 Task: Research Airbnb properties in Tsévié, Togo from 26th December, 2023 to 10th December, 2023 for 6 adults, 2 children.6 bedrooms having 6 beds and 6 bathrooms. Property type can be house. Amenities needed are: wifi, TV, free parkinig on premises, gym, breakfast. Look for 5 properties as per requirement.
Action: Mouse pressed left at (104, 99)
Screenshot: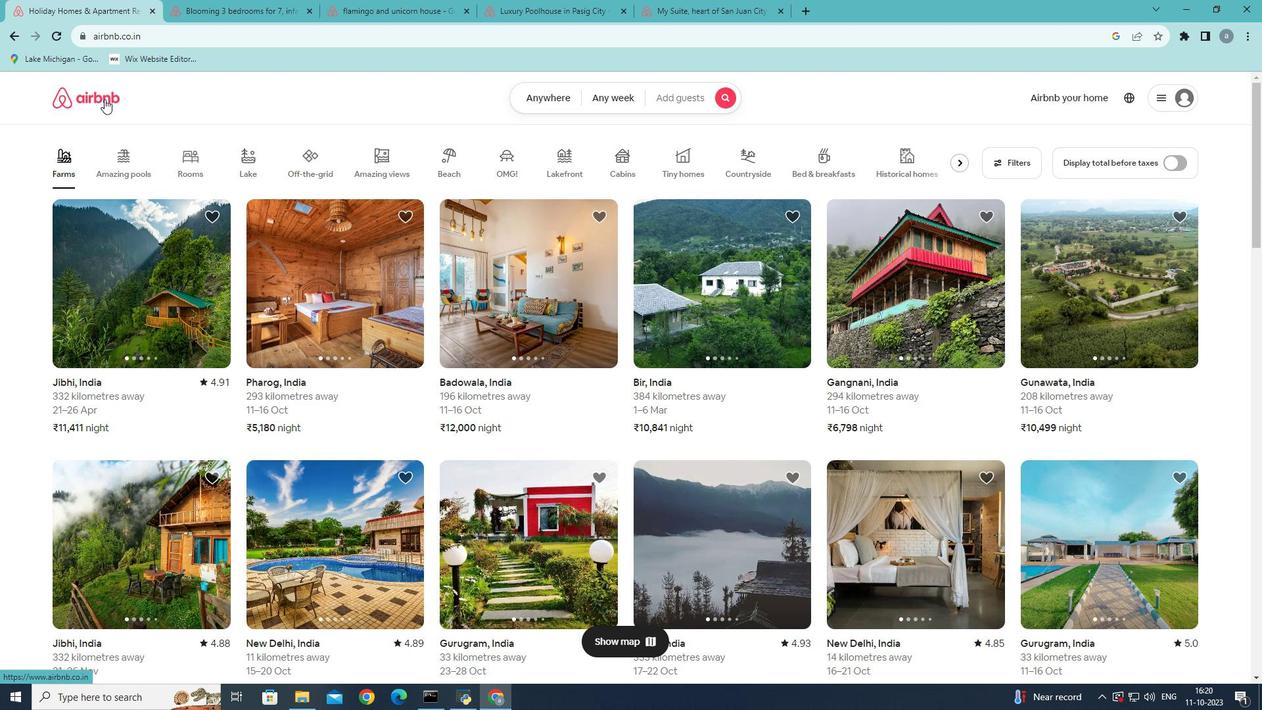 
Action: Mouse moved to (558, 105)
Screenshot: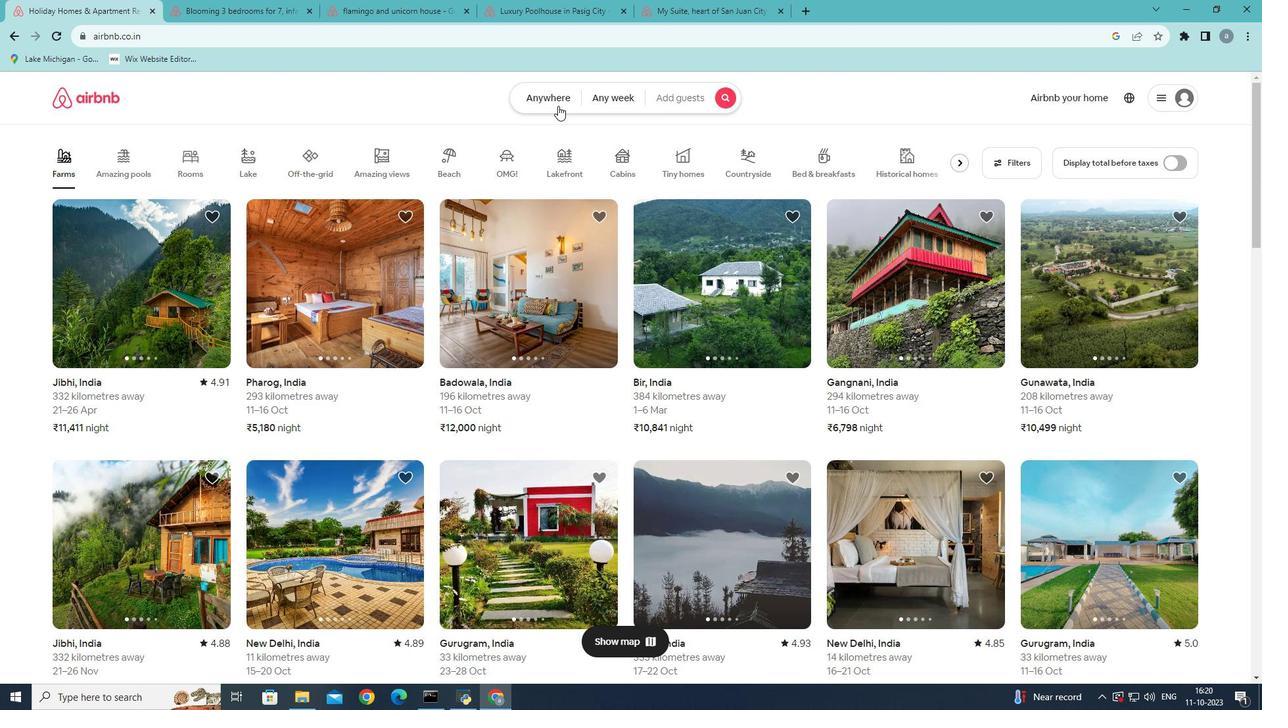 
Action: Mouse pressed left at (558, 105)
Screenshot: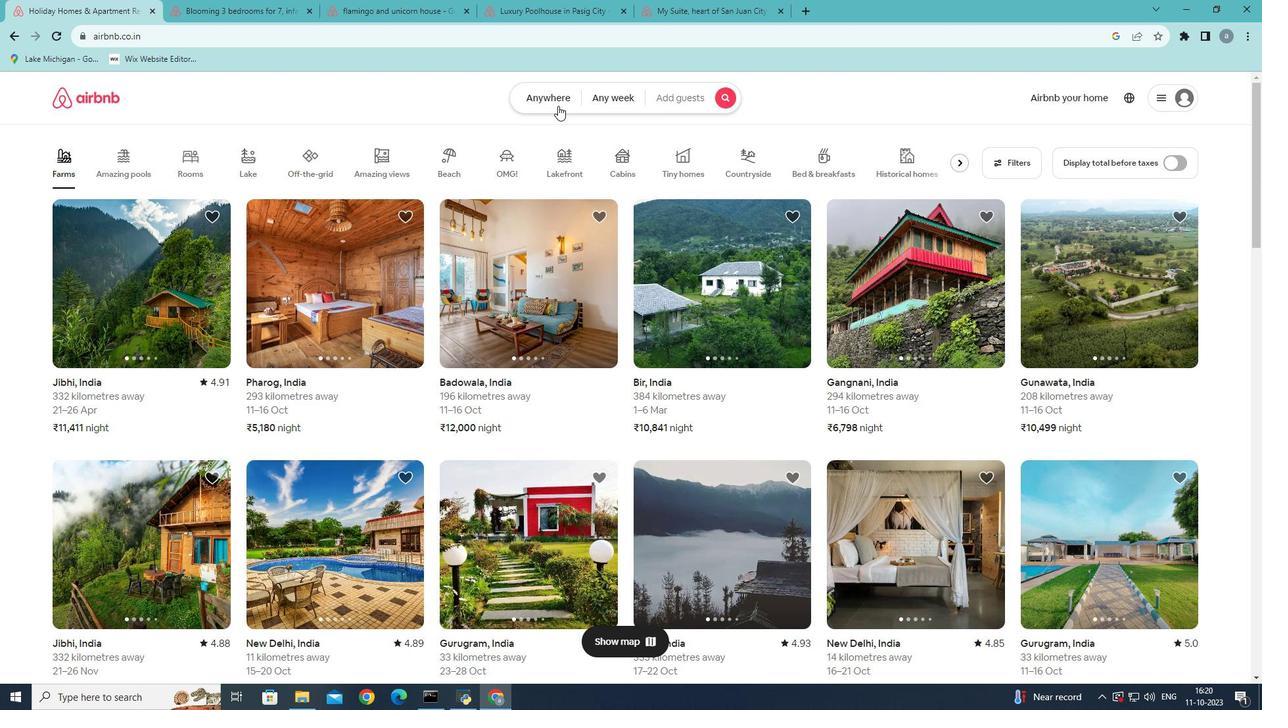 
Action: Mouse moved to (382, 155)
Screenshot: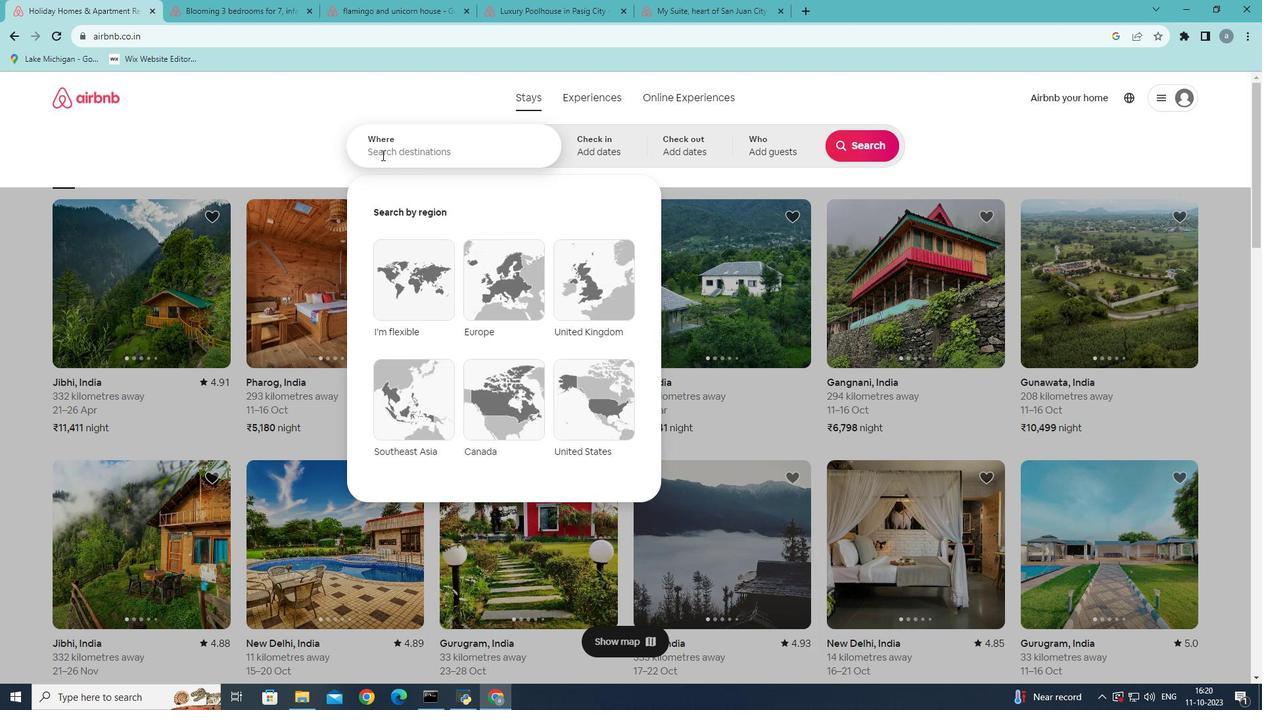 
Action: Mouse pressed left at (382, 155)
Screenshot: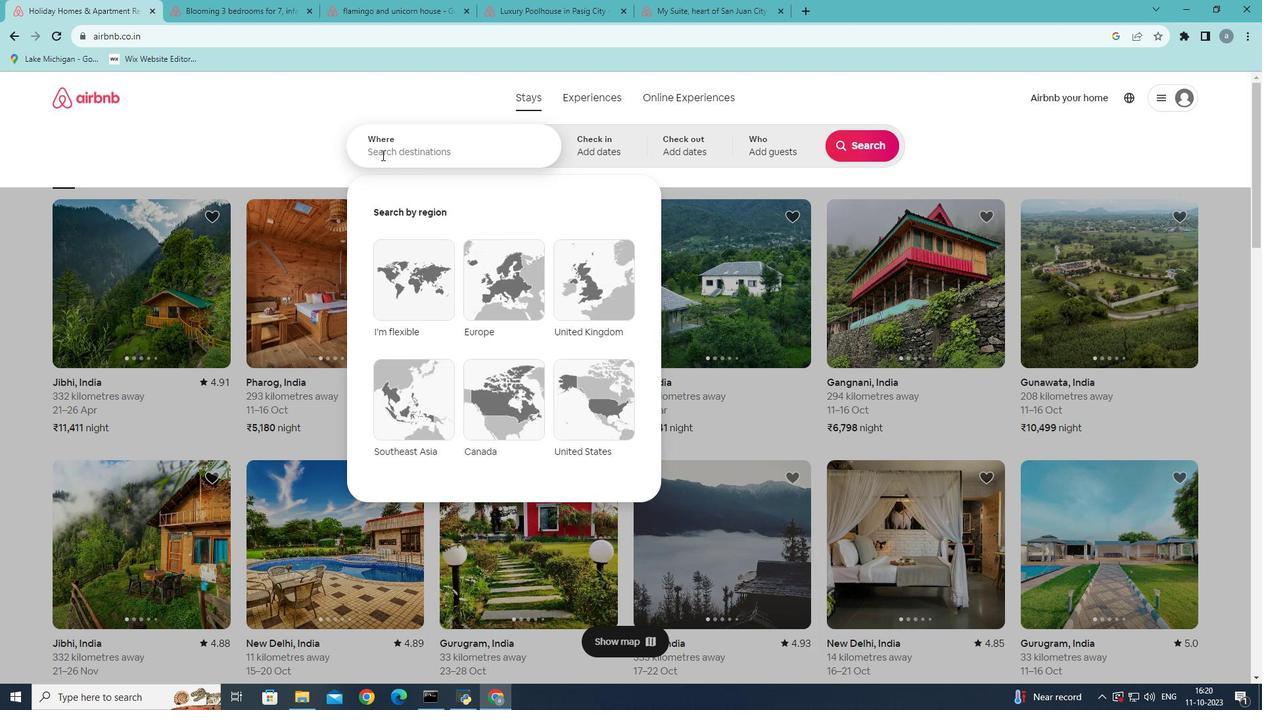 
Action: Mouse moved to (434, 152)
Screenshot: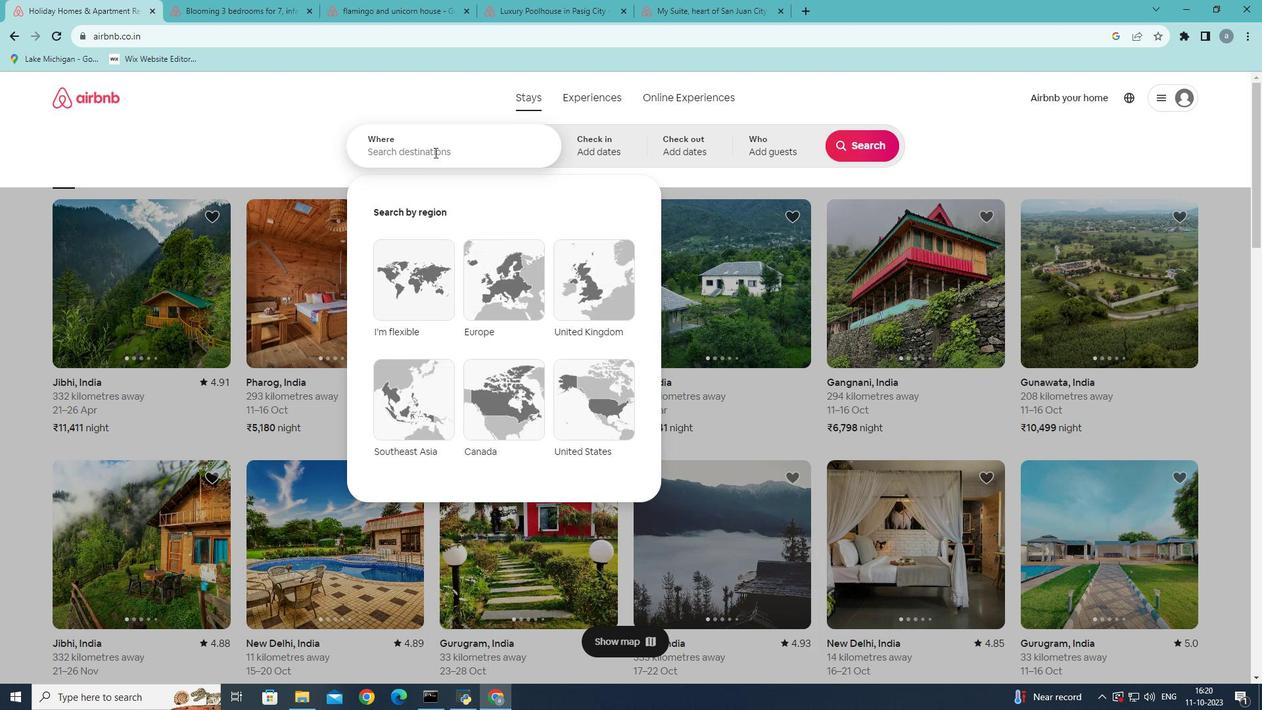 
Action: Key pressed <Key.shift><Key.shift><Key.shift><Key.shift><Key.shift><Key.shift>Tsevie
Screenshot: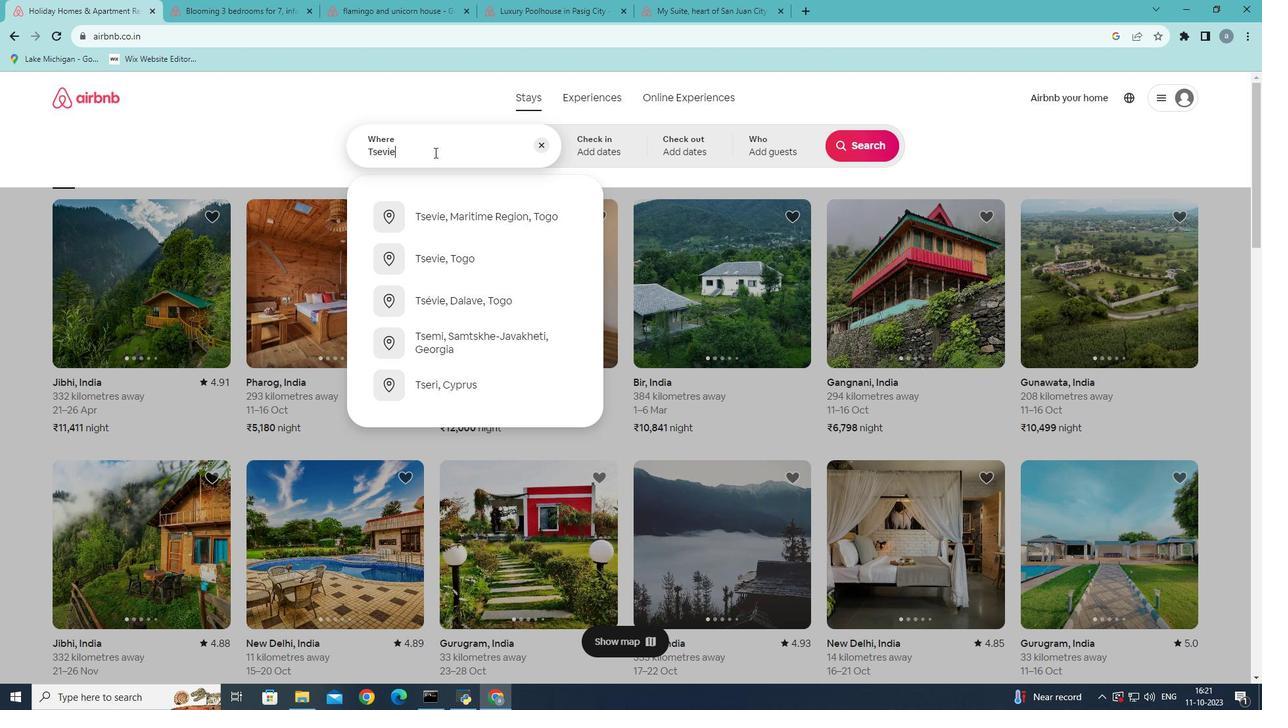 
Action: Mouse moved to (462, 271)
Screenshot: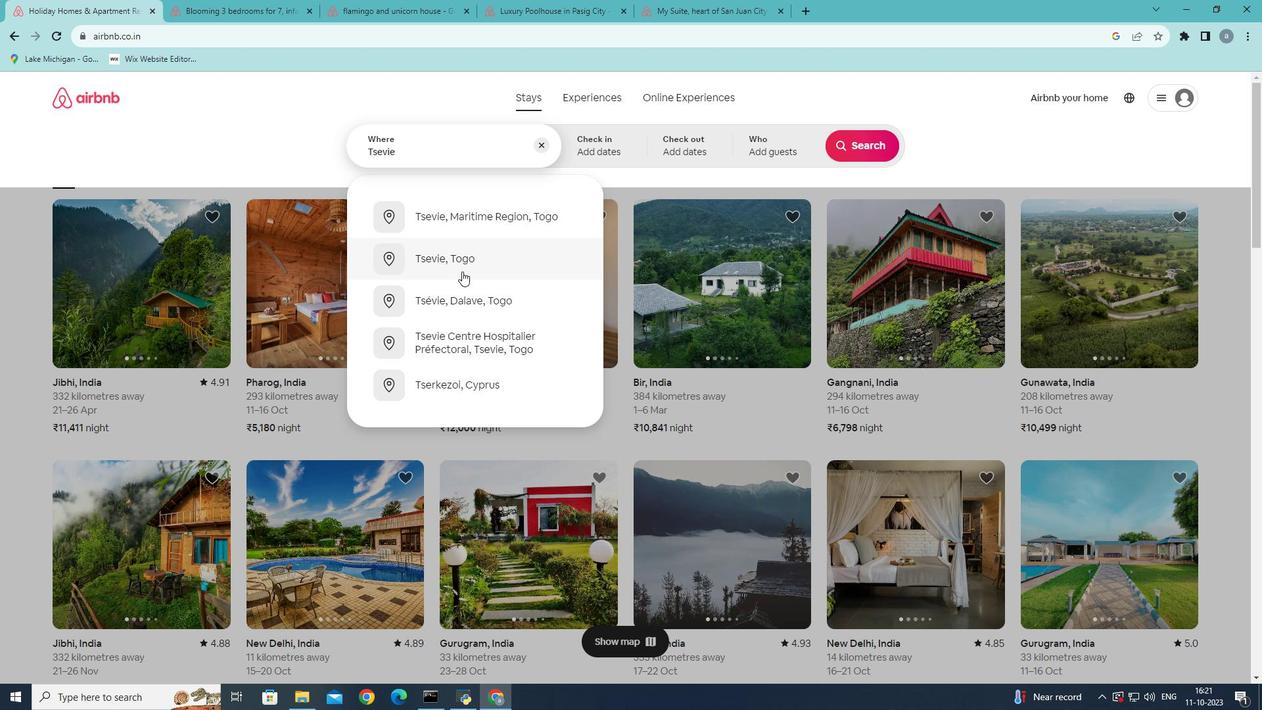 
Action: Mouse pressed left at (462, 271)
Screenshot: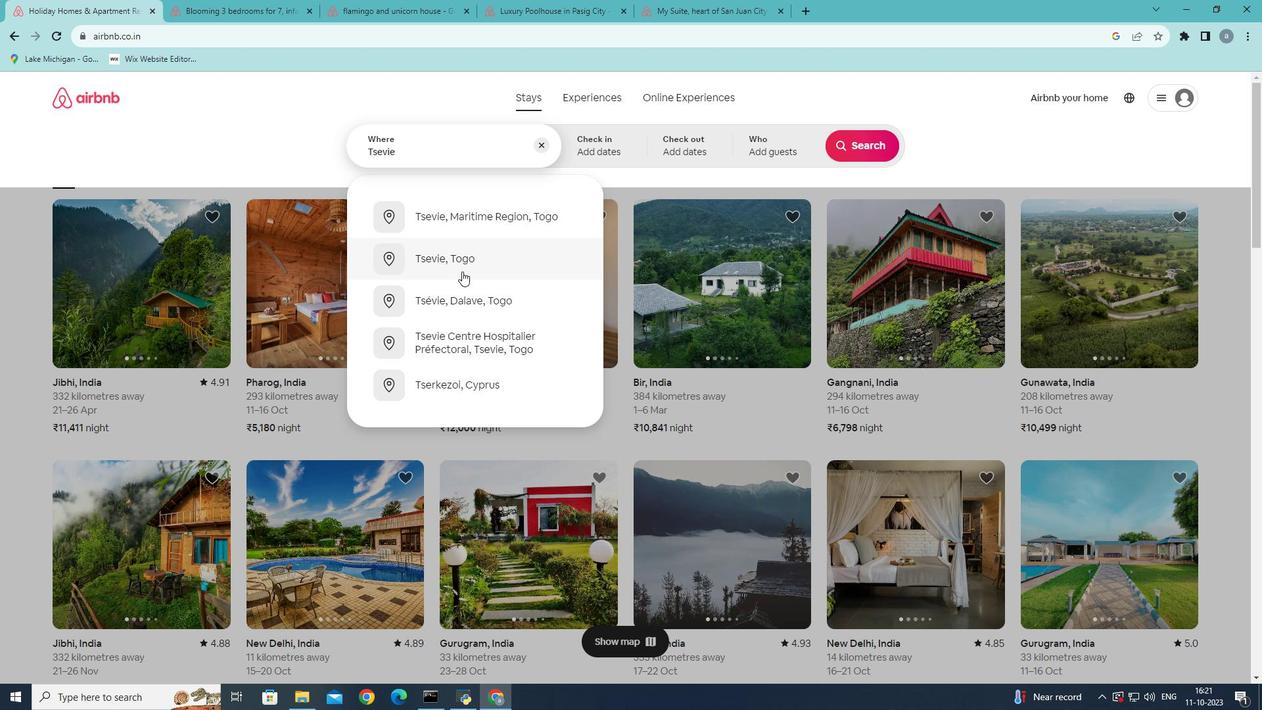 
Action: Mouse moved to (851, 251)
Screenshot: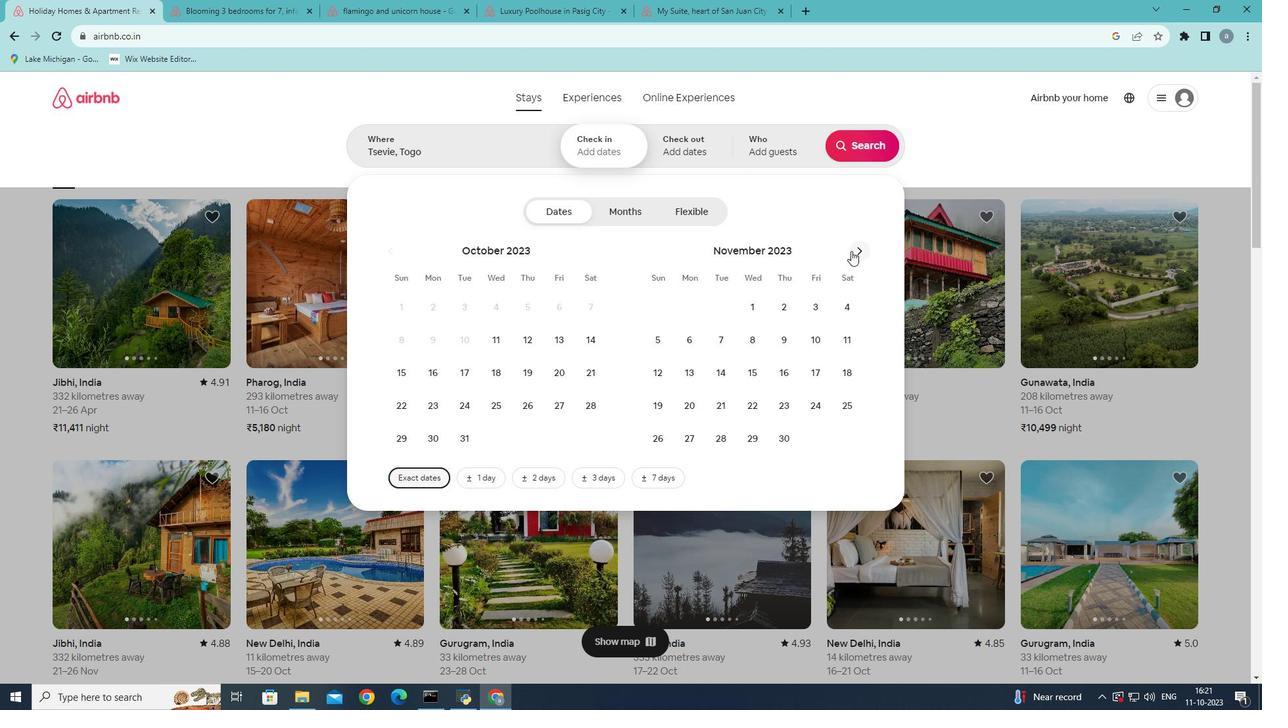 
Action: Mouse pressed left at (851, 251)
Screenshot: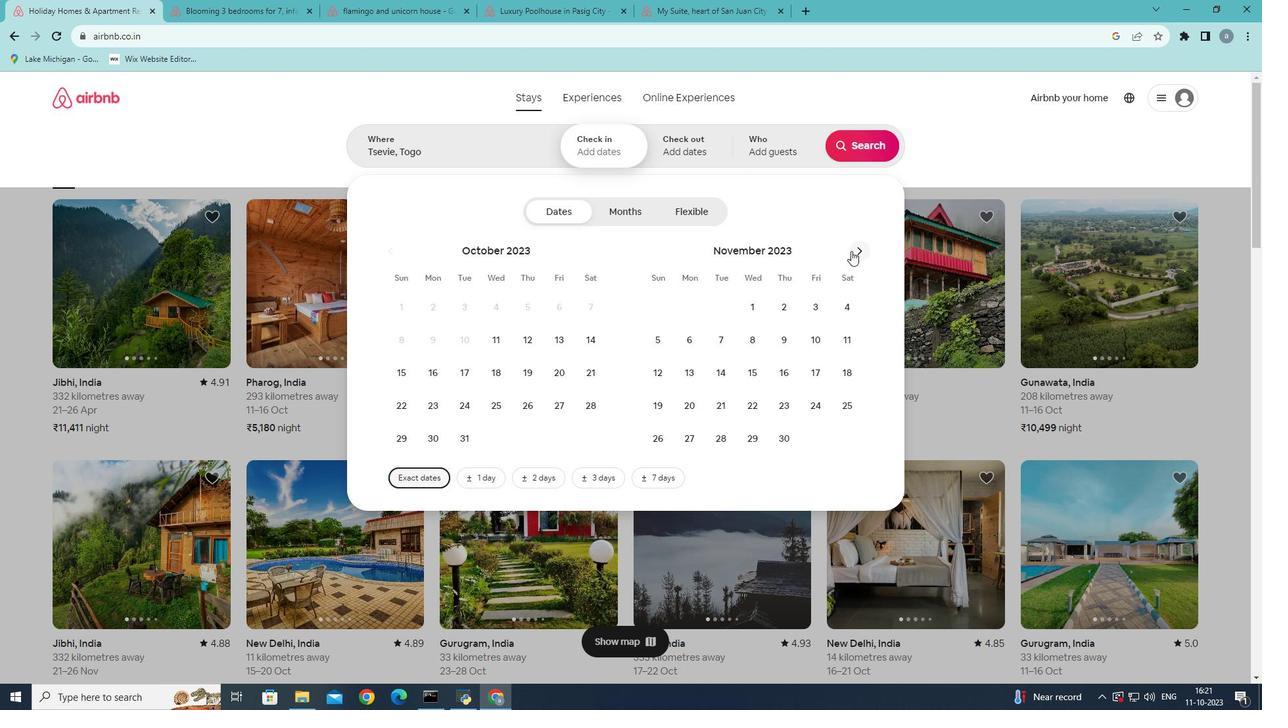 
Action: Mouse moved to (659, 373)
Screenshot: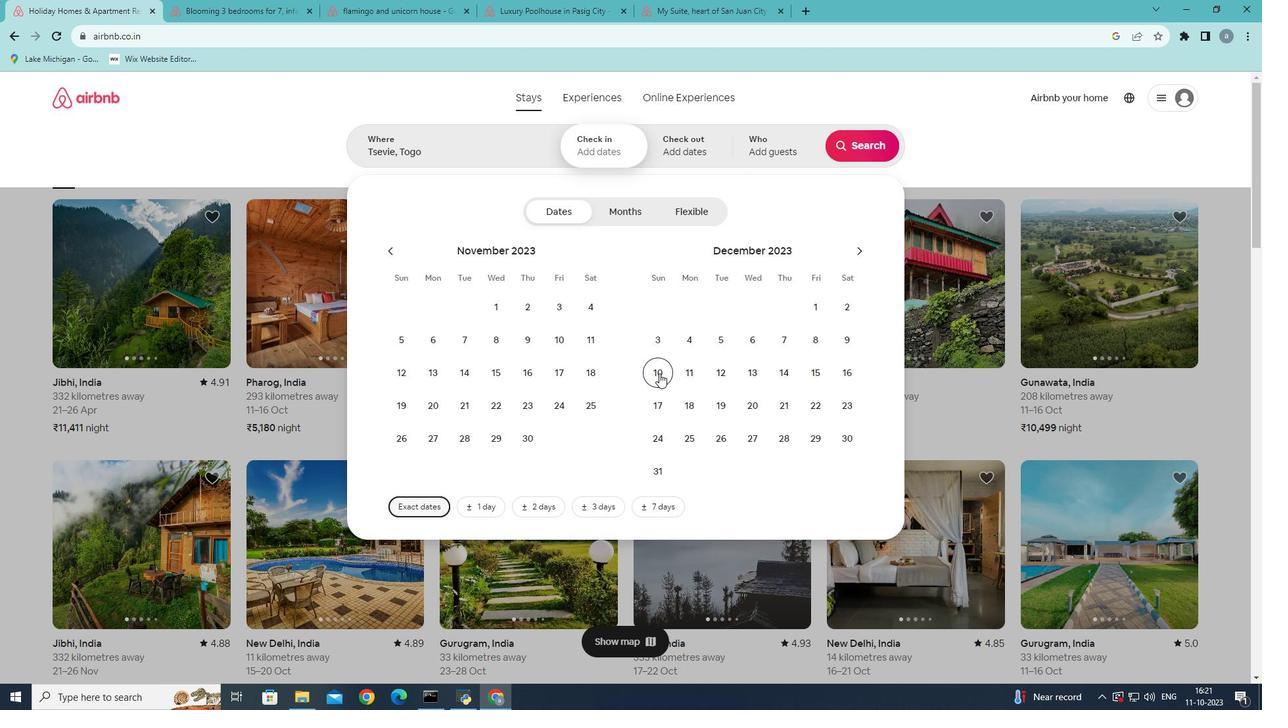 
Action: Mouse pressed left at (659, 373)
Screenshot: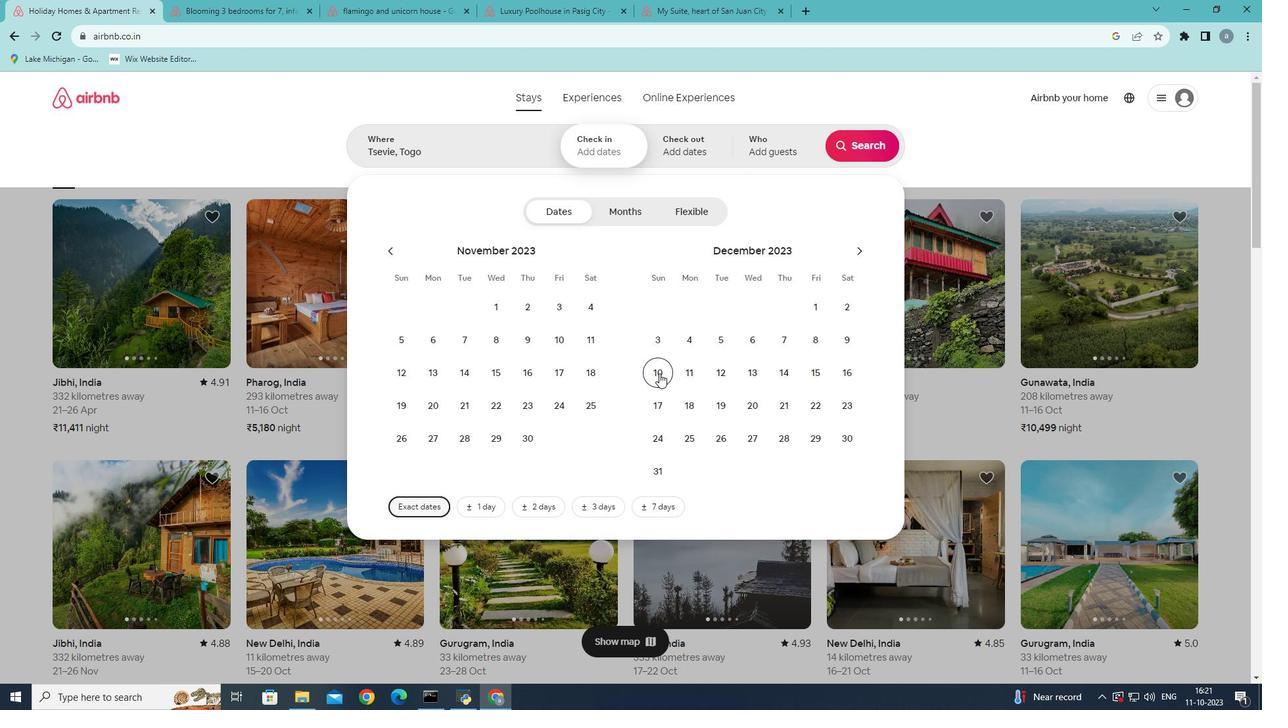 
Action: Mouse moved to (722, 442)
Screenshot: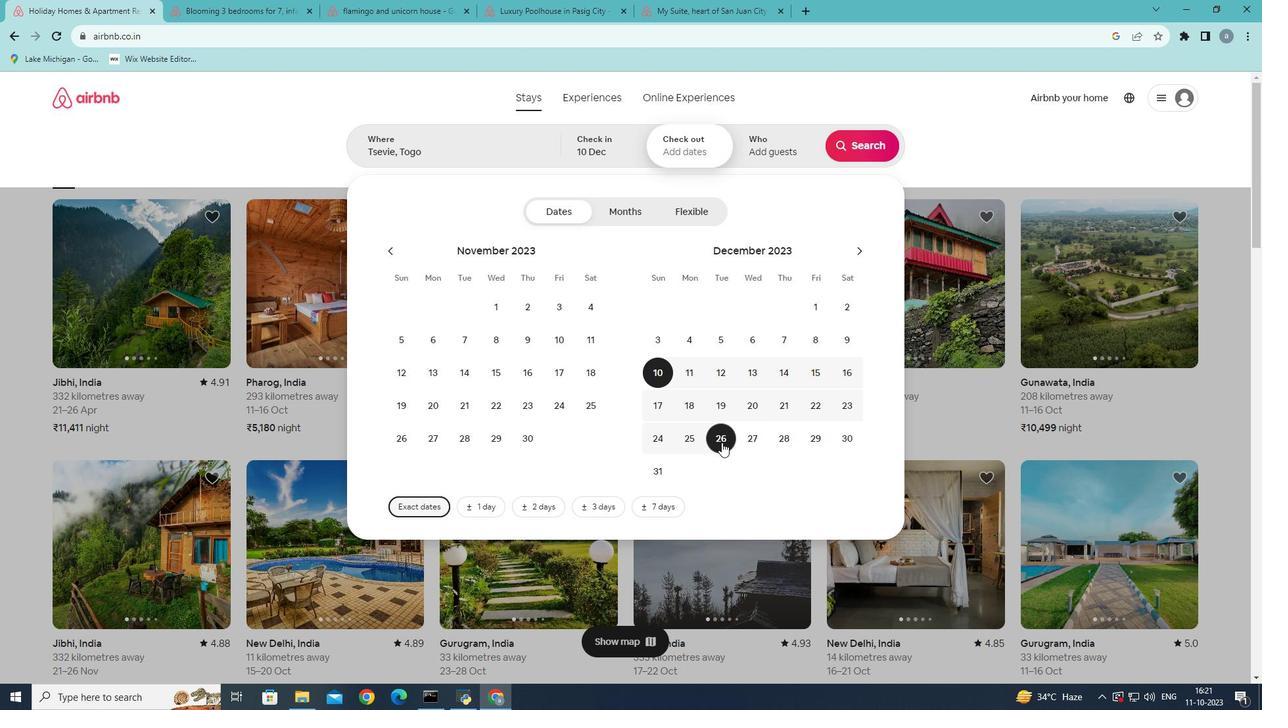 
Action: Mouse pressed left at (722, 442)
Screenshot: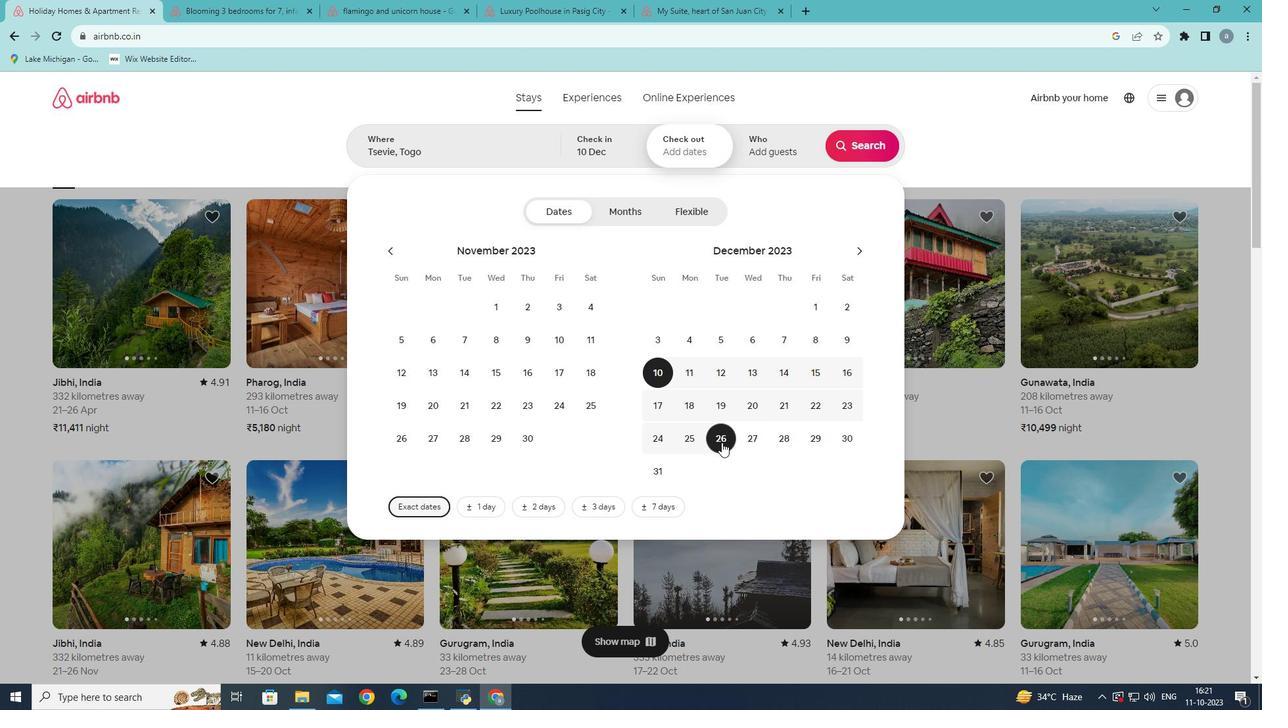 
Action: Mouse moved to (780, 155)
Screenshot: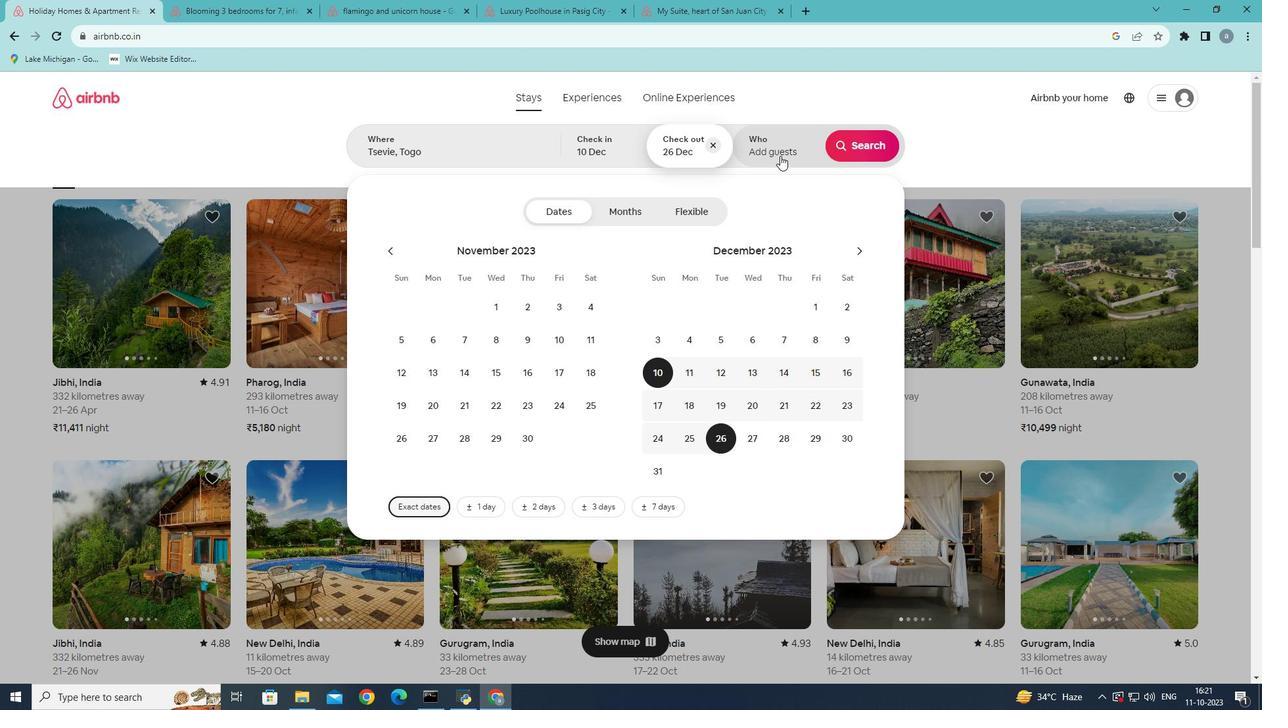 
Action: Mouse pressed left at (780, 155)
Screenshot: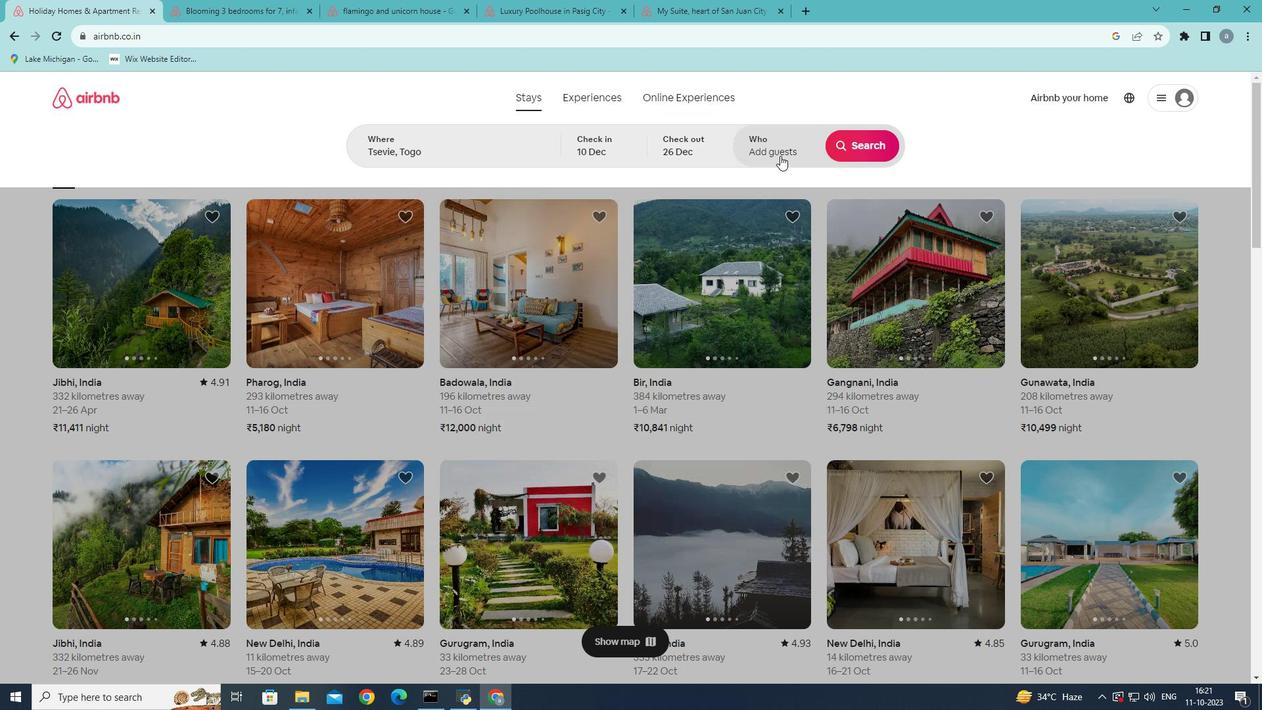 
Action: Mouse moved to (865, 208)
Screenshot: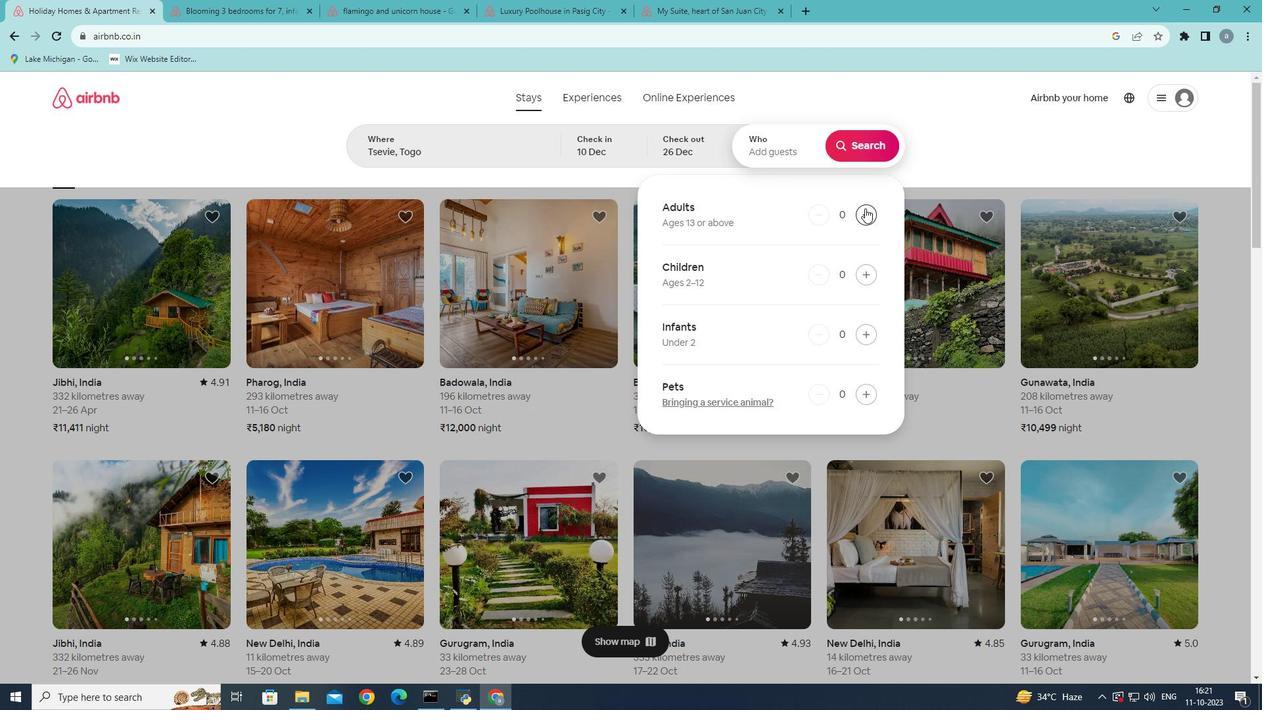 
Action: Mouse pressed left at (865, 208)
Screenshot: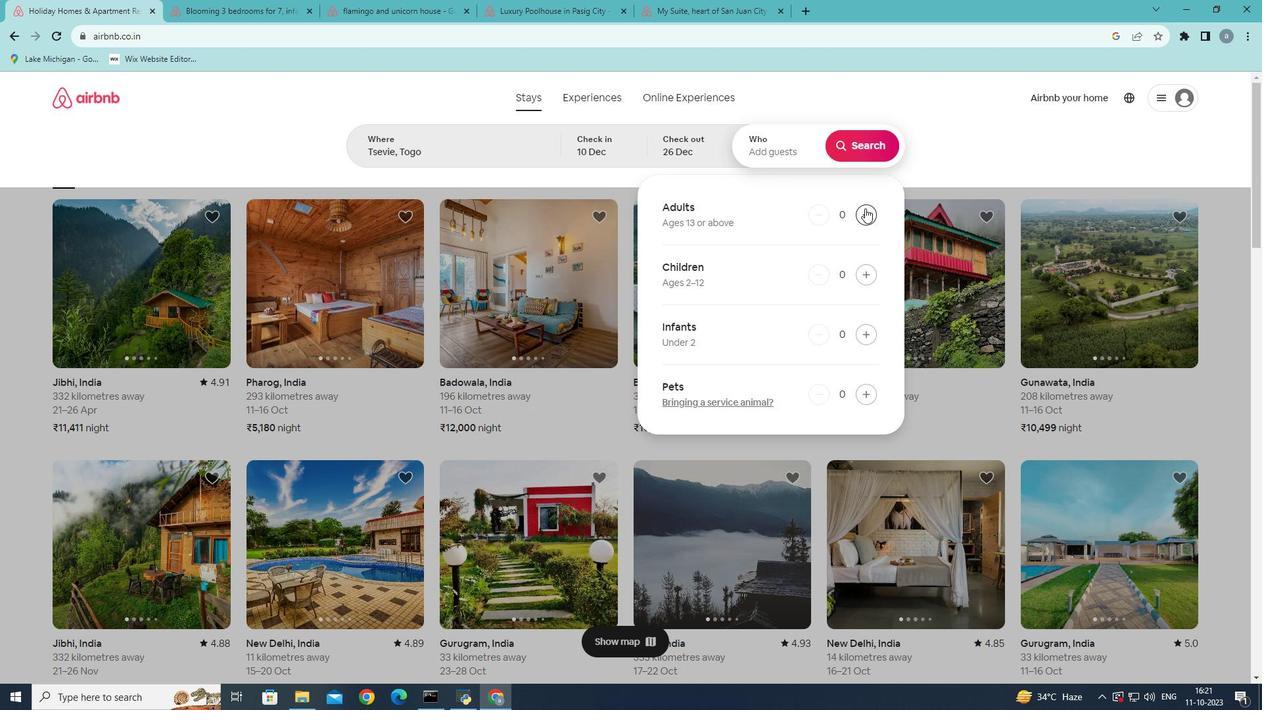 
Action: Mouse pressed left at (865, 208)
Screenshot: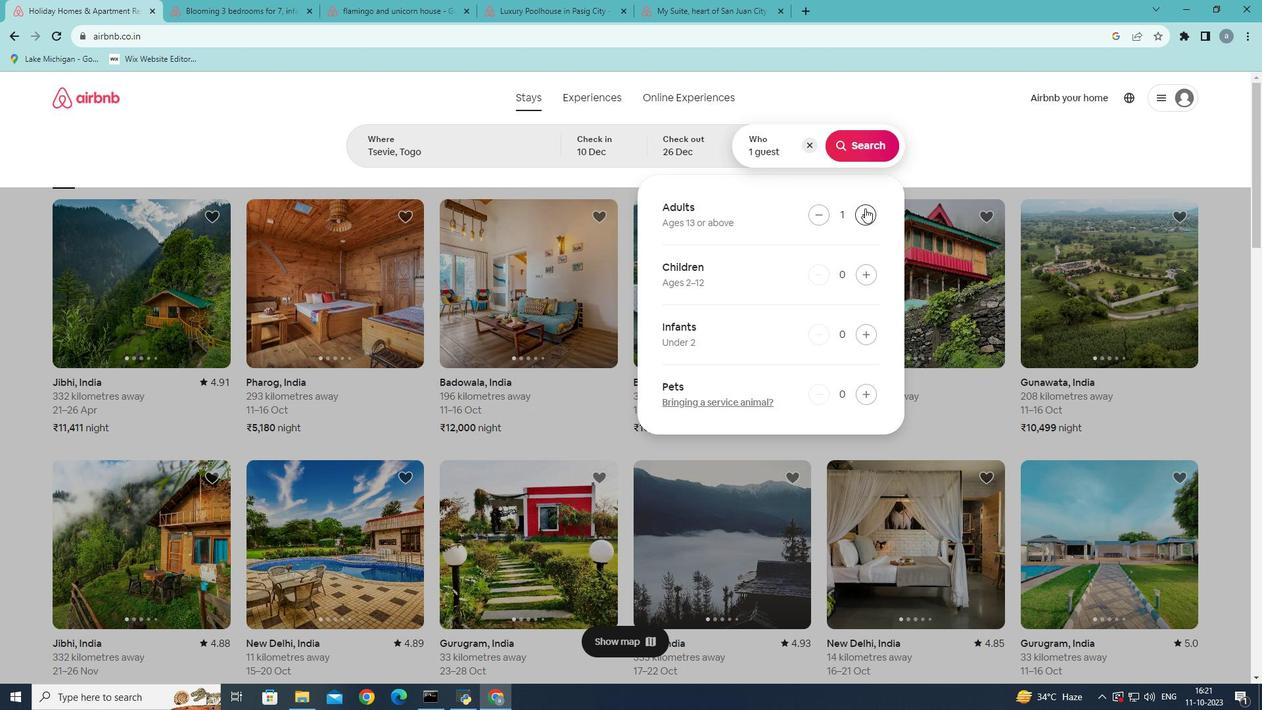 
Action: Mouse pressed left at (865, 208)
Screenshot: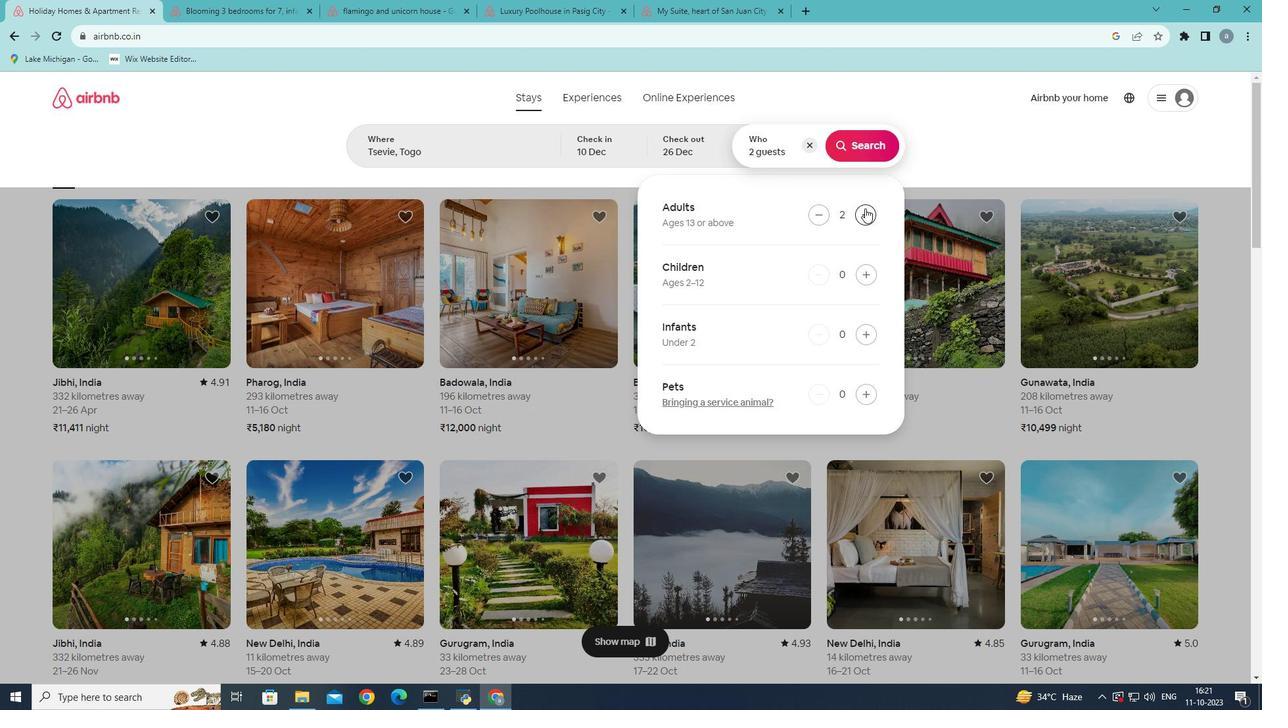 
Action: Mouse pressed left at (865, 208)
Screenshot: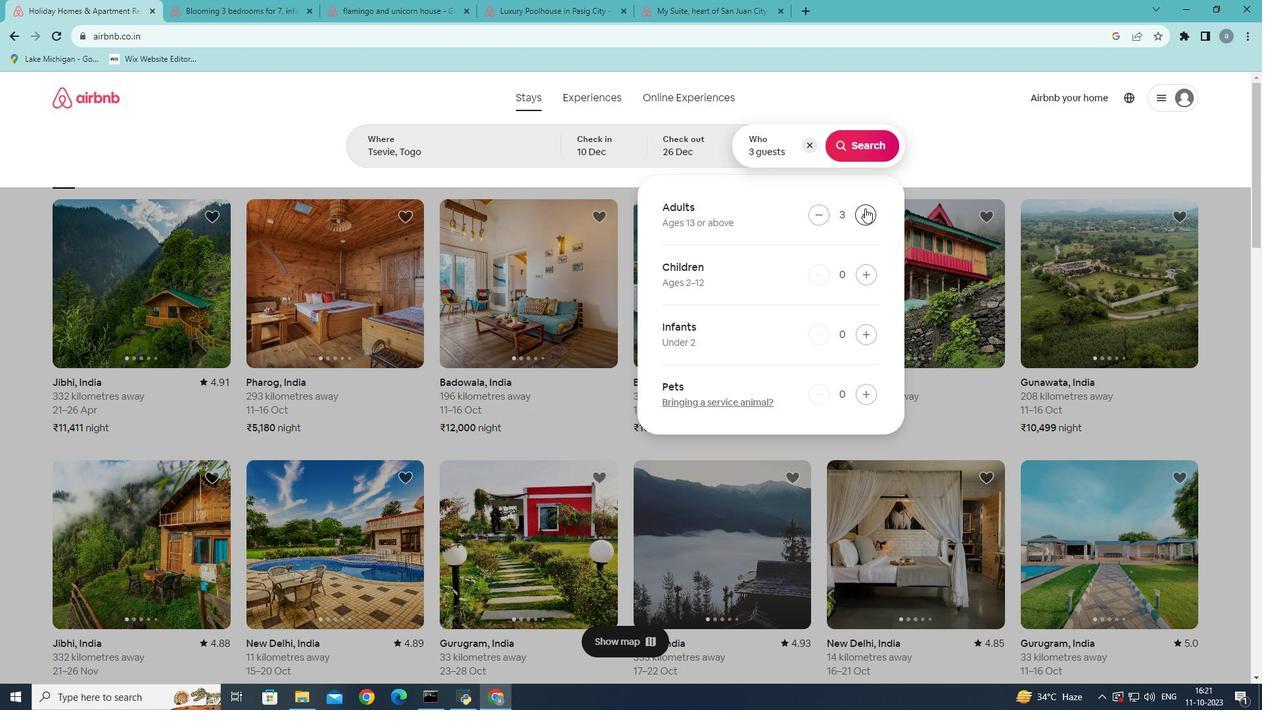 
Action: Mouse moved to (865, 210)
Screenshot: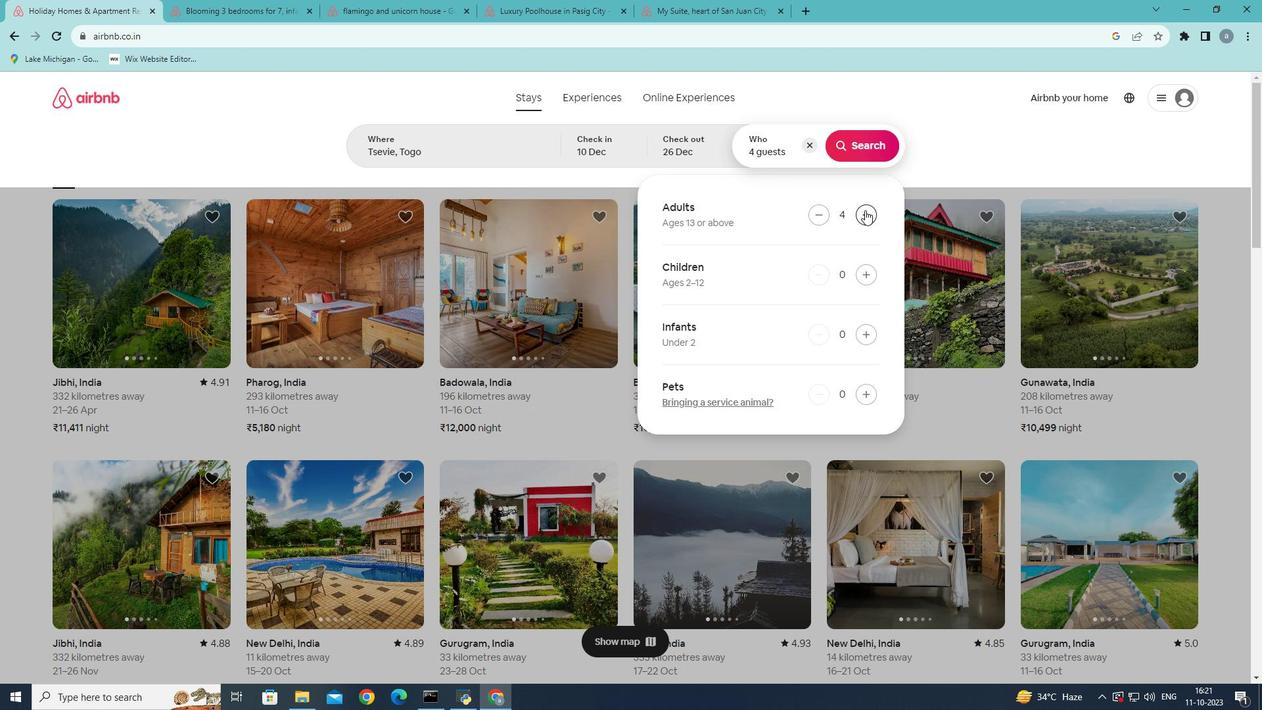 
Action: Mouse pressed left at (865, 210)
Screenshot: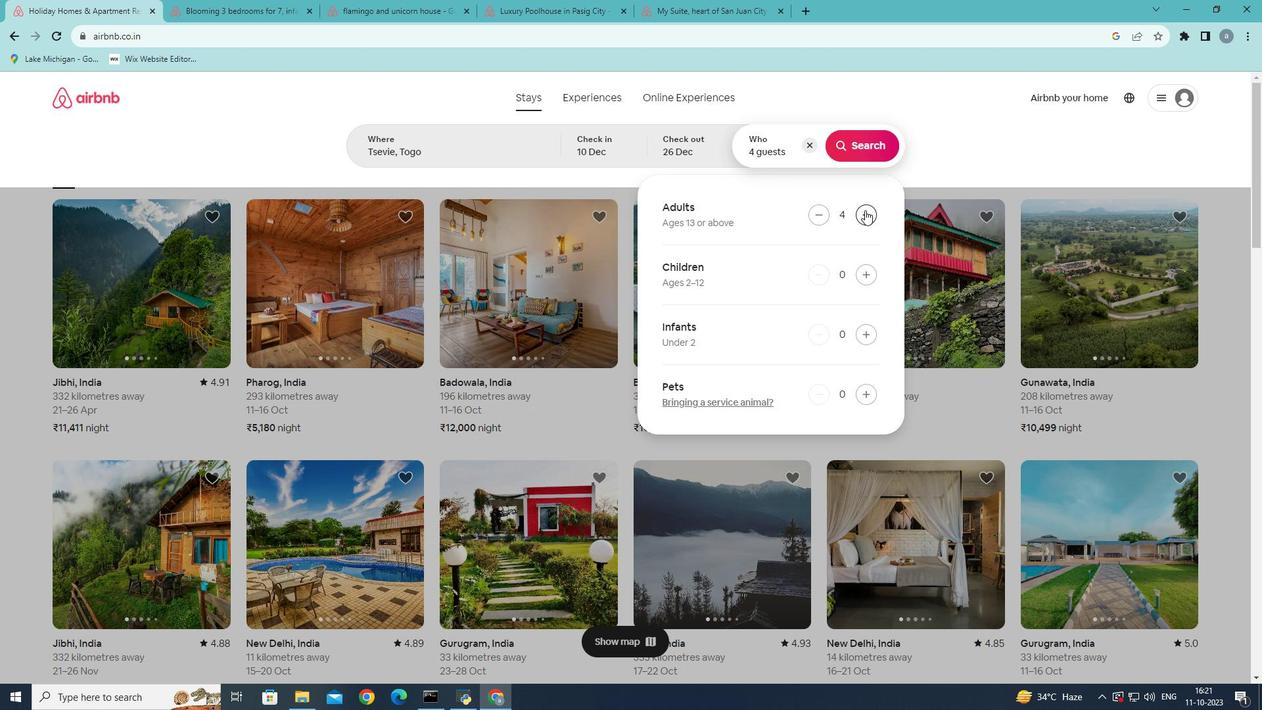 
Action: Mouse pressed left at (865, 210)
Screenshot: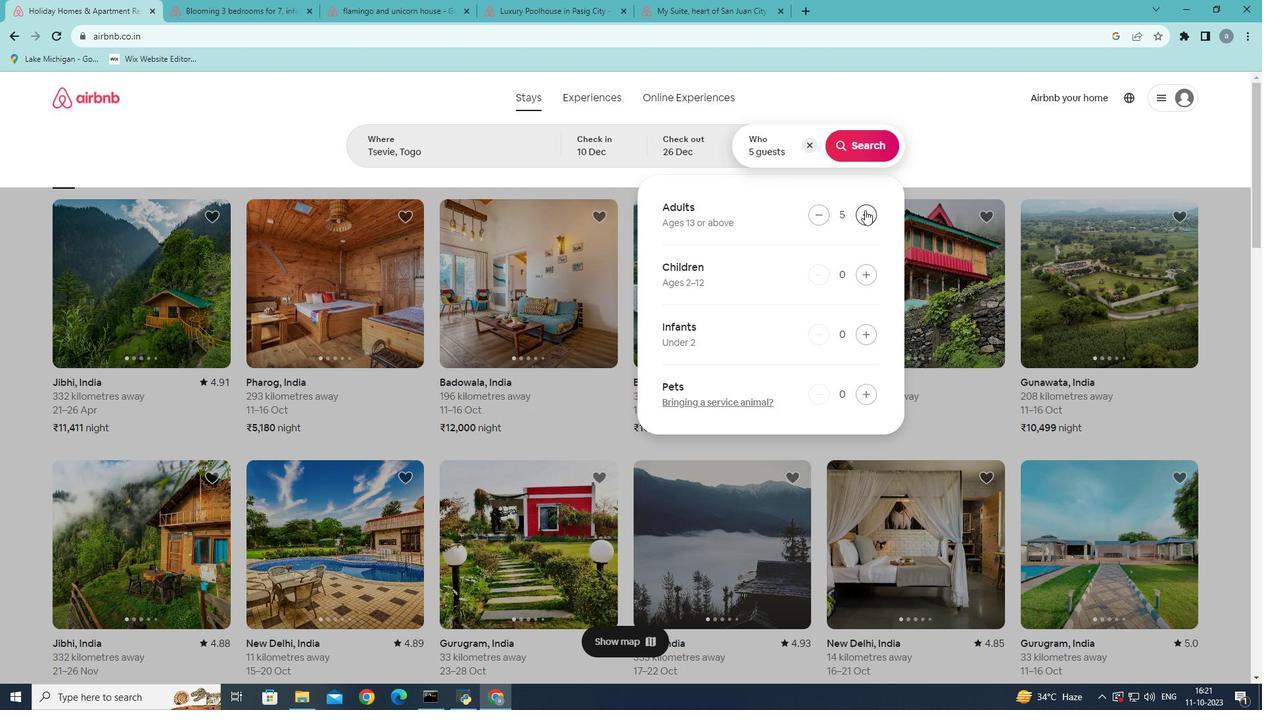 
Action: Mouse moved to (862, 276)
Screenshot: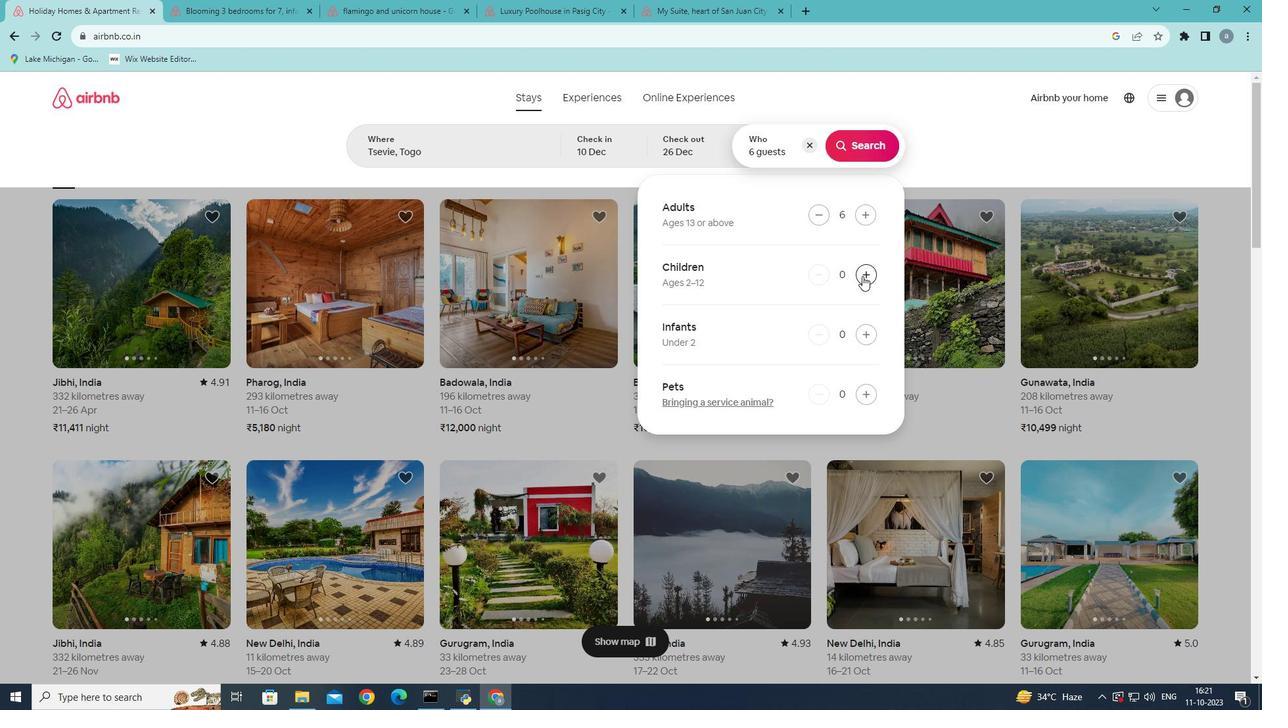 
Action: Mouse pressed left at (862, 276)
Screenshot: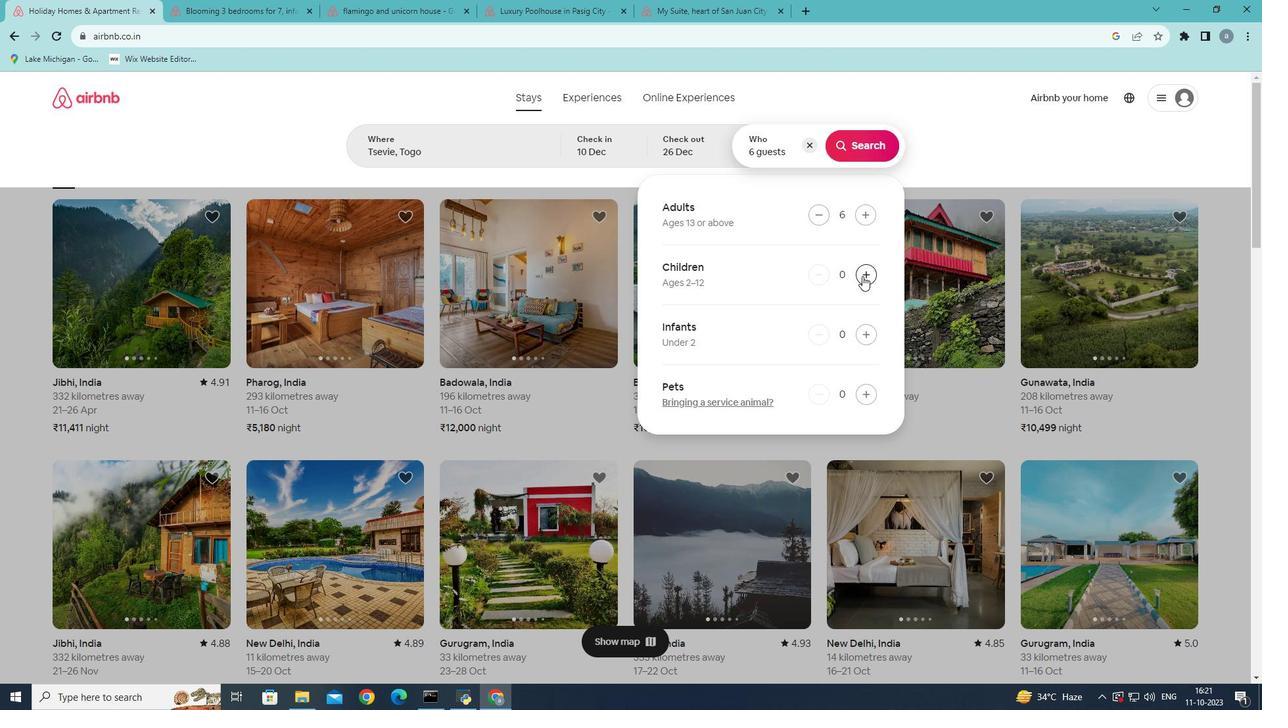 
Action: Mouse pressed left at (862, 276)
Screenshot: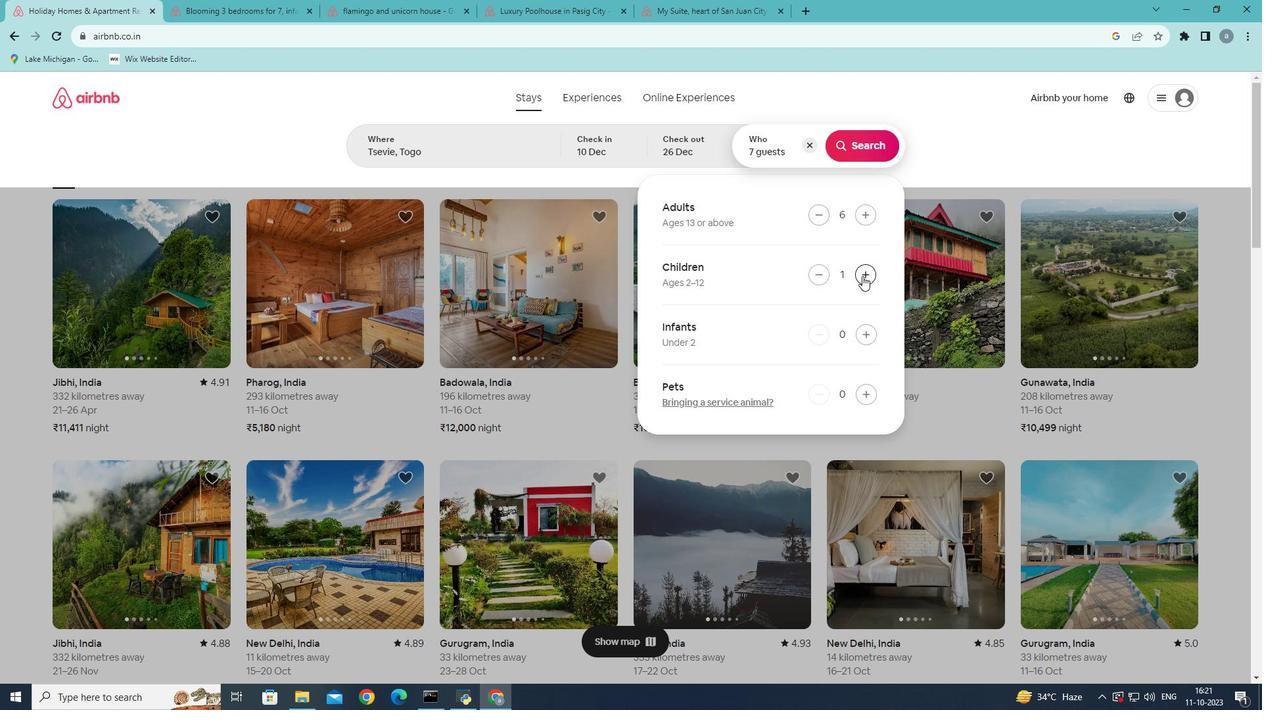 
Action: Mouse moved to (875, 149)
Screenshot: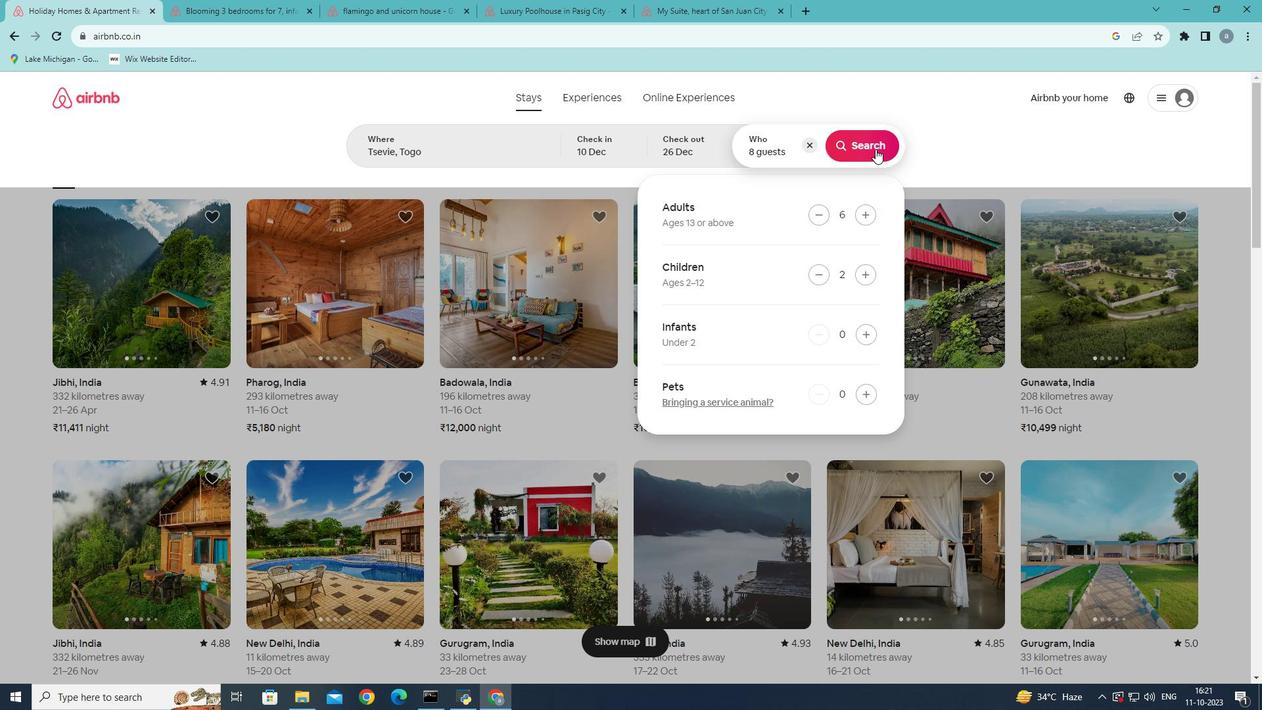 
Action: Mouse pressed left at (875, 149)
Screenshot: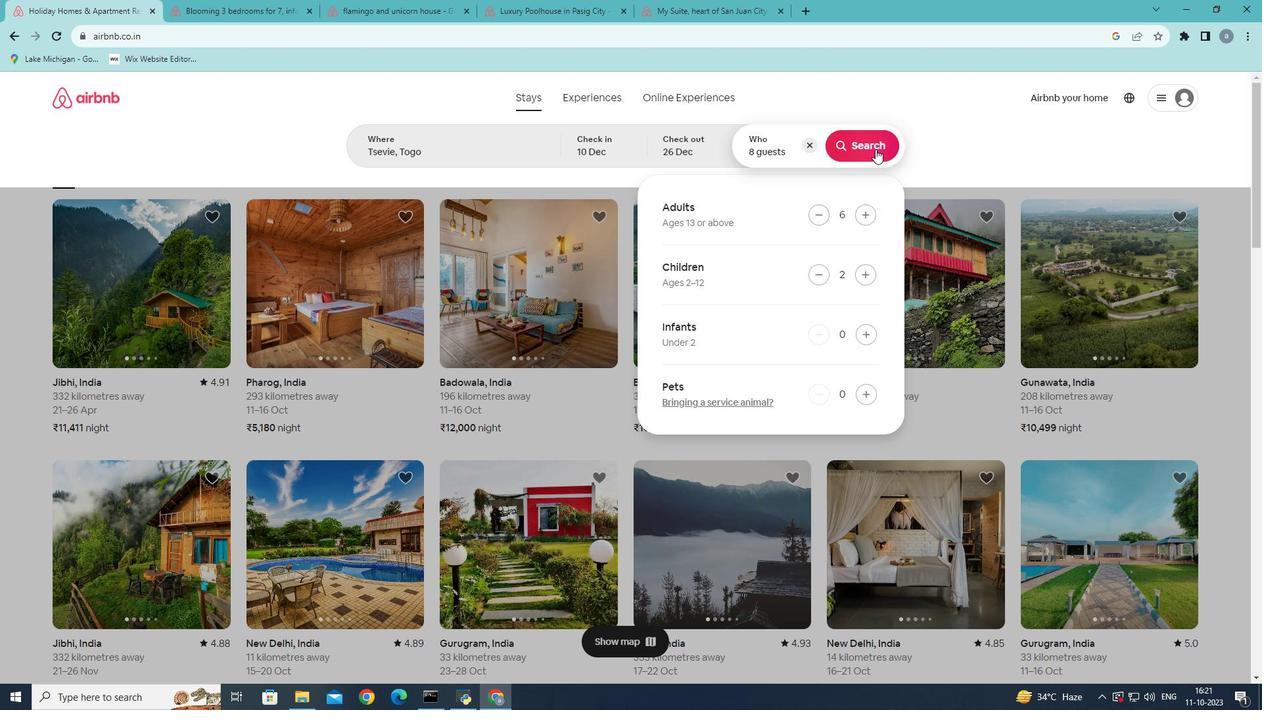 
Action: Mouse moved to (1067, 148)
Screenshot: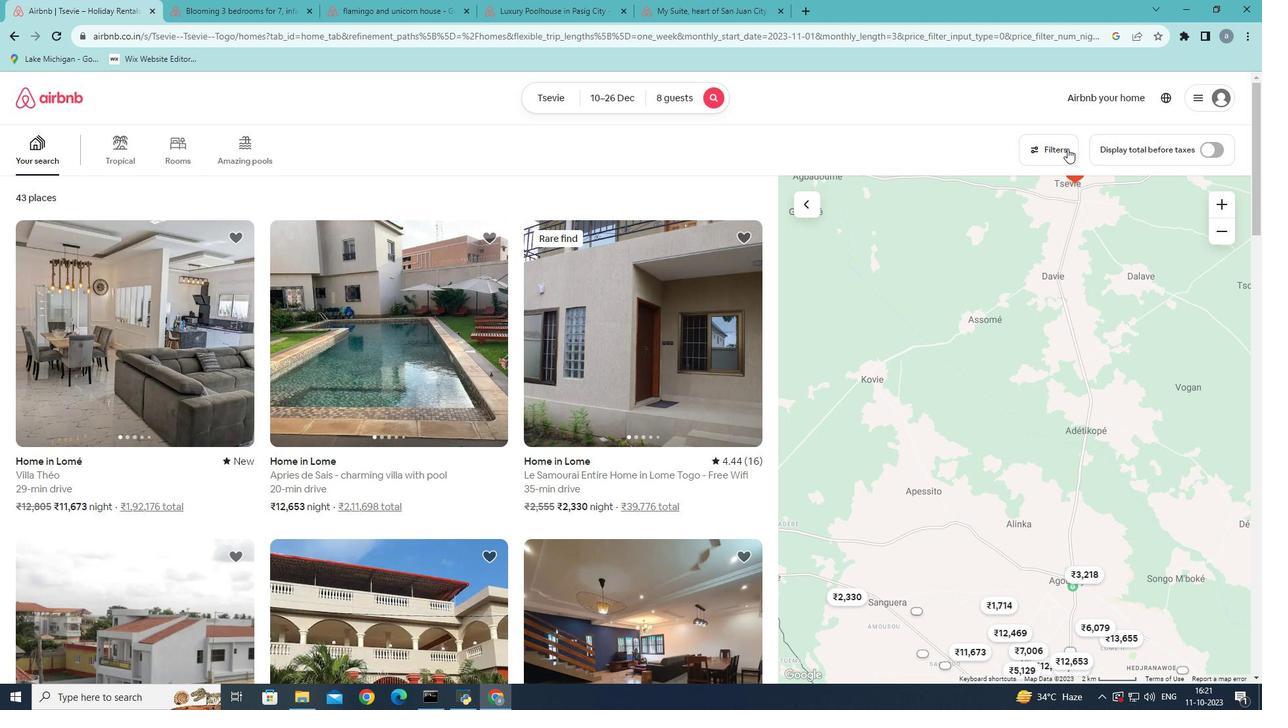 
Action: Mouse pressed left at (1067, 148)
Screenshot: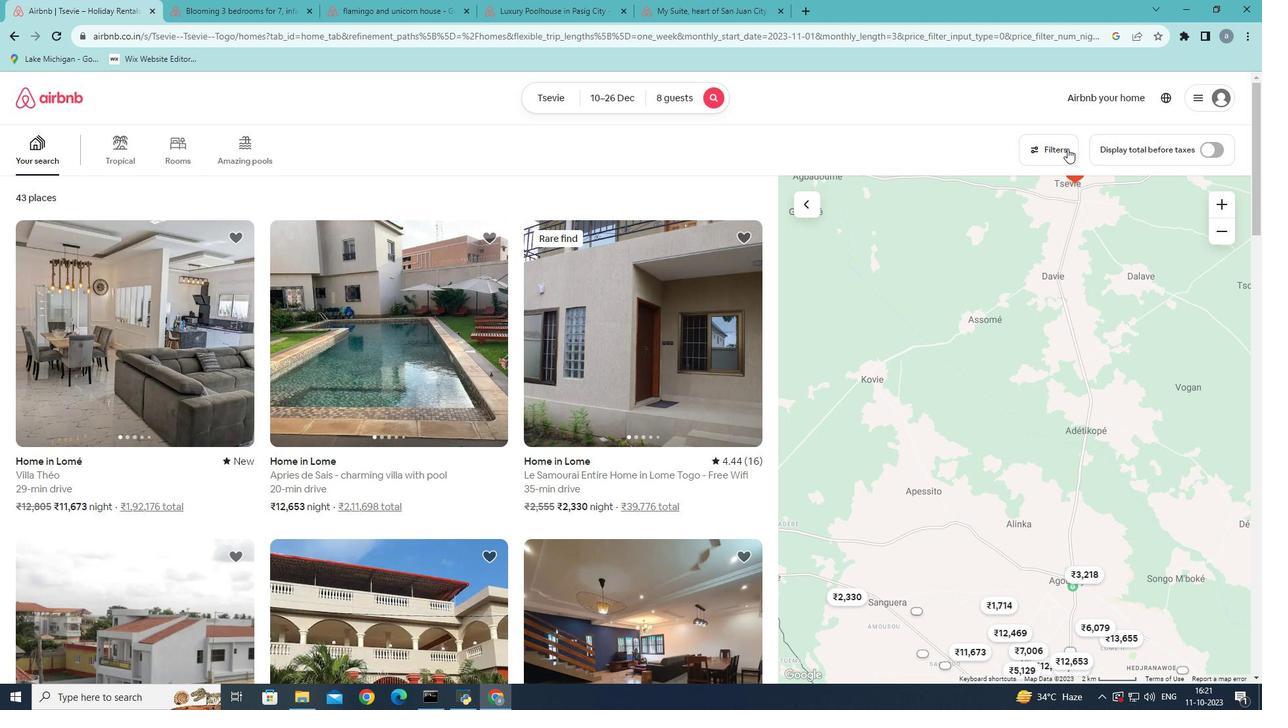 
Action: Mouse moved to (670, 405)
Screenshot: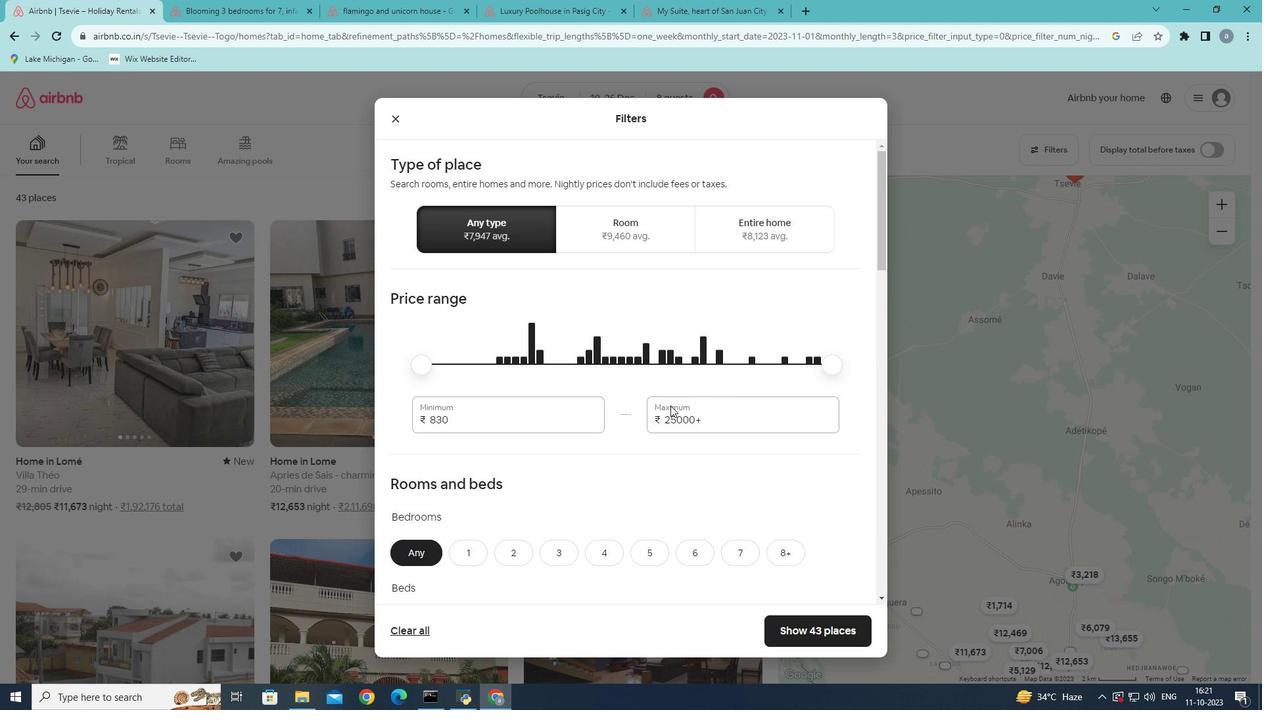 
Action: Mouse scrolled (670, 405) with delta (0, 0)
Screenshot: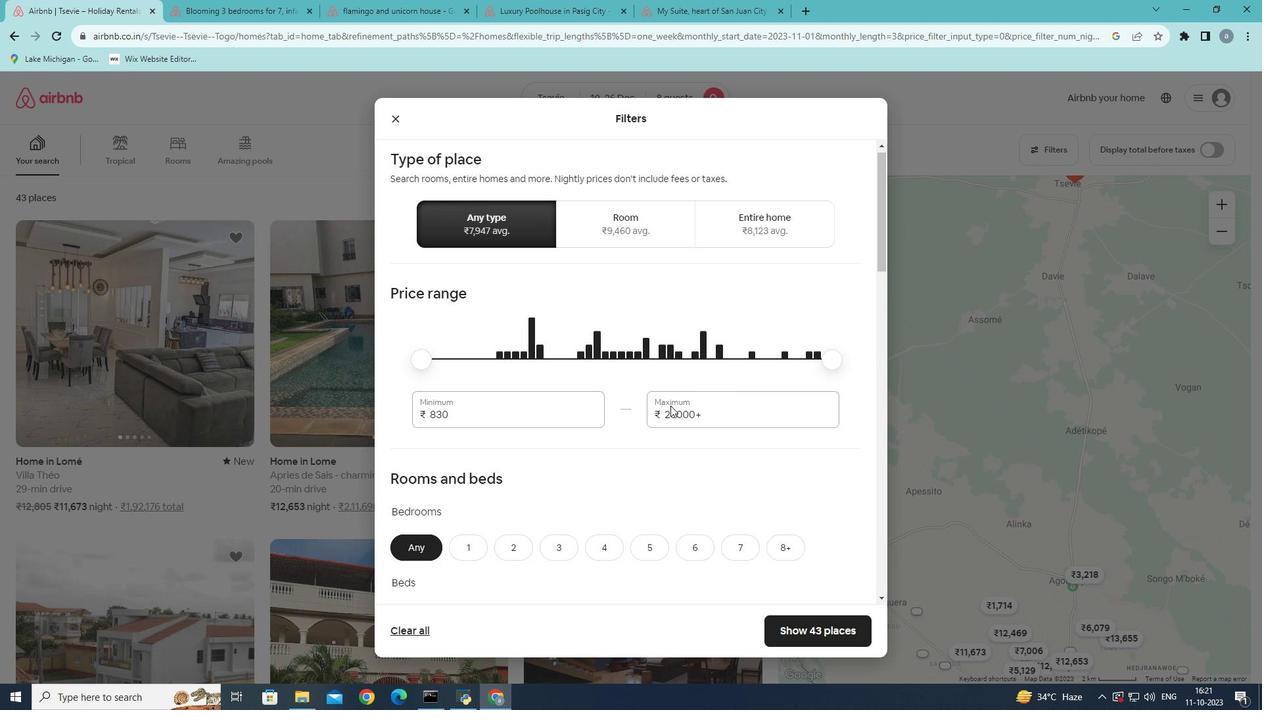 
Action: Mouse scrolled (670, 405) with delta (0, 0)
Screenshot: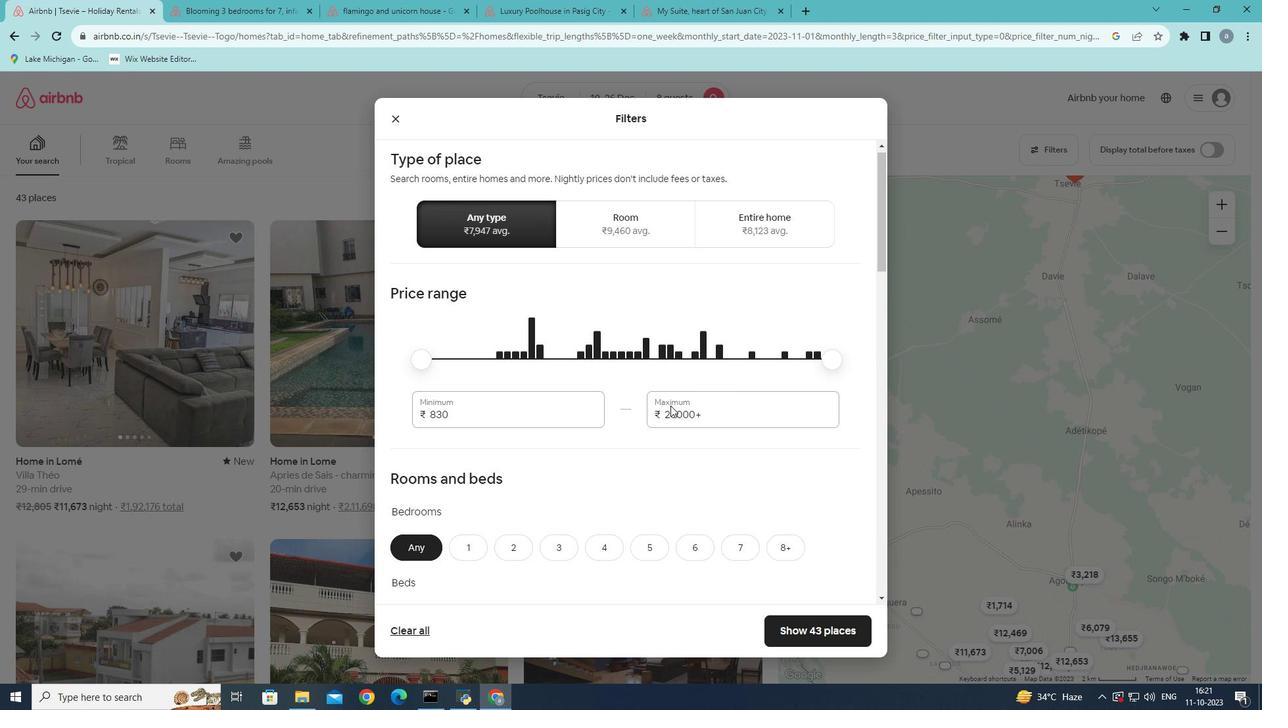 
Action: Mouse scrolled (670, 405) with delta (0, 0)
Screenshot: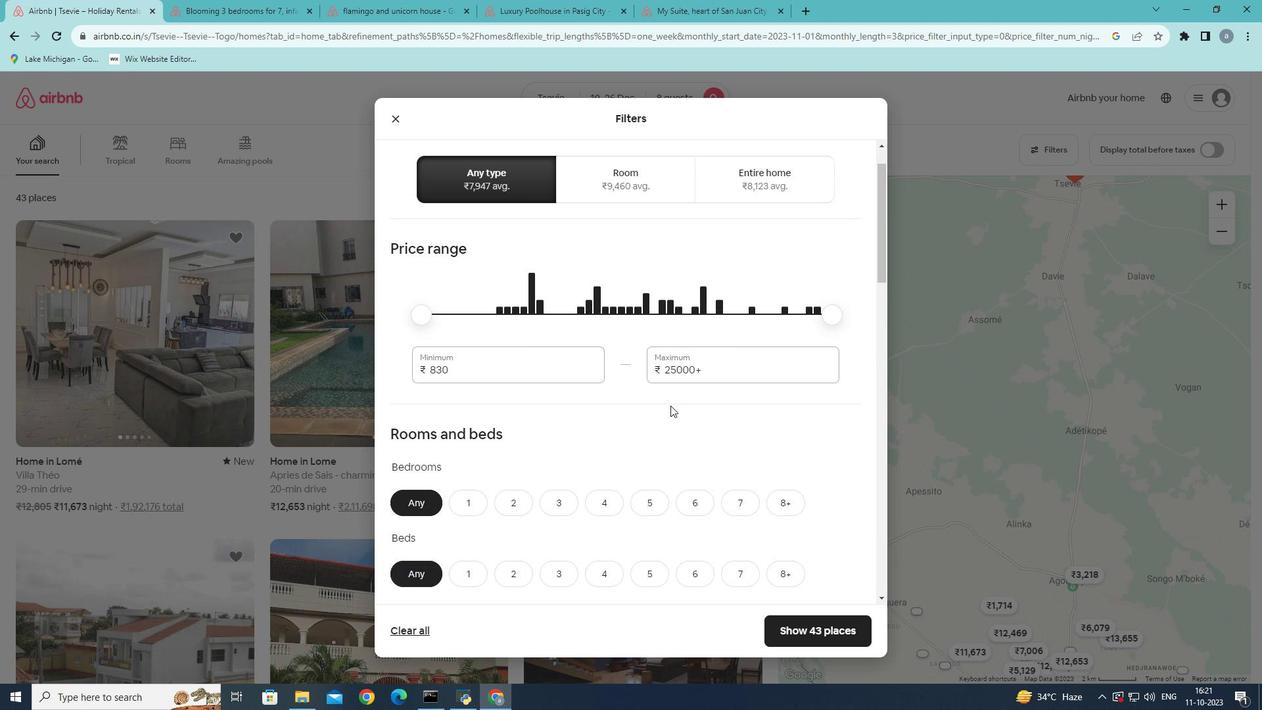 
Action: Mouse moved to (670, 405)
Screenshot: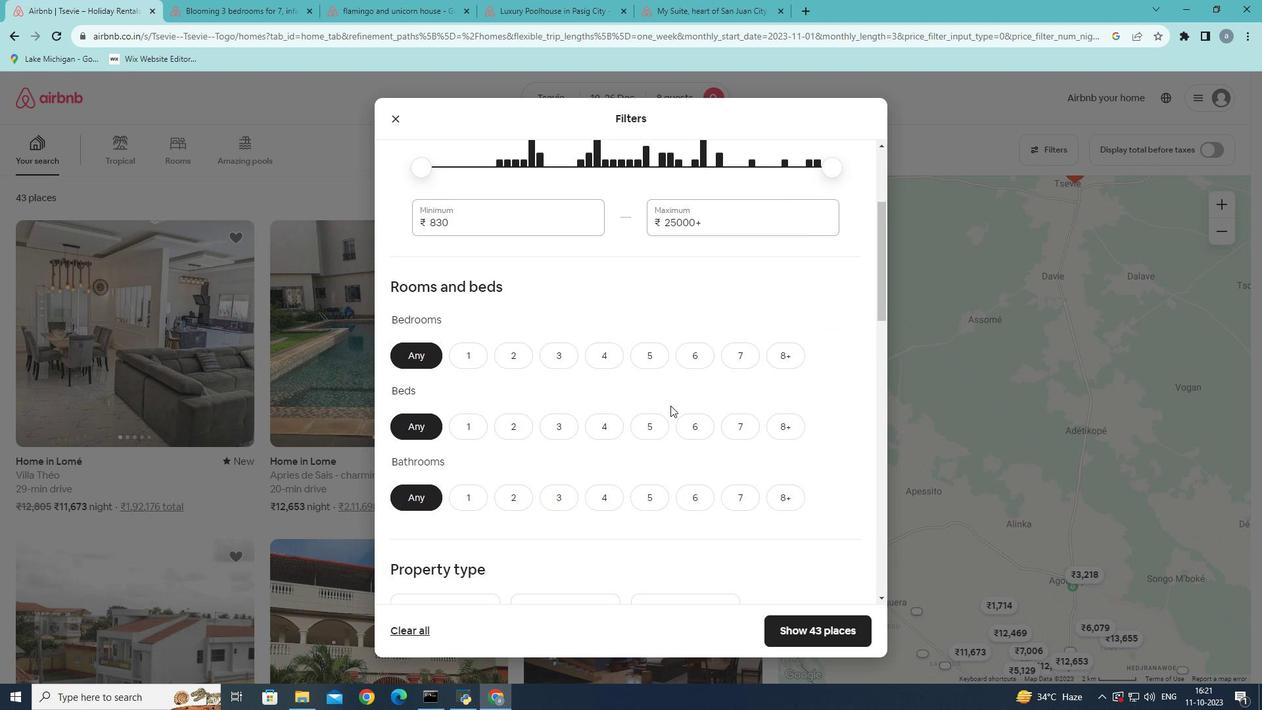
Action: Mouse scrolled (670, 405) with delta (0, 0)
Screenshot: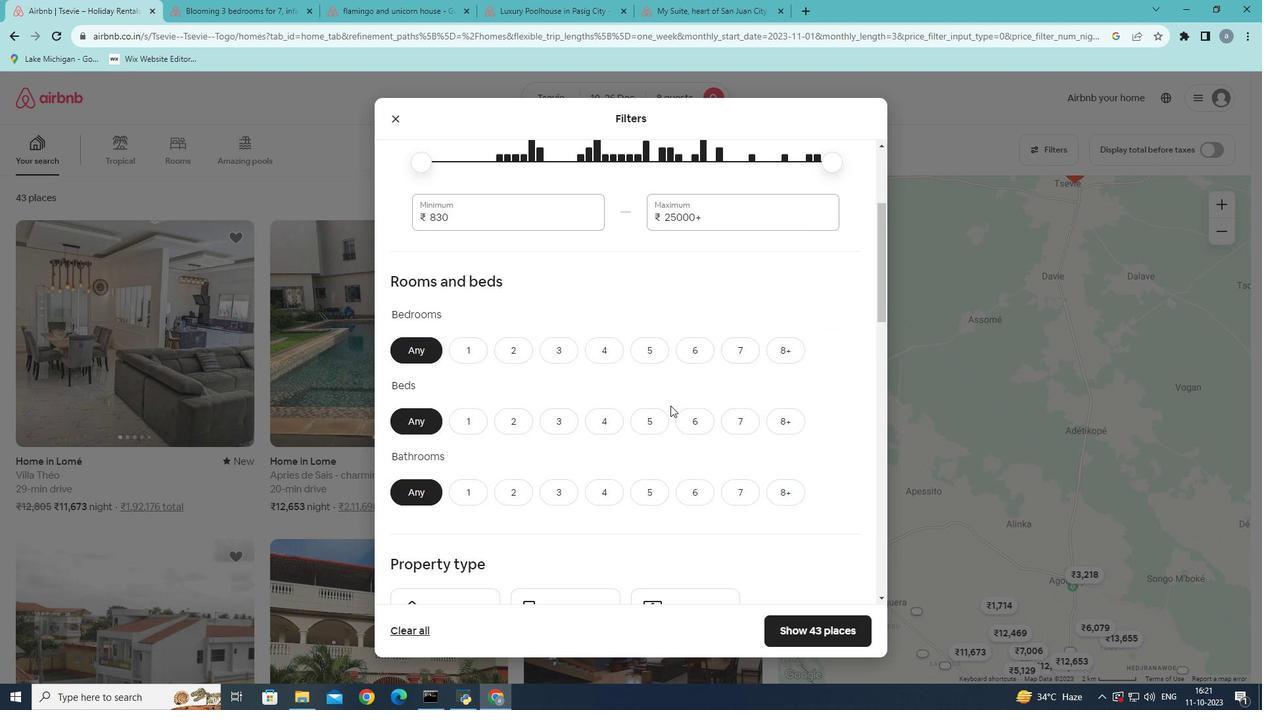 
Action: Mouse moved to (699, 292)
Screenshot: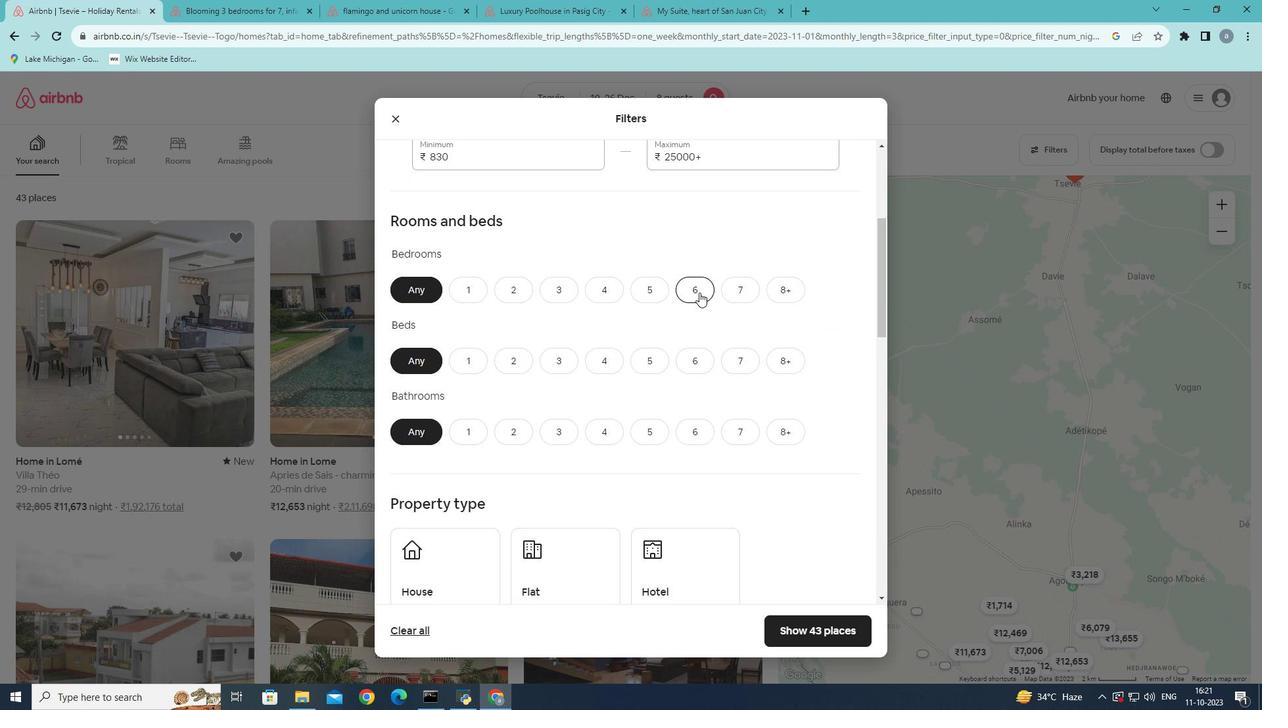
Action: Mouse pressed left at (699, 292)
Screenshot: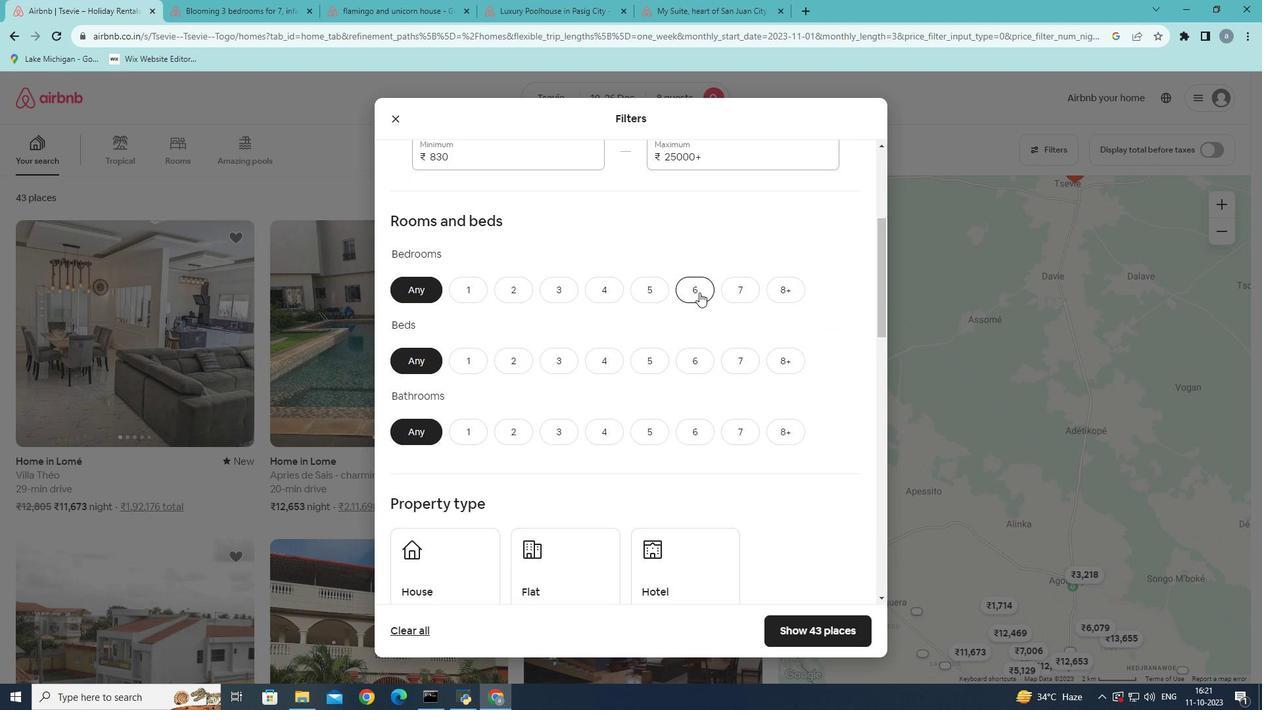
Action: Mouse moved to (699, 358)
Screenshot: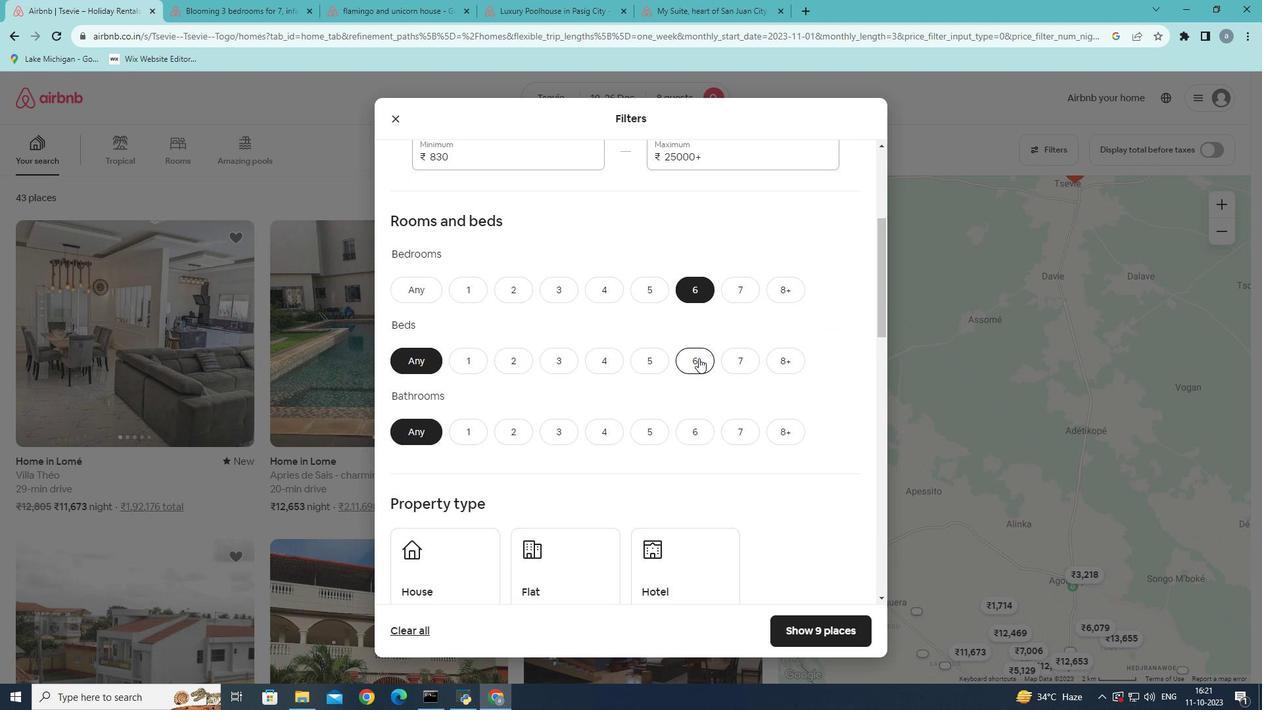
Action: Mouse pressed left at (699, 358)
Screenshot: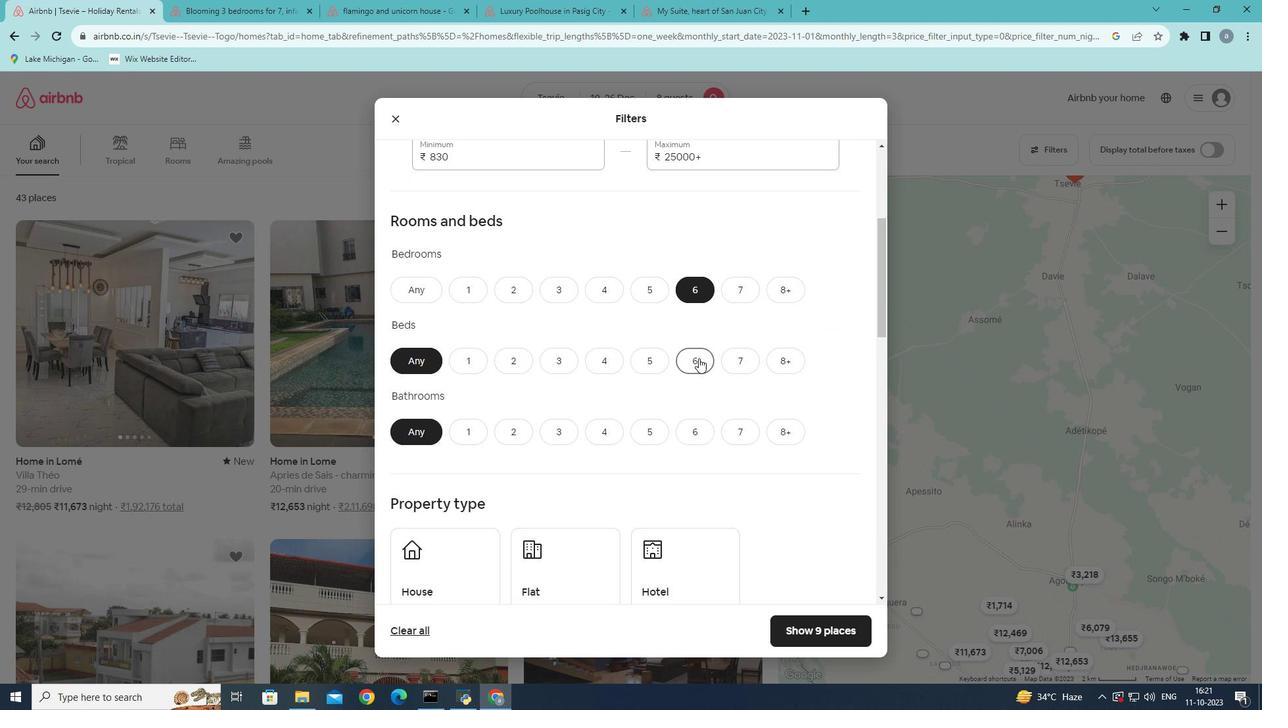 
Action: Mouse moved to (694, 425)
Screenshot: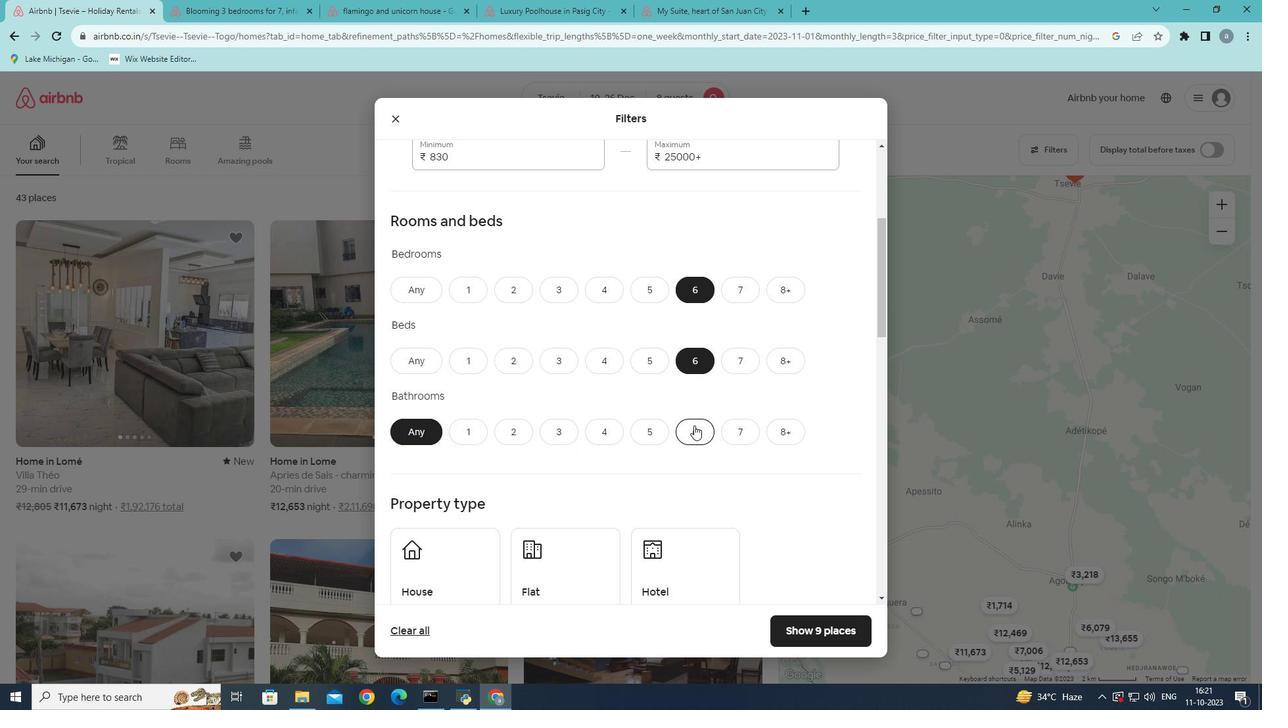 
Action: Mouse pressed left at (694, 425)
Screenshot: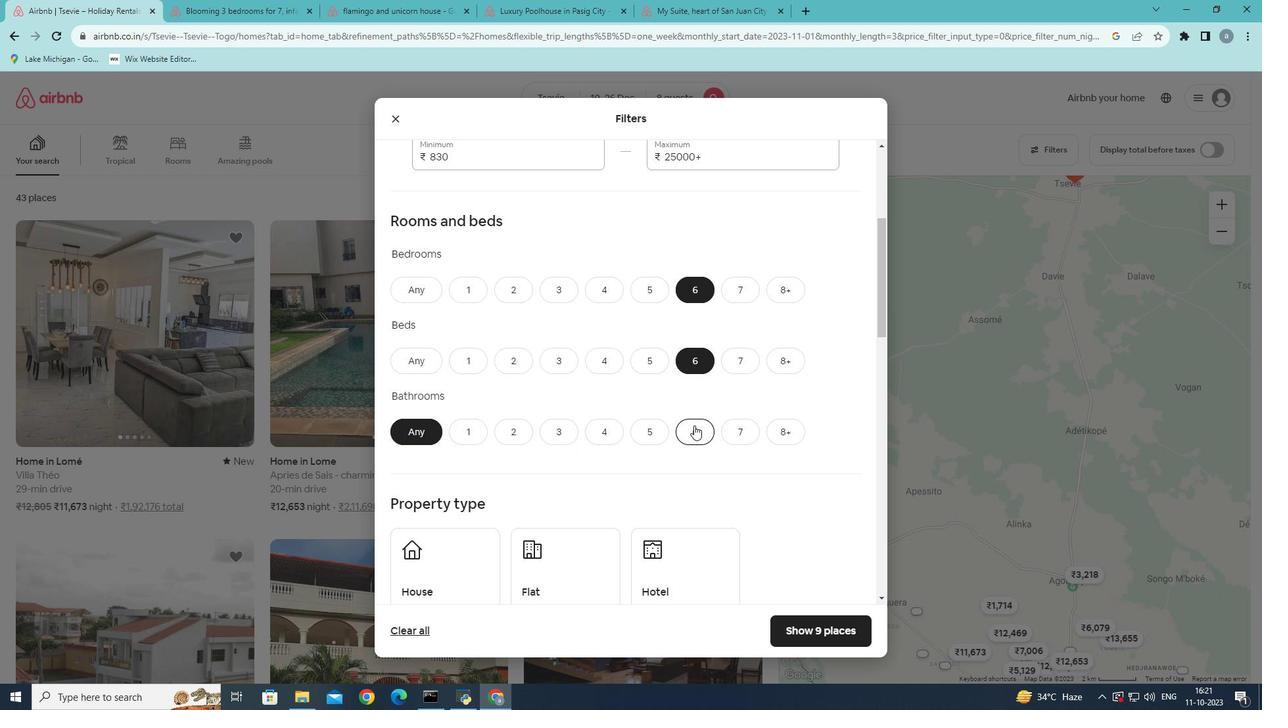 
Action: Mouse moved to (621, 434)
Screenshot: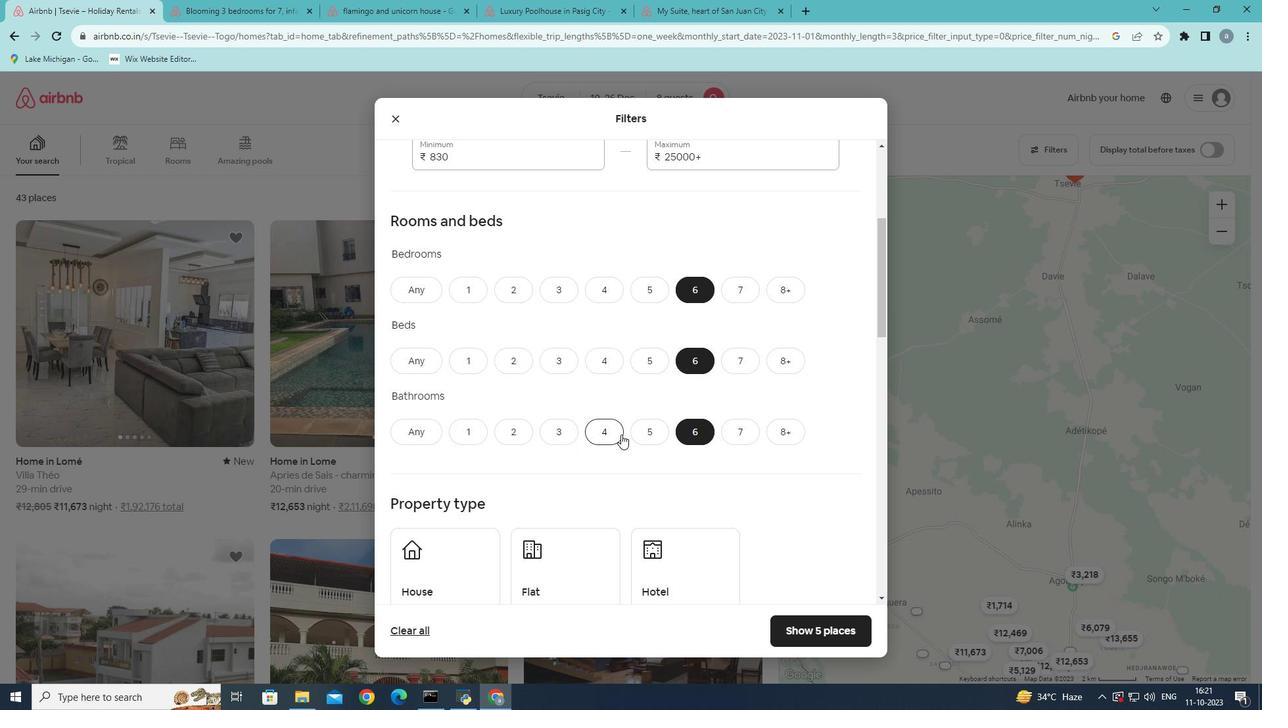 
Action: Mouse scrolled (621, 434) with delta (0, 0)
Screenshot: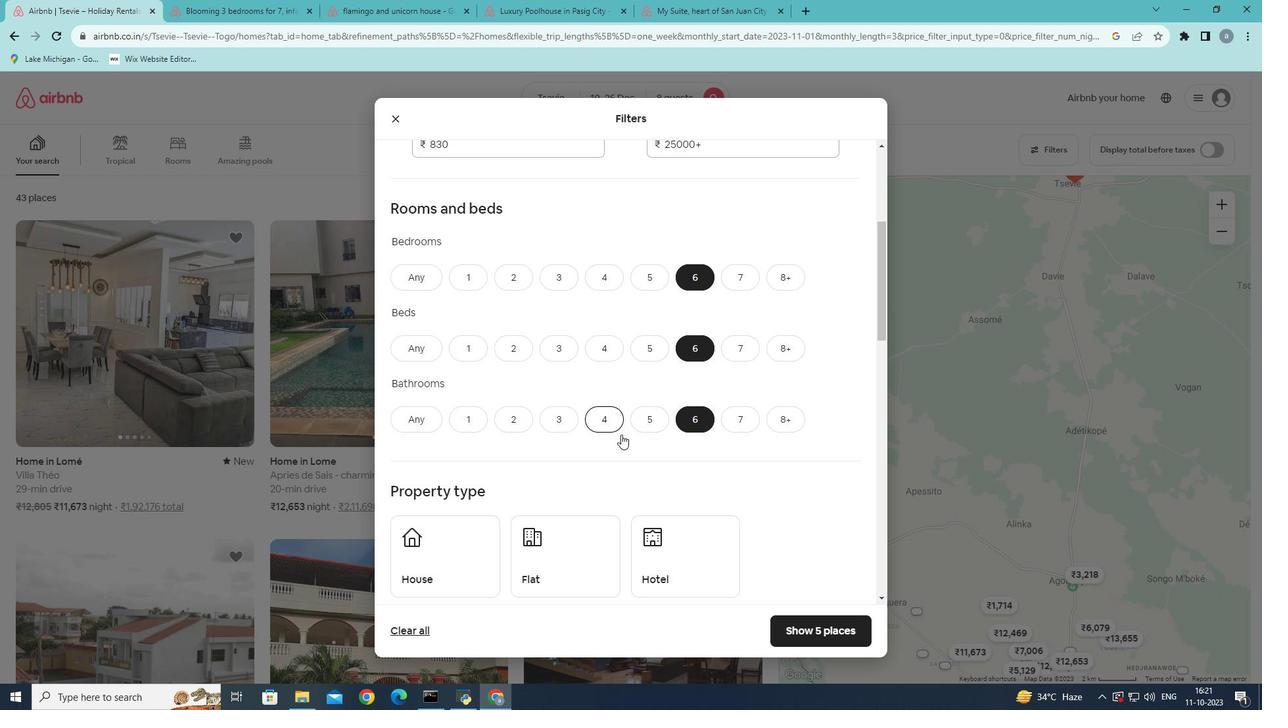 
Action: Mouse scrolled (621, 434) with delta (0, 0)
Screenshot: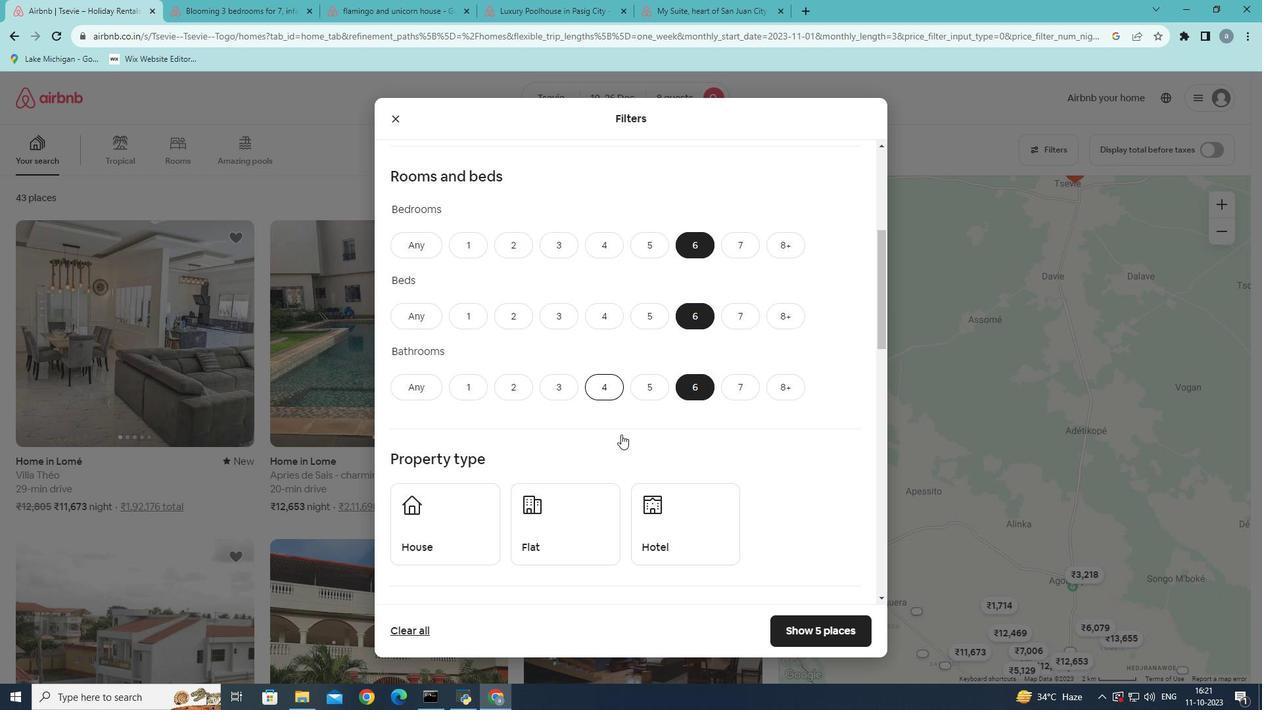 
Action: Mouse scrolled (621, 434) with delta (0, 0)
Screenshot: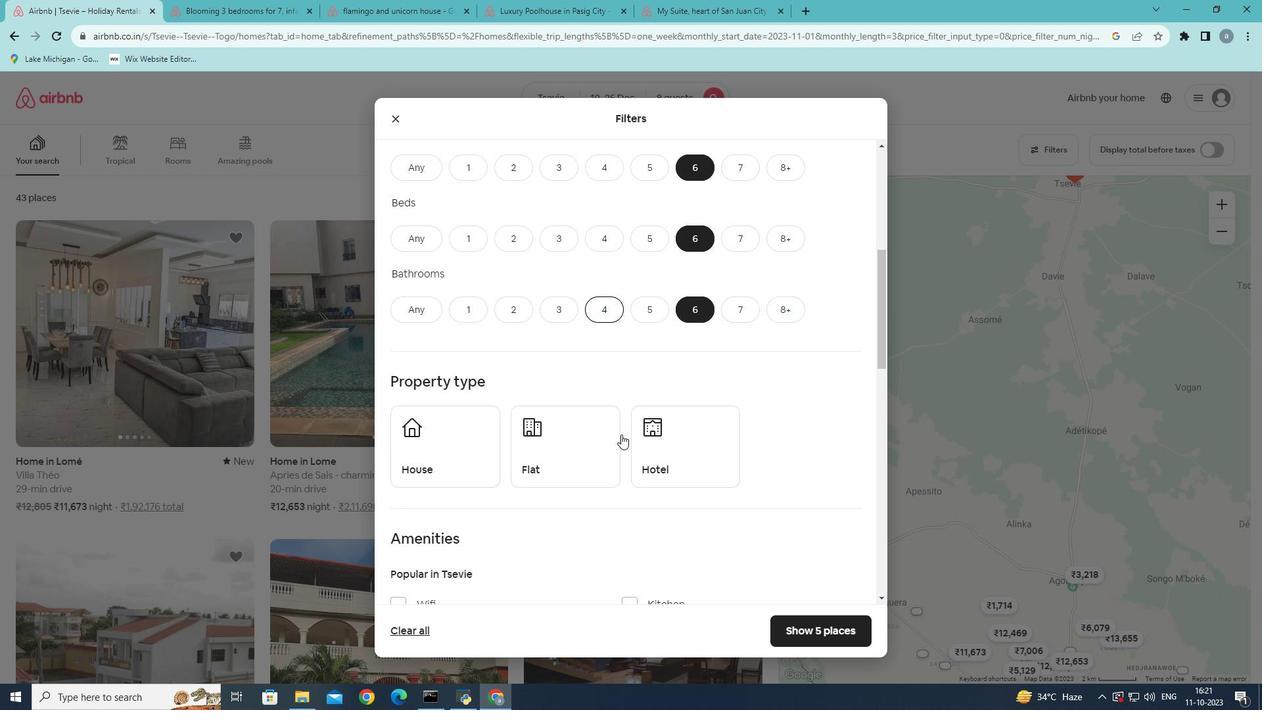 
Action: Mouse moved to (454, 405)
Screenshot: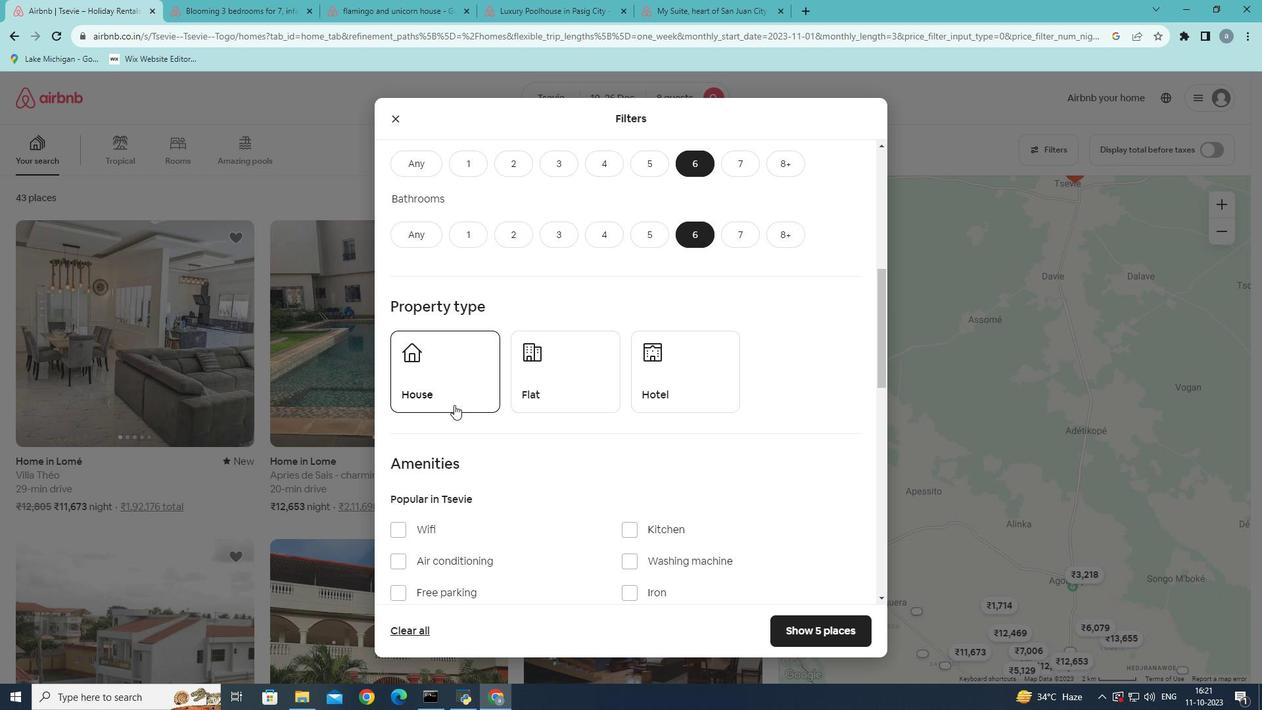 
Action: Mouse pressed left at (454, 405)
Screenshot: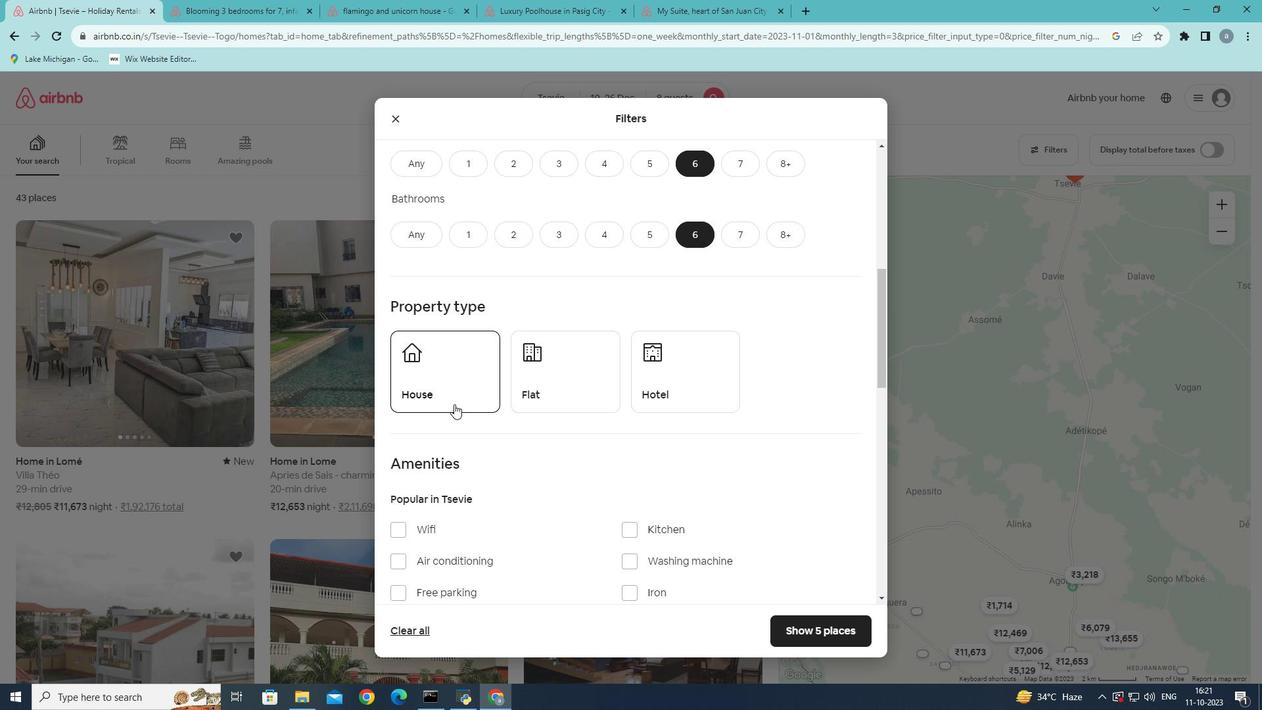 
Action: Mouse moved to (522, 449)
Screenshot: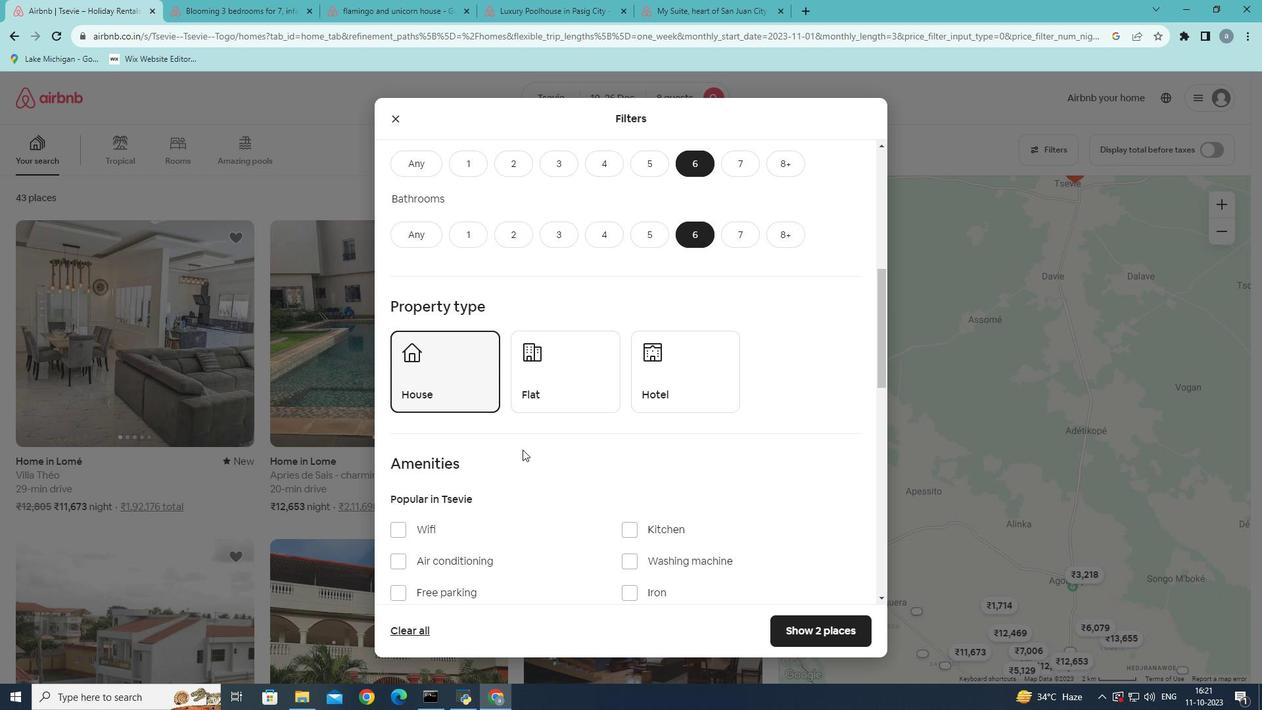 
Action: Mouse scrolled (522, 449) with delta (0, 0)
Screenshot: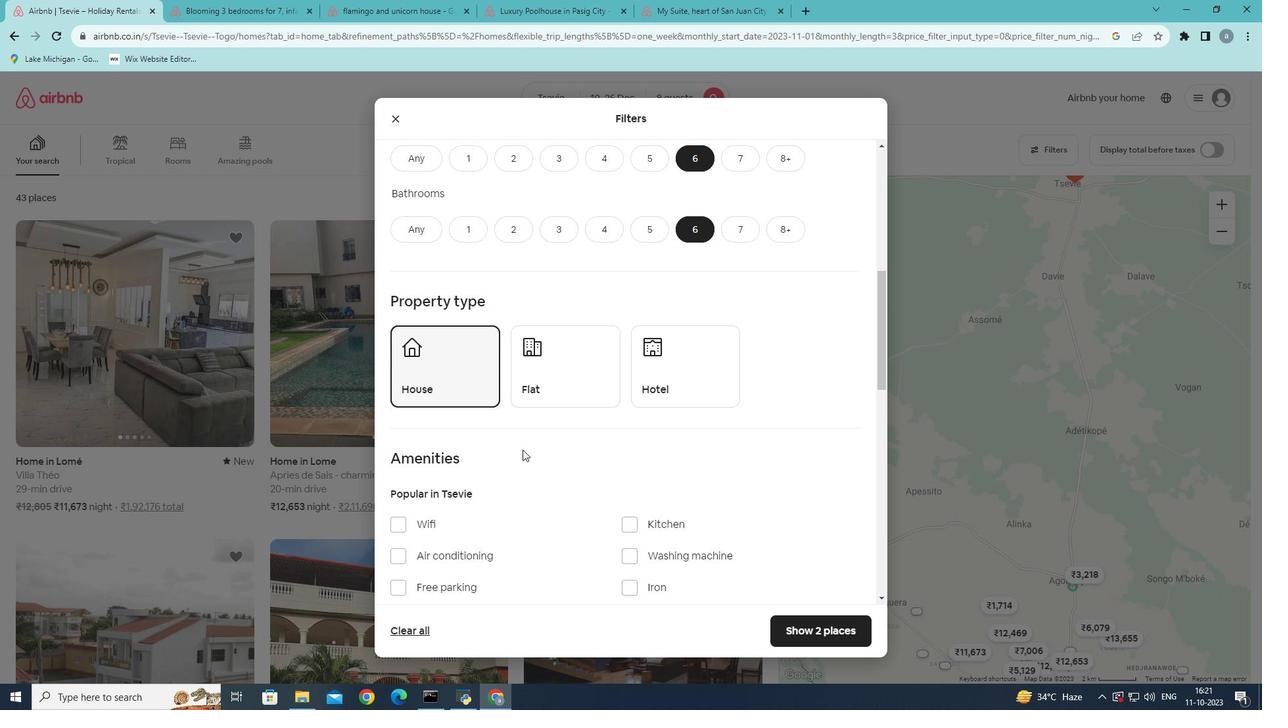 
Action: Mouse scrolled (522, 449) with delta (0, 0)
Screenshot: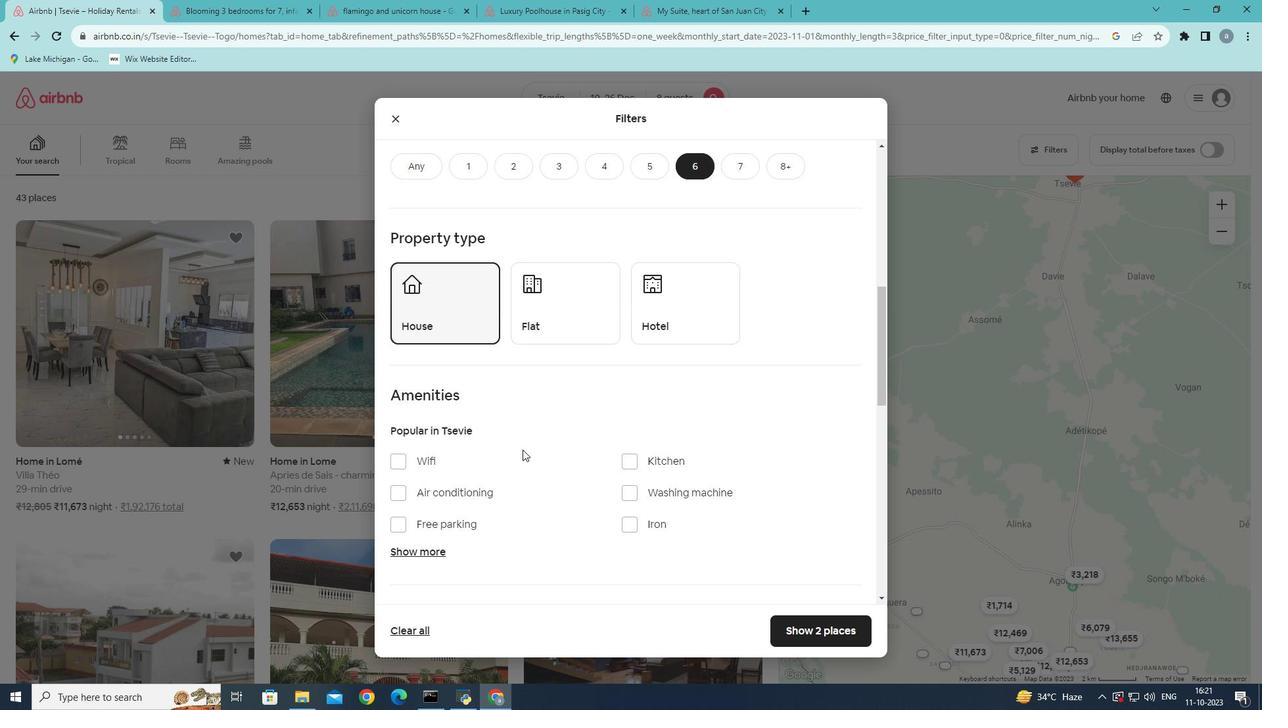 
Action: Mouse moved to (524, 448)
Screenshot: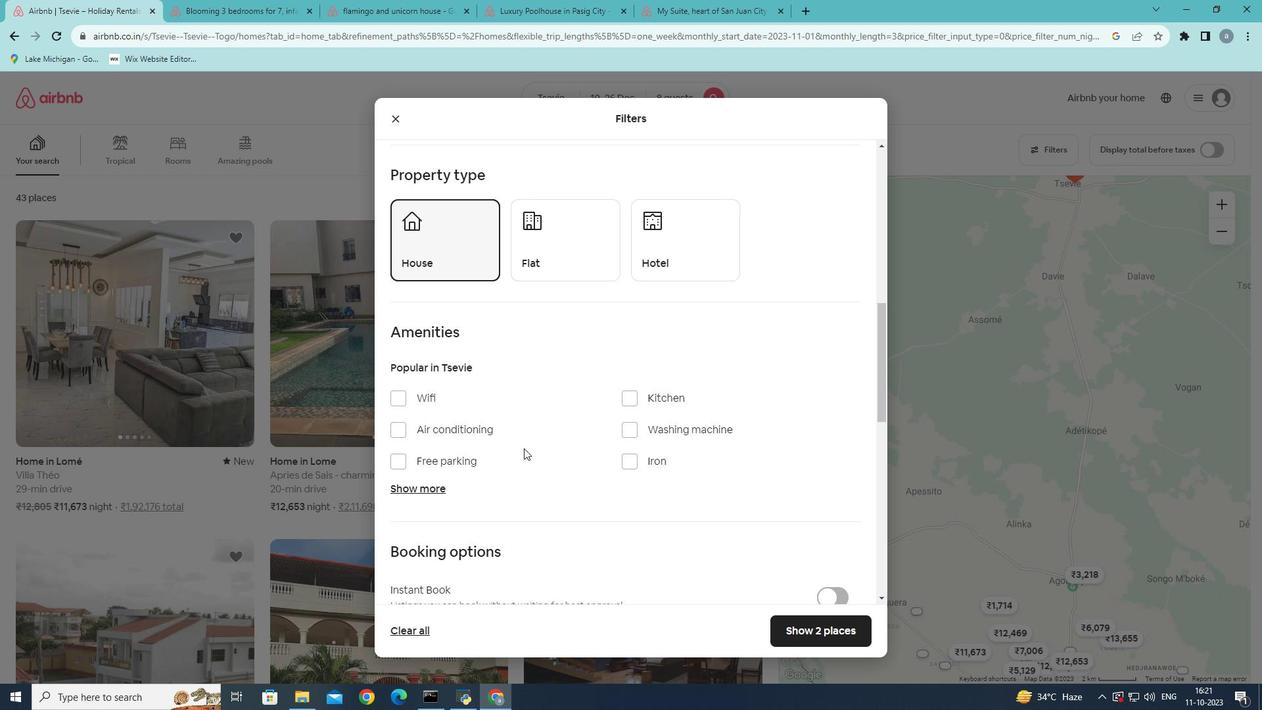 
Action: Mouse scrolled (524, 447) with delta (0, 0)
Screenshot: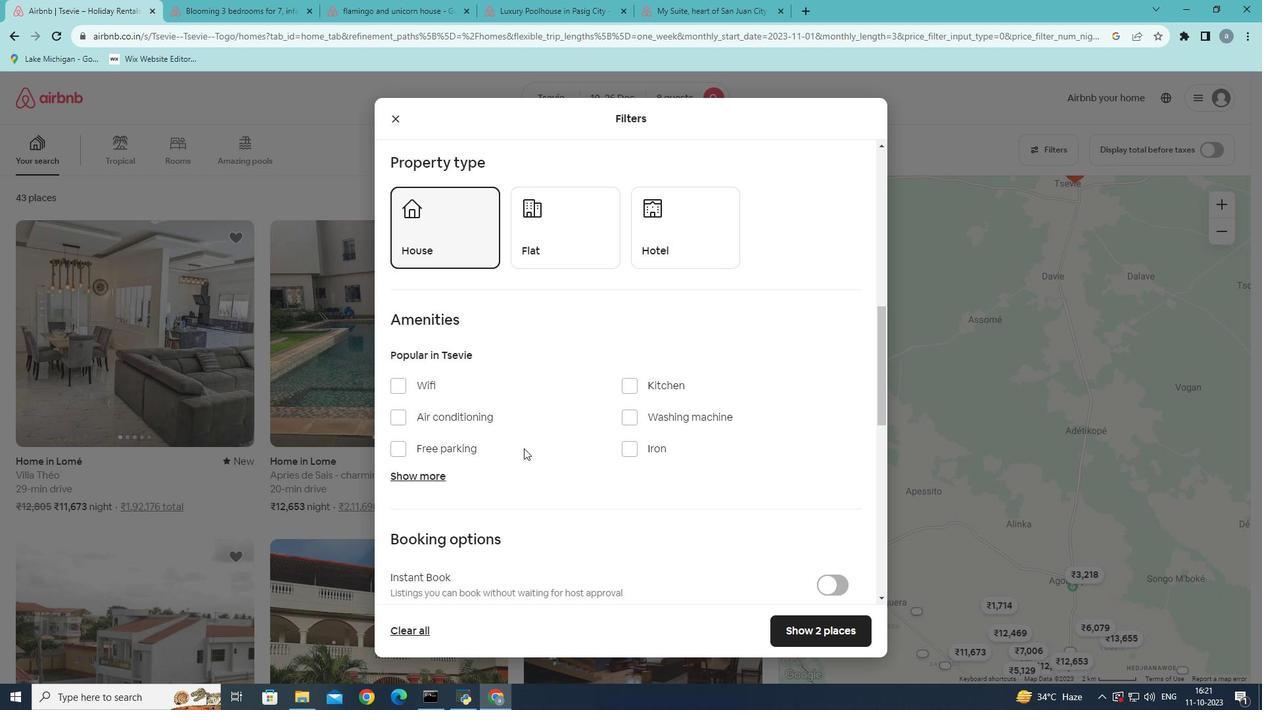 
Action: Mouse moved to (400, 334)
Screenshot: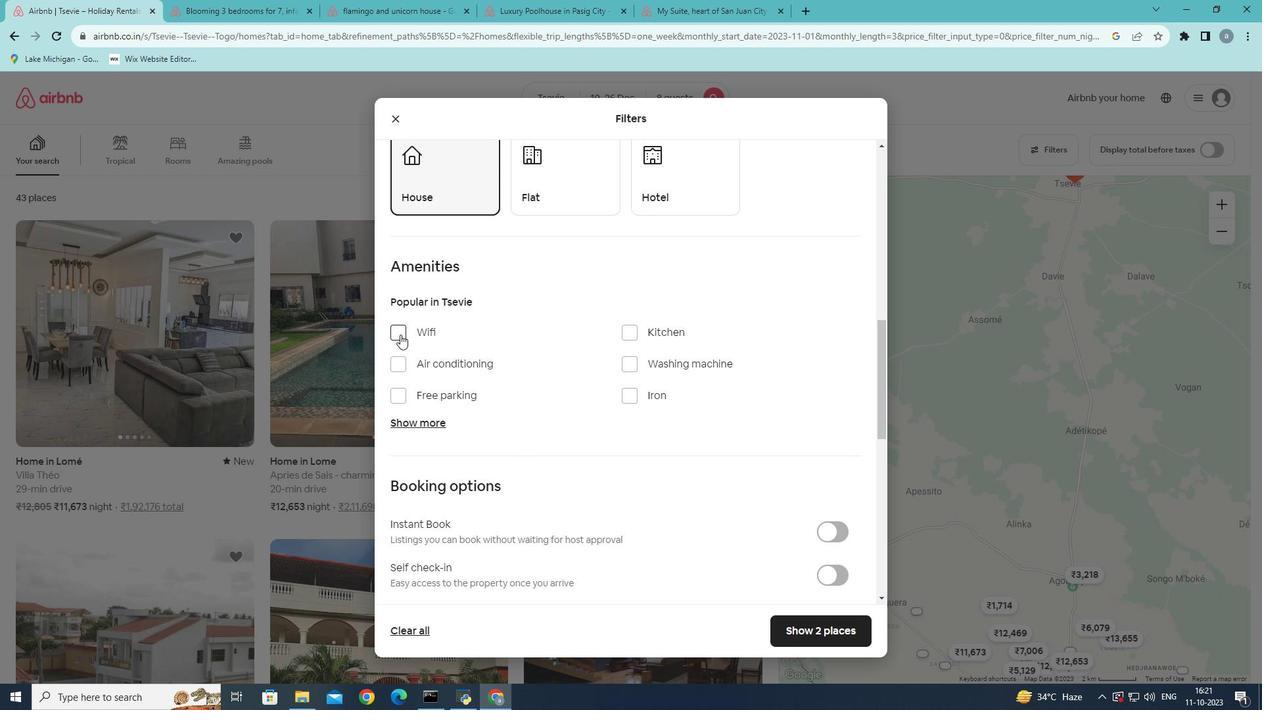 
Action: Mouse pressed left at (400, 334)
Screenshot: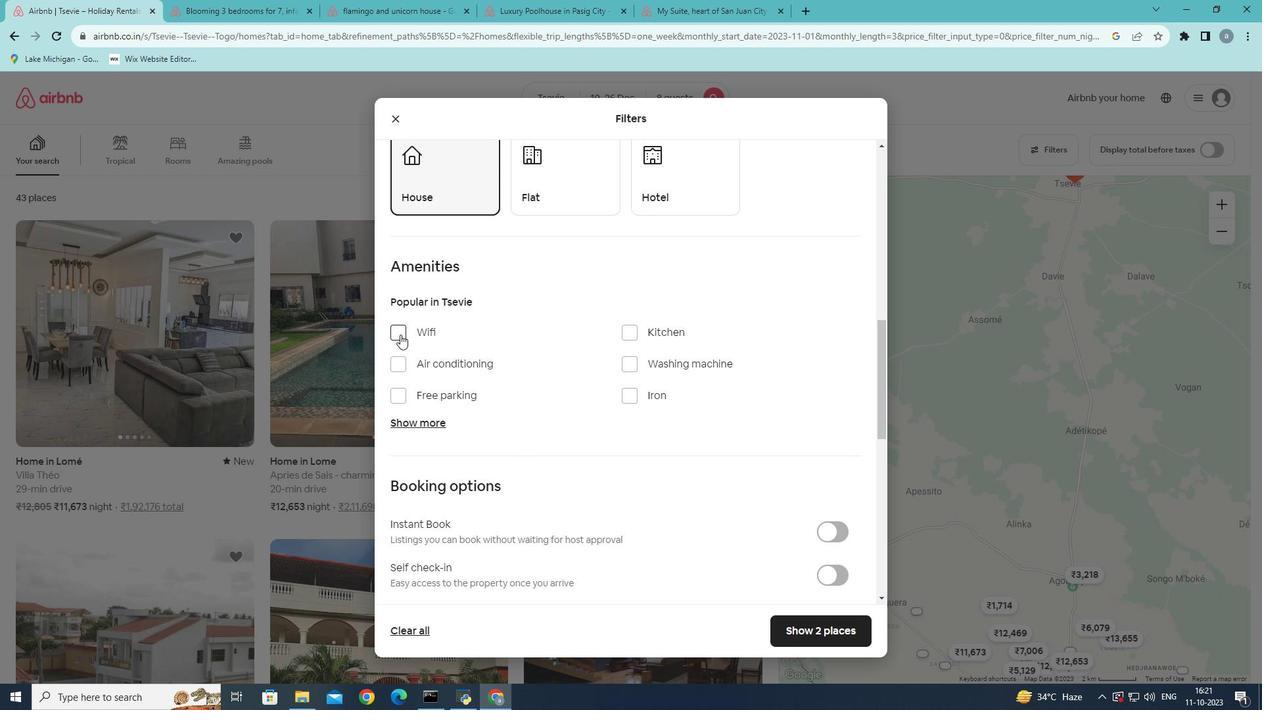 
Action: Mouse moved to (404, 391)
Screenshot: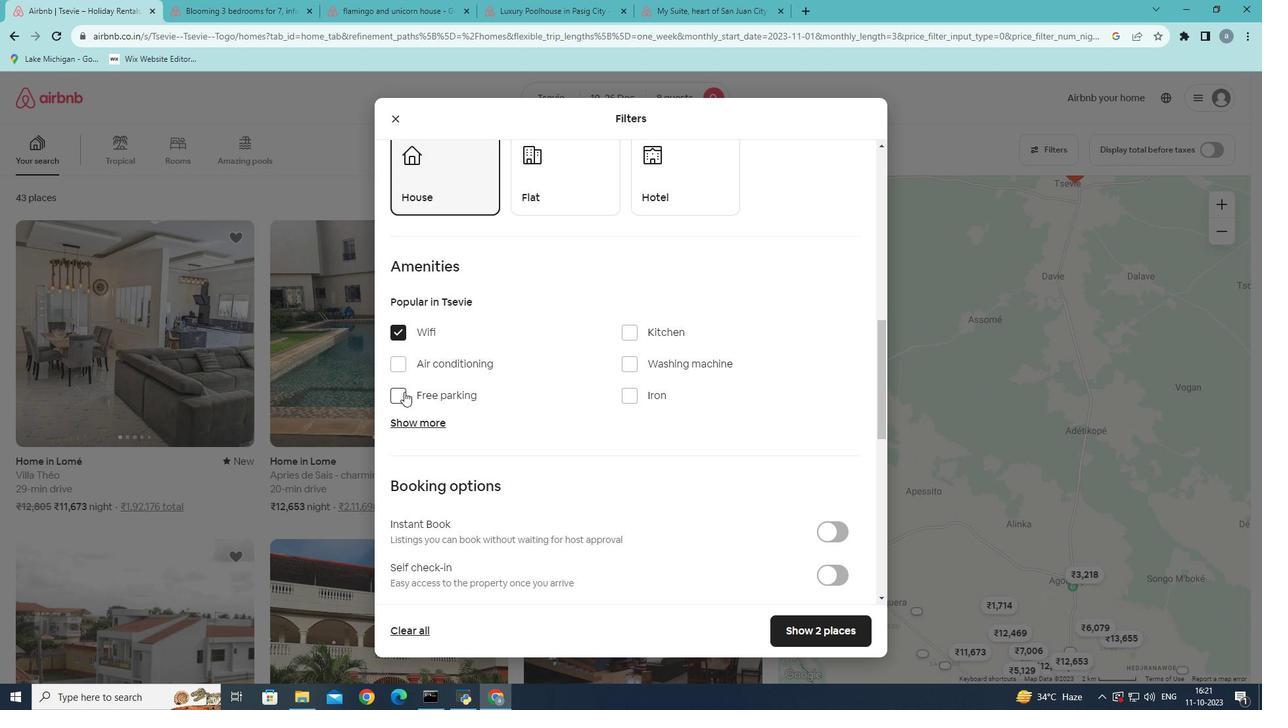 
Action: Mouse pressed left at (404, 391)
Screenshot: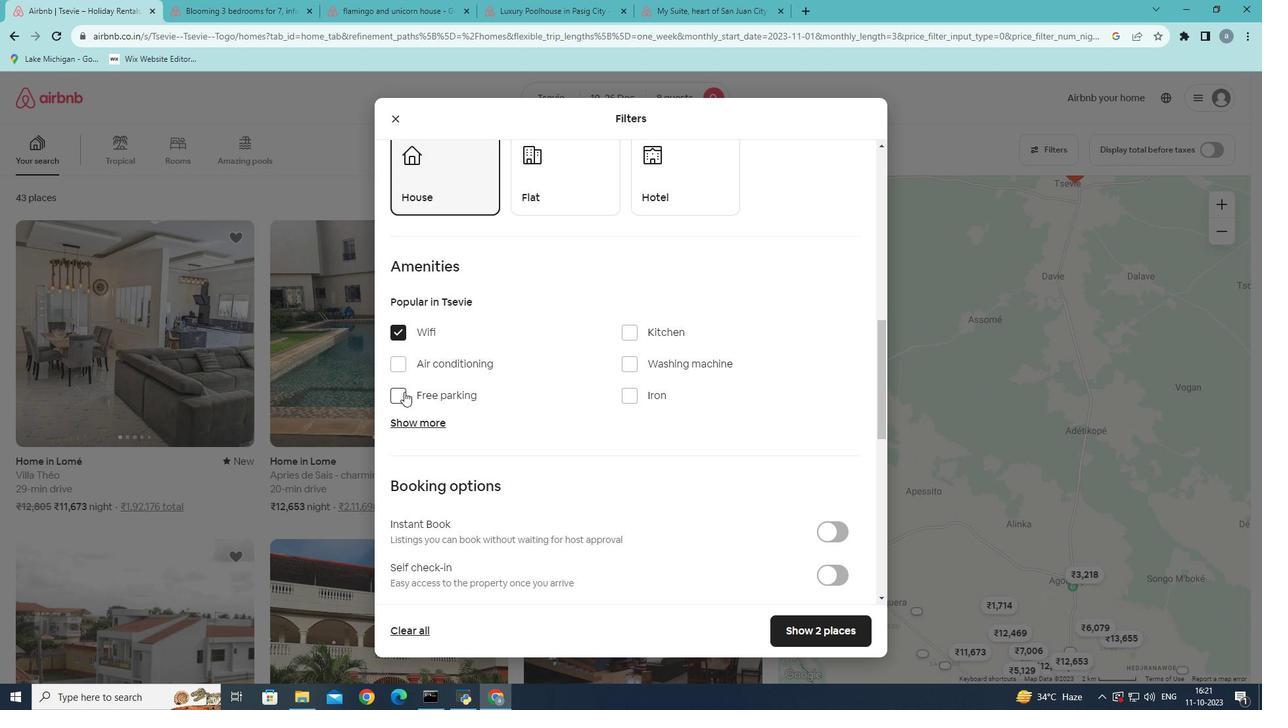 
Action: Mouse moved to (436, 423)
Screenshot: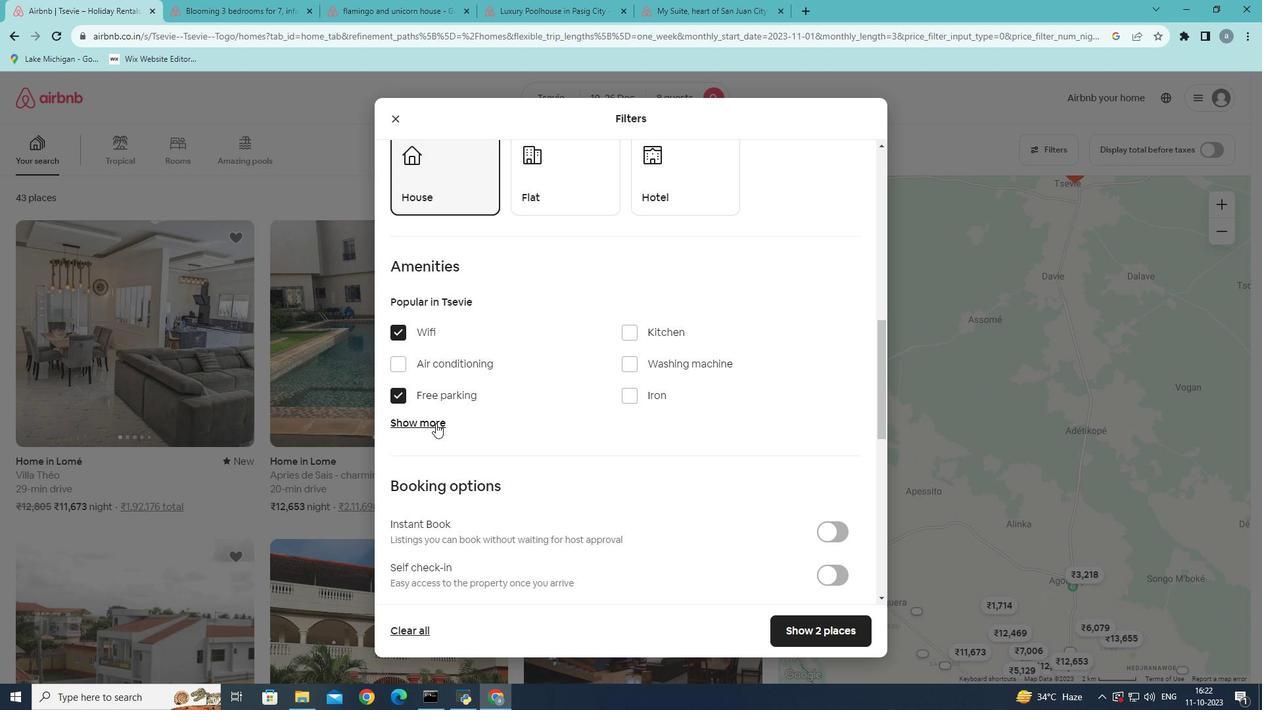 
Action: Mouse pressed left at (436, 423)
Screenshot: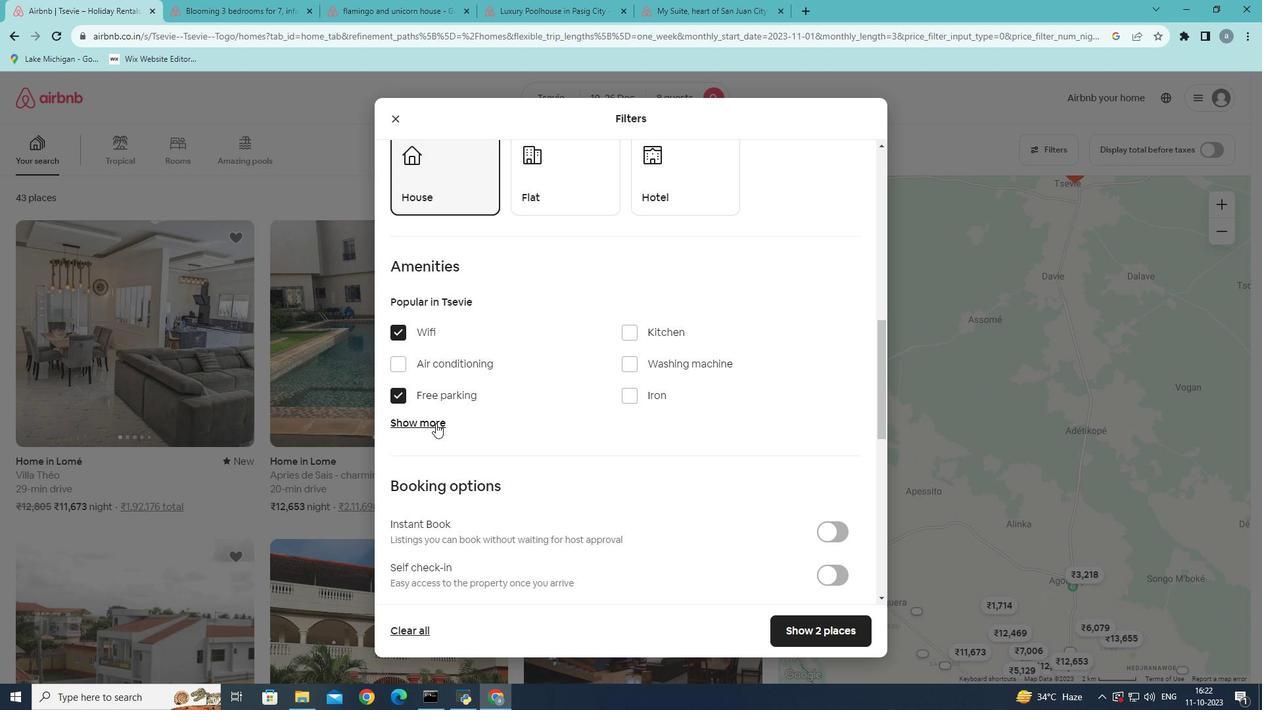 
Action: Mouse moved to (632, 499)
Screenshot: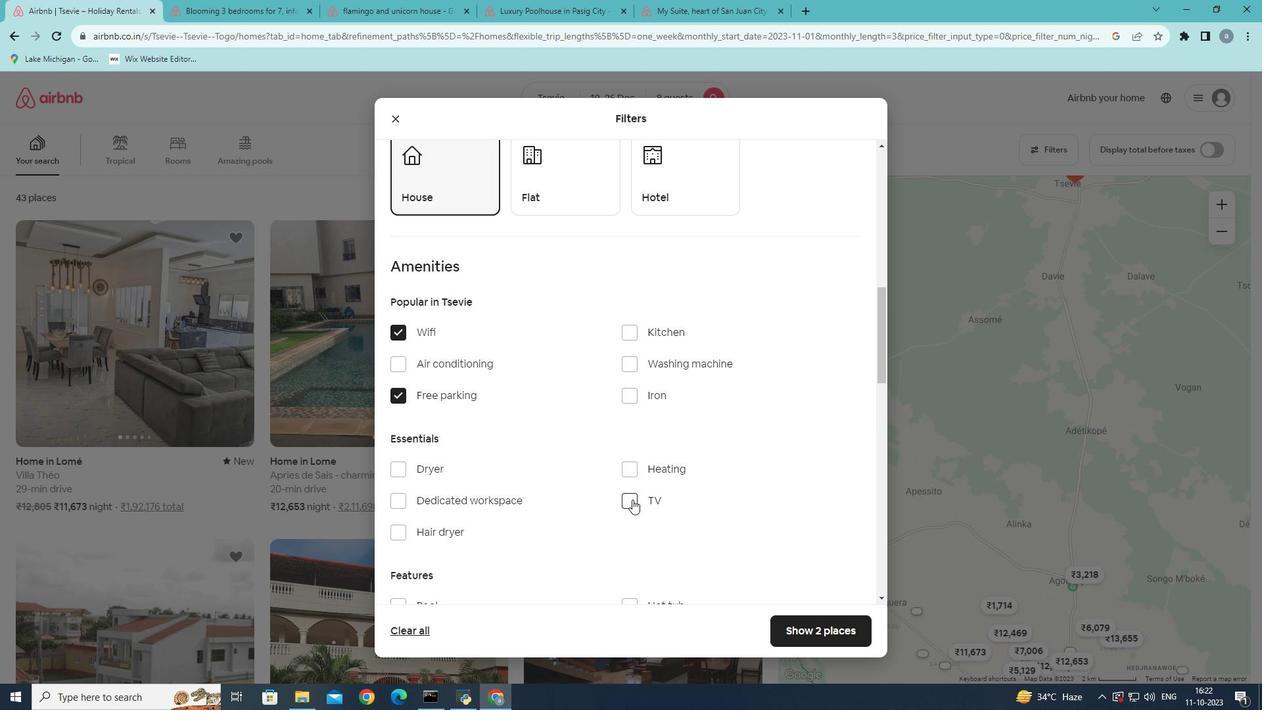 
Action: Mouse pressed left at (632, 499)
Screenshot: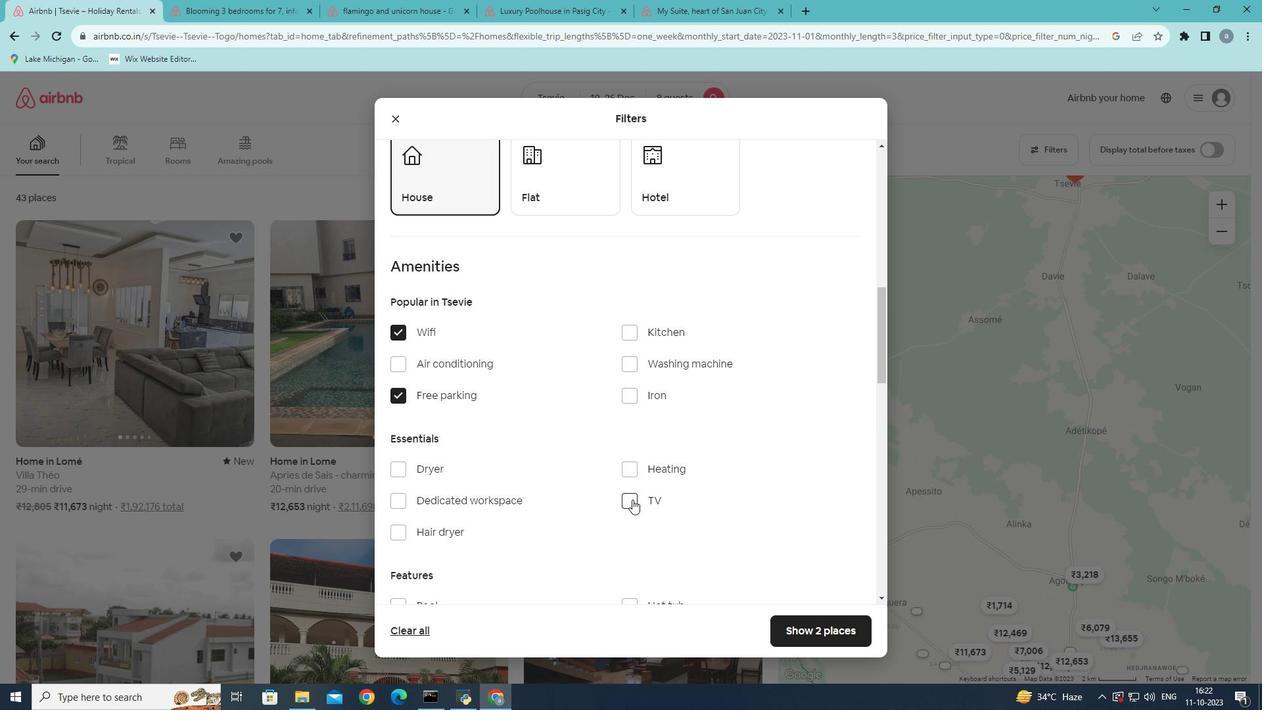 
Action: Mouse moved to (450, 510)
Screenshot: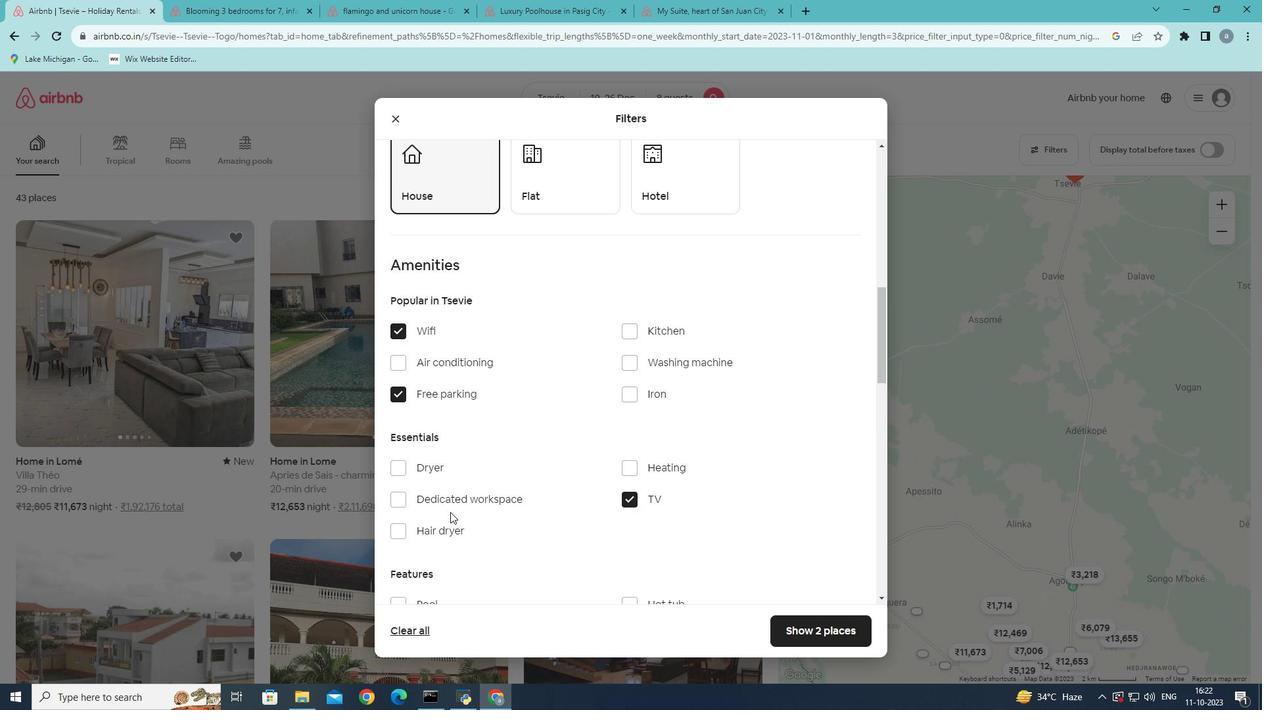
Action: Mouse scrolled (450, 509) with delta (0, 0)
Screenshot: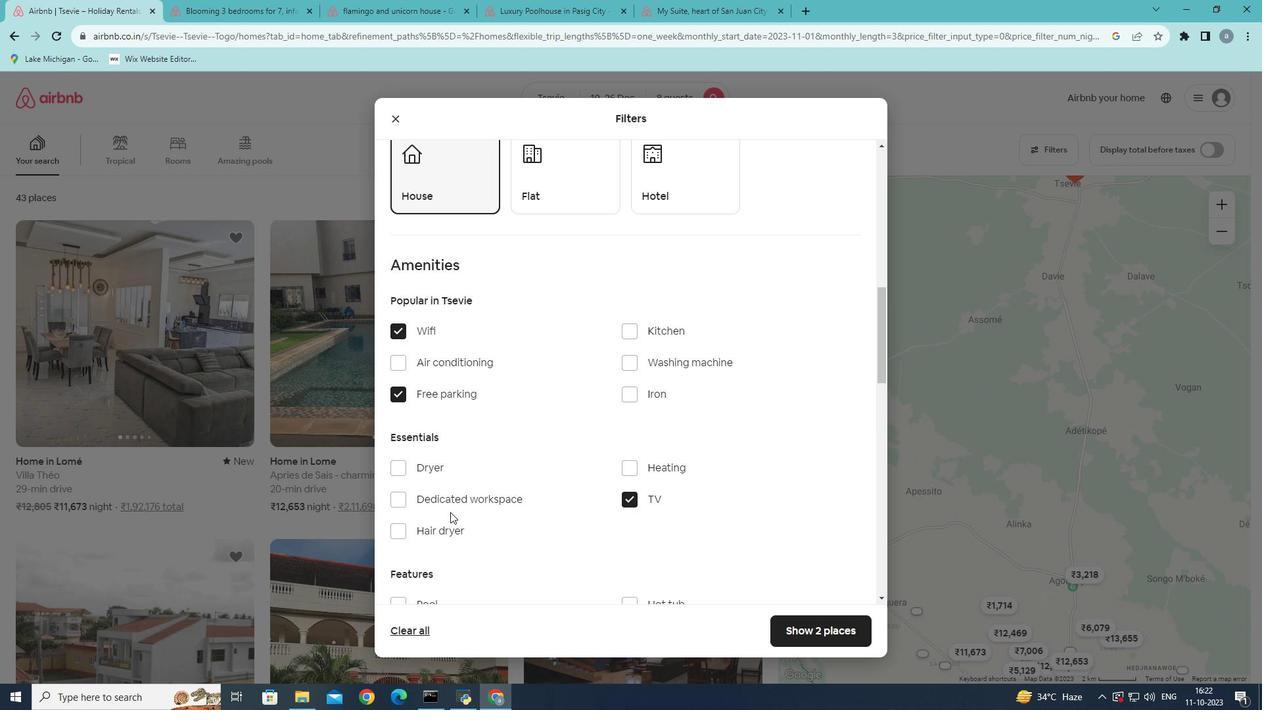 
Action: Mouse moved to (450, 512)
Screenshot: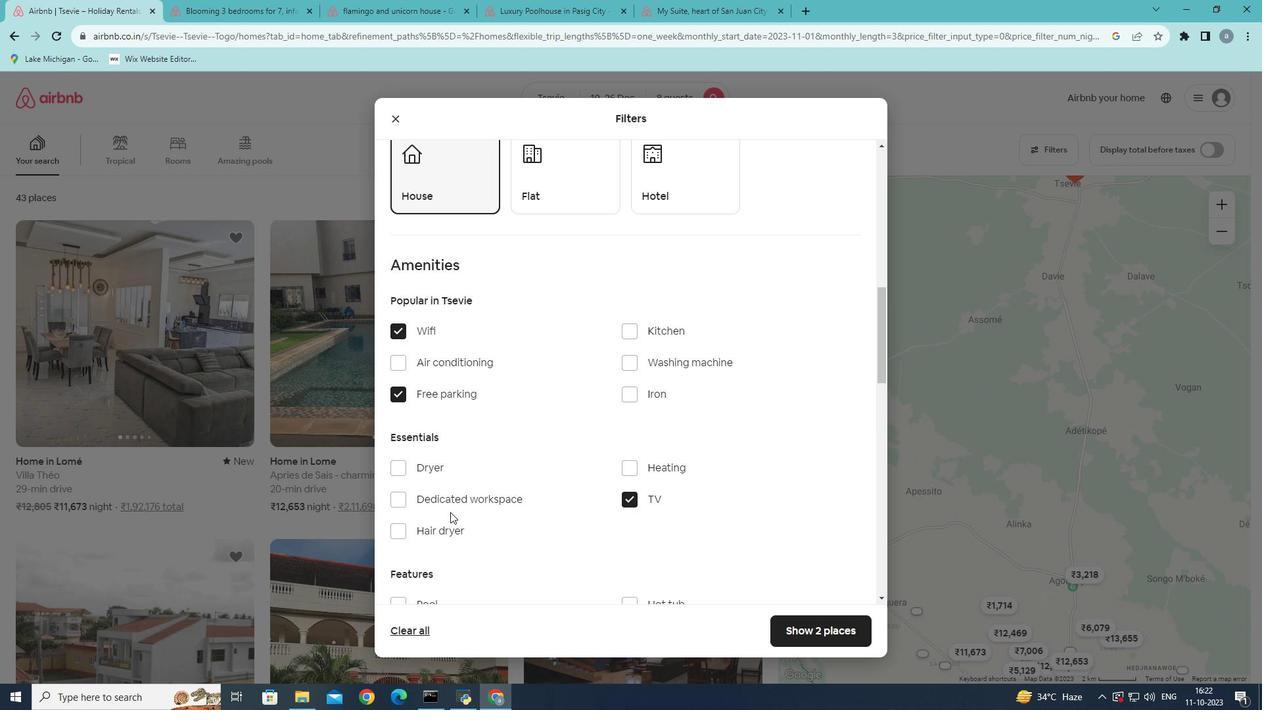 
Action: Mouse scrolled (450, 511) with delta (0, 0)
Screenshot: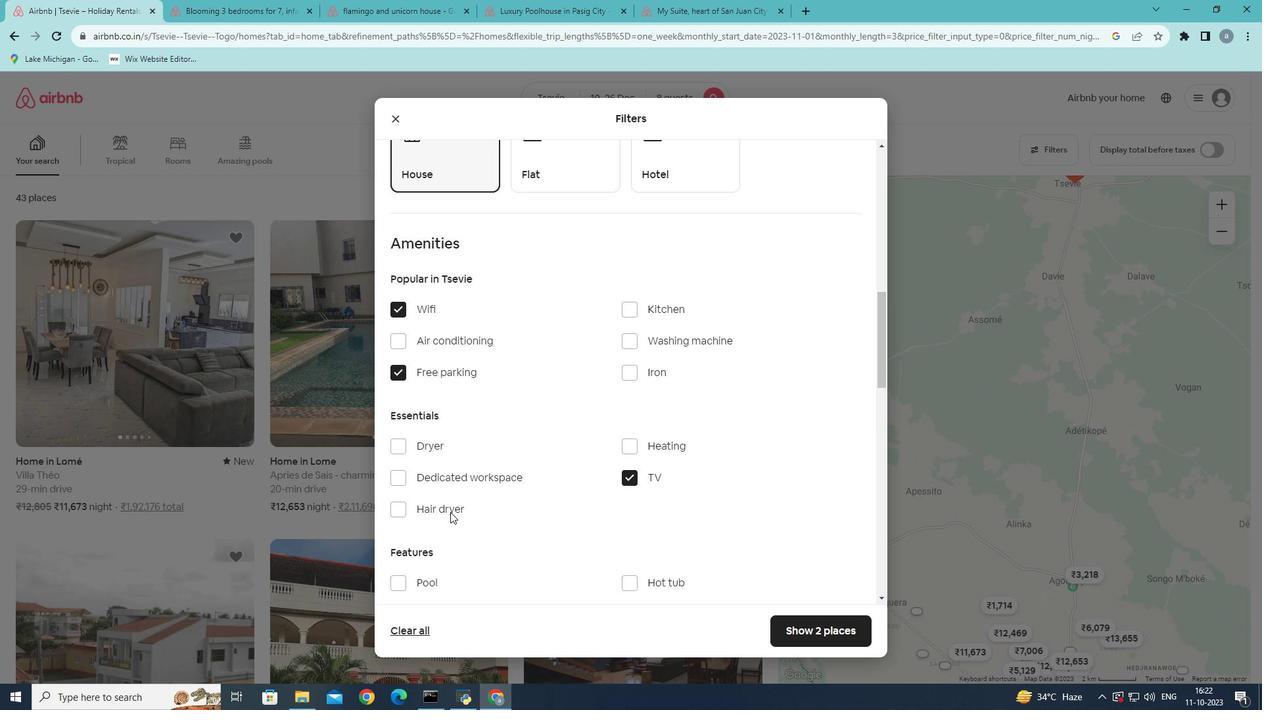 
Action: Mouse moved to (450, 512)
Screenshot: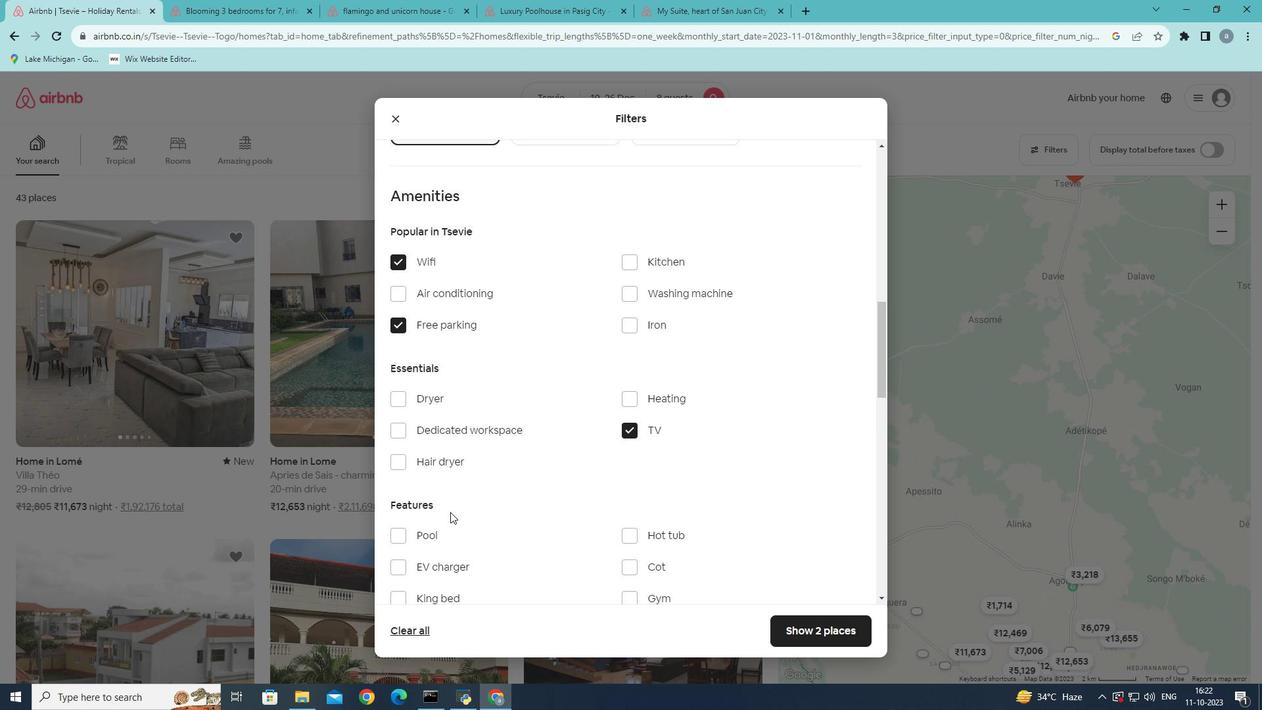 
Action: Mouse scrolled (450, 511) with delta (0, 0)
Screenshot: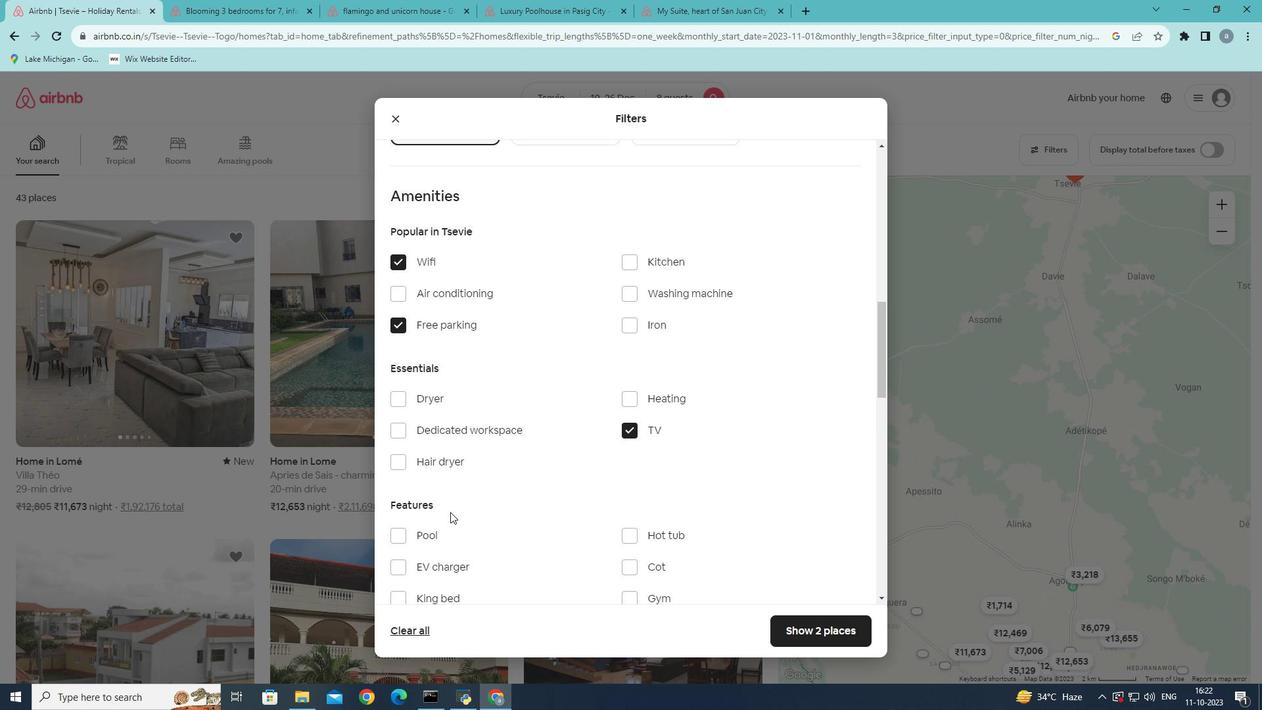 
Action: Mouse scrolled (450, 511) with delta (0, 0)
Screenshot: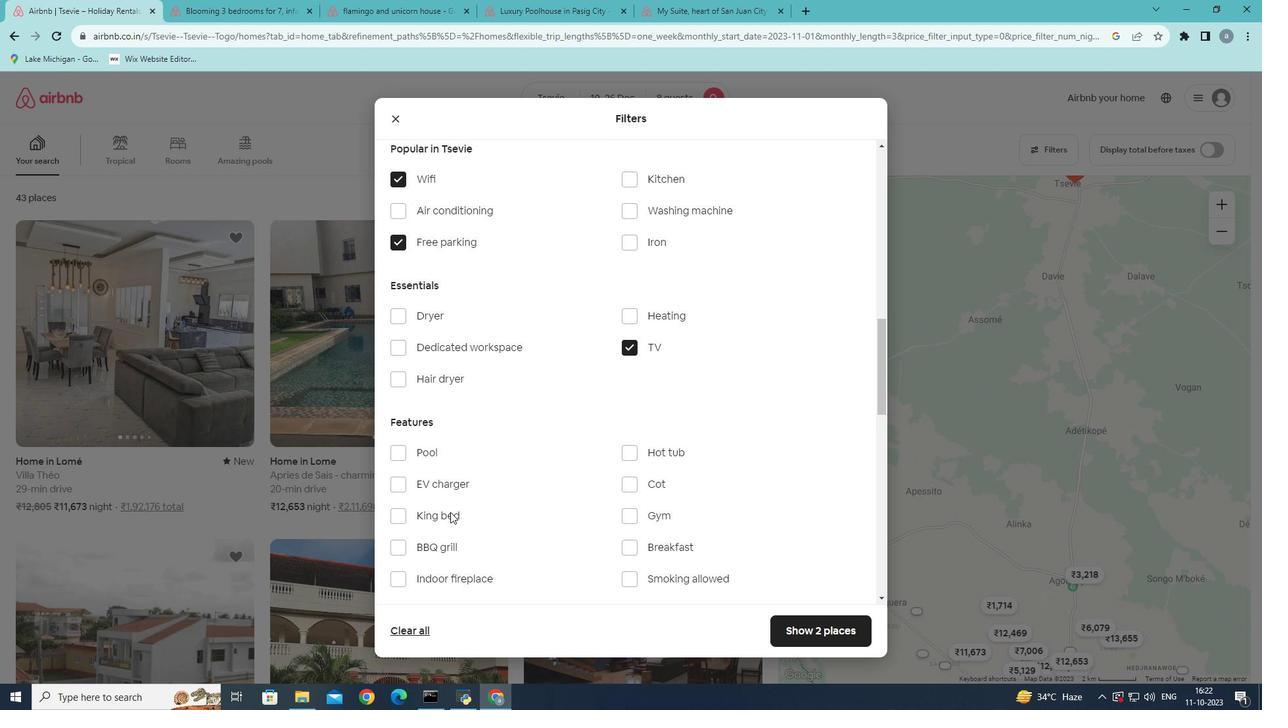 
Action: Mouse moved to (633, 405)
Screenshot: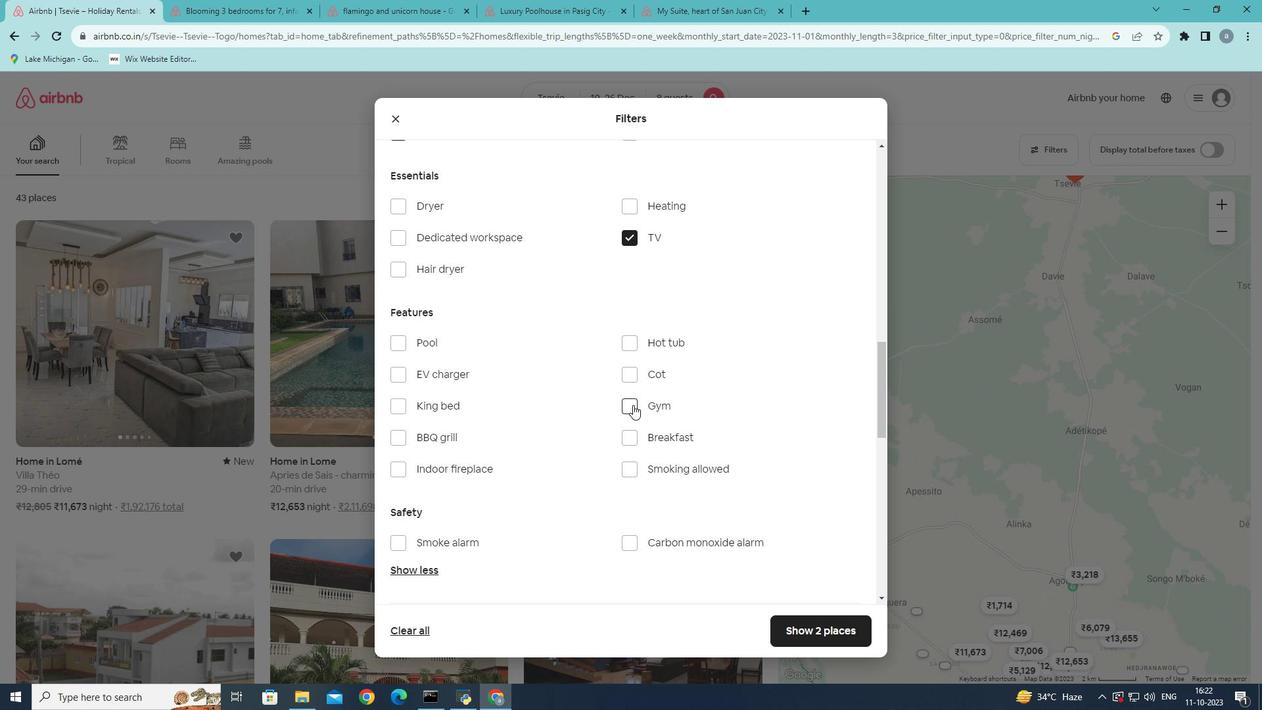 
Action: Mouse pressed left at (633, 405)
Screenshot: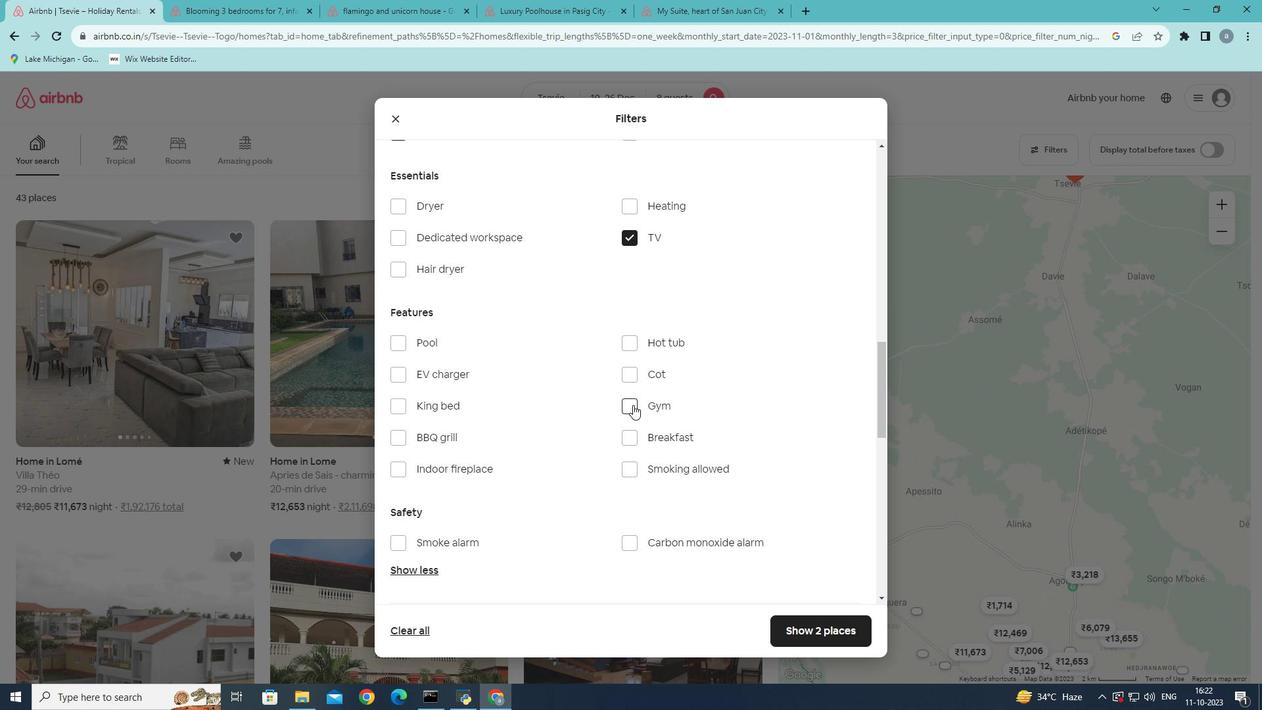 
Action: Mouse moved to (631, 443)
Screenshot: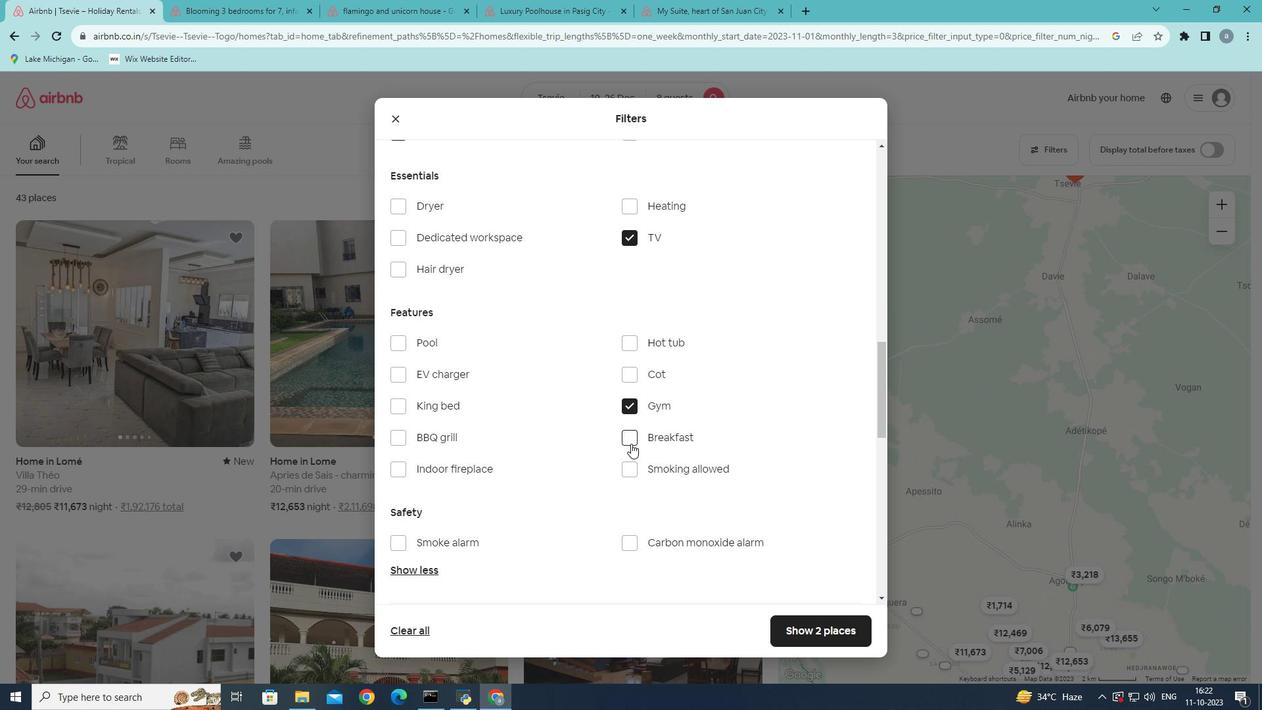 
Action: Mouse pressed left at (631, 443)
Screenshot: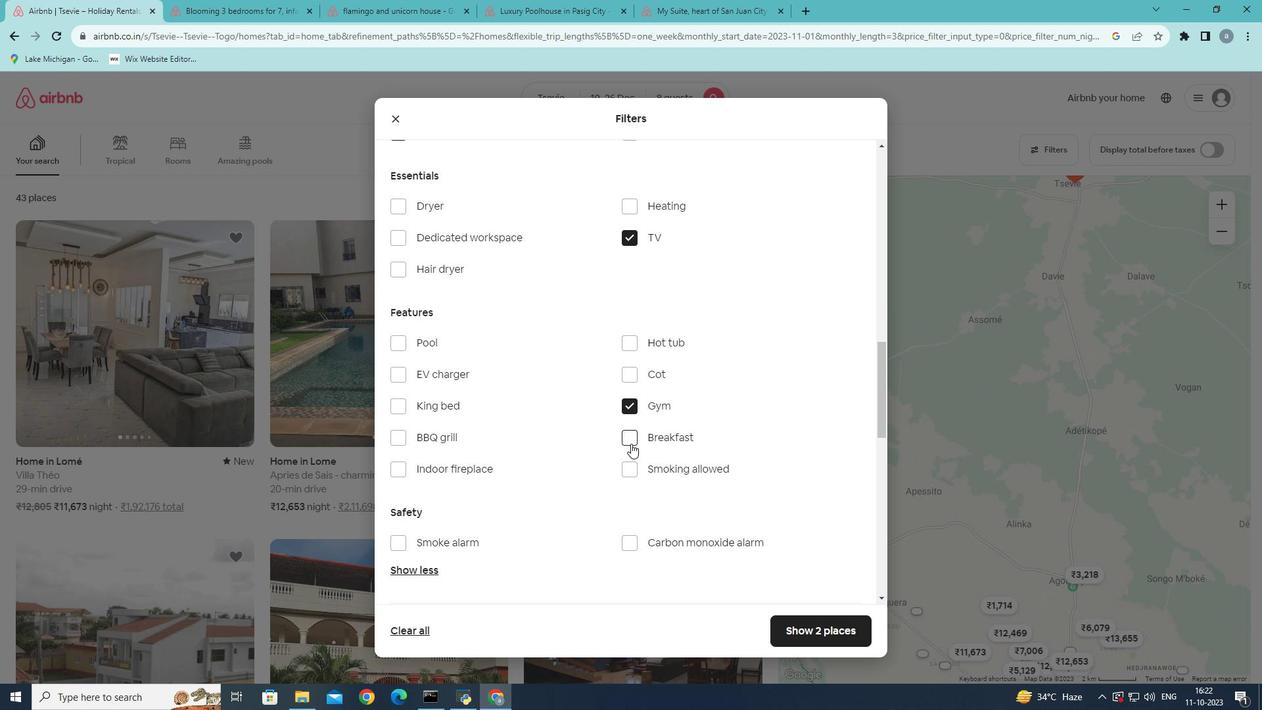 
Action: Mouse moved to (514, 455)
Screenshot: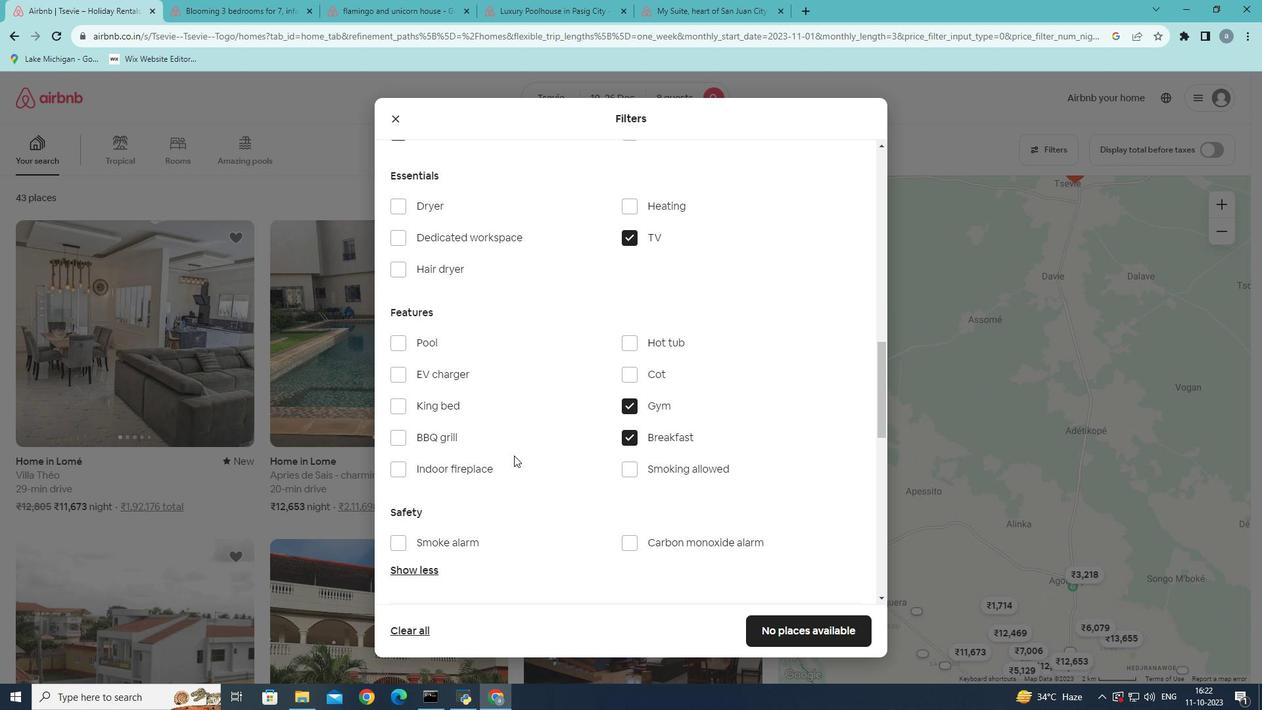 
Action: Mouse scrolled (514, 455) with delta (0, 0)
Screenshot: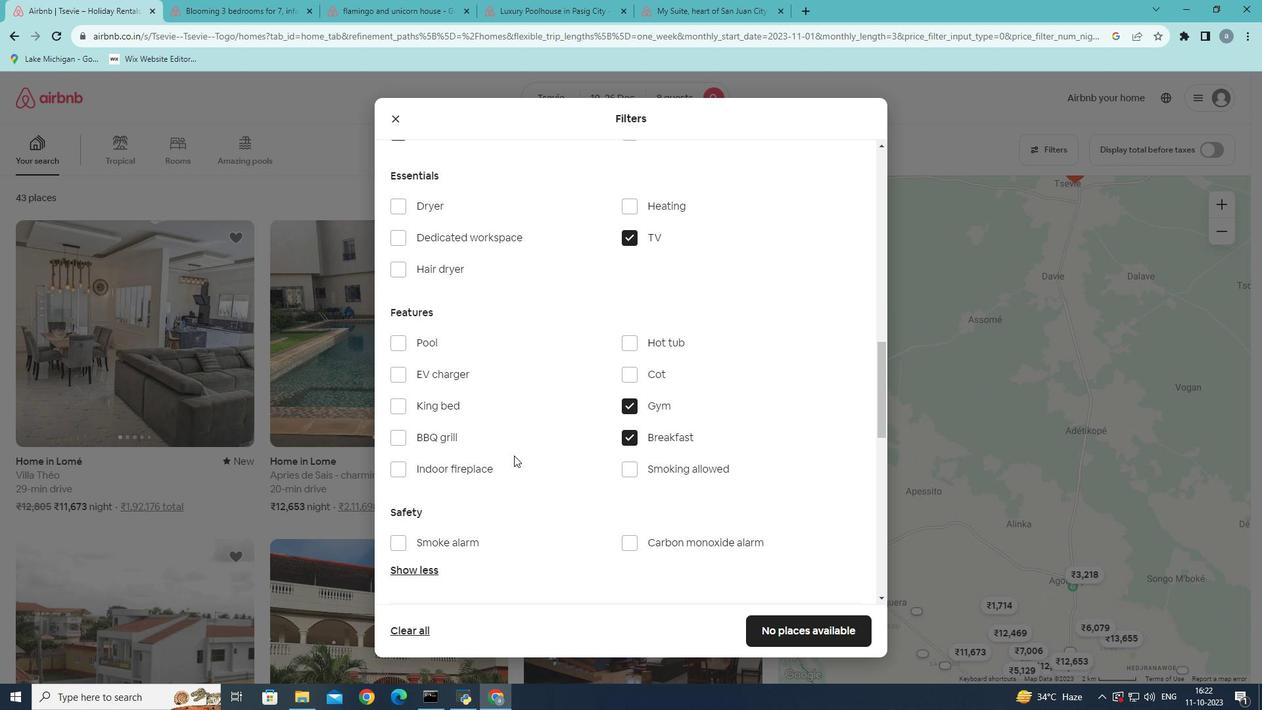 
Action: Mouse scrolled (514, 455) with delta (0, 0)
Screenshot: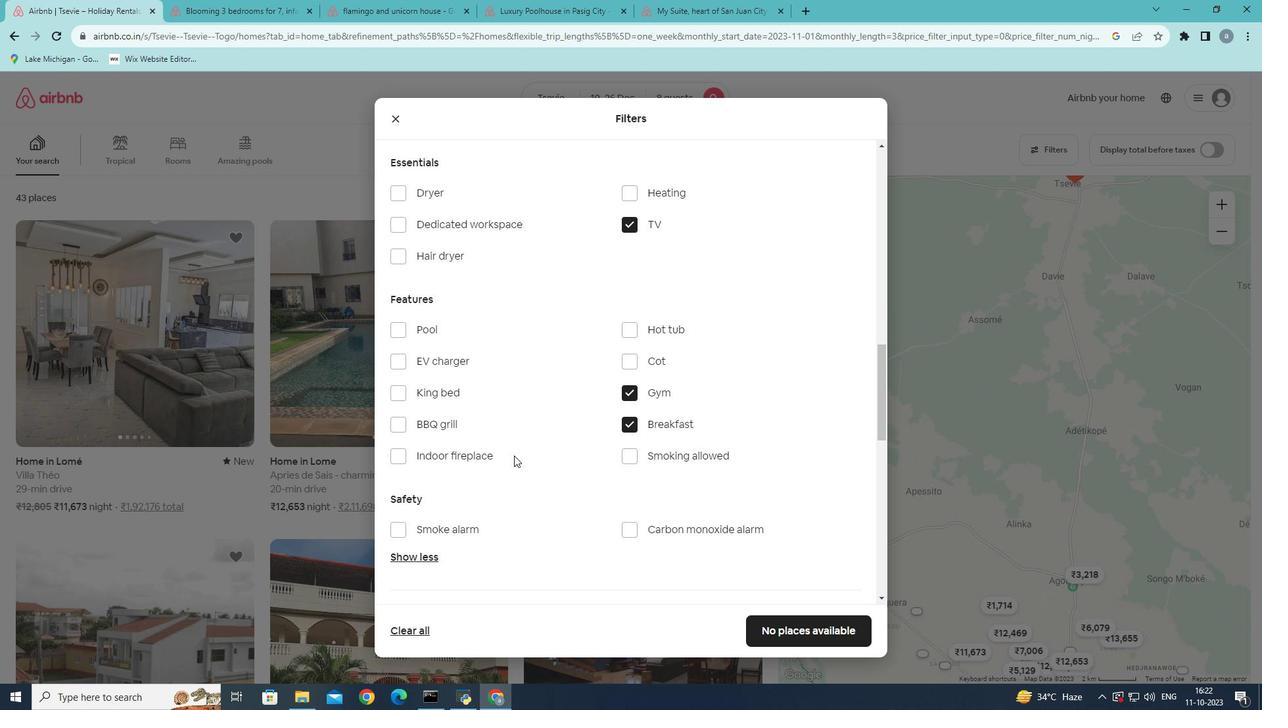 
Action: Mouse scrolled (514, 455) with delta (0, 0)
Screenshot: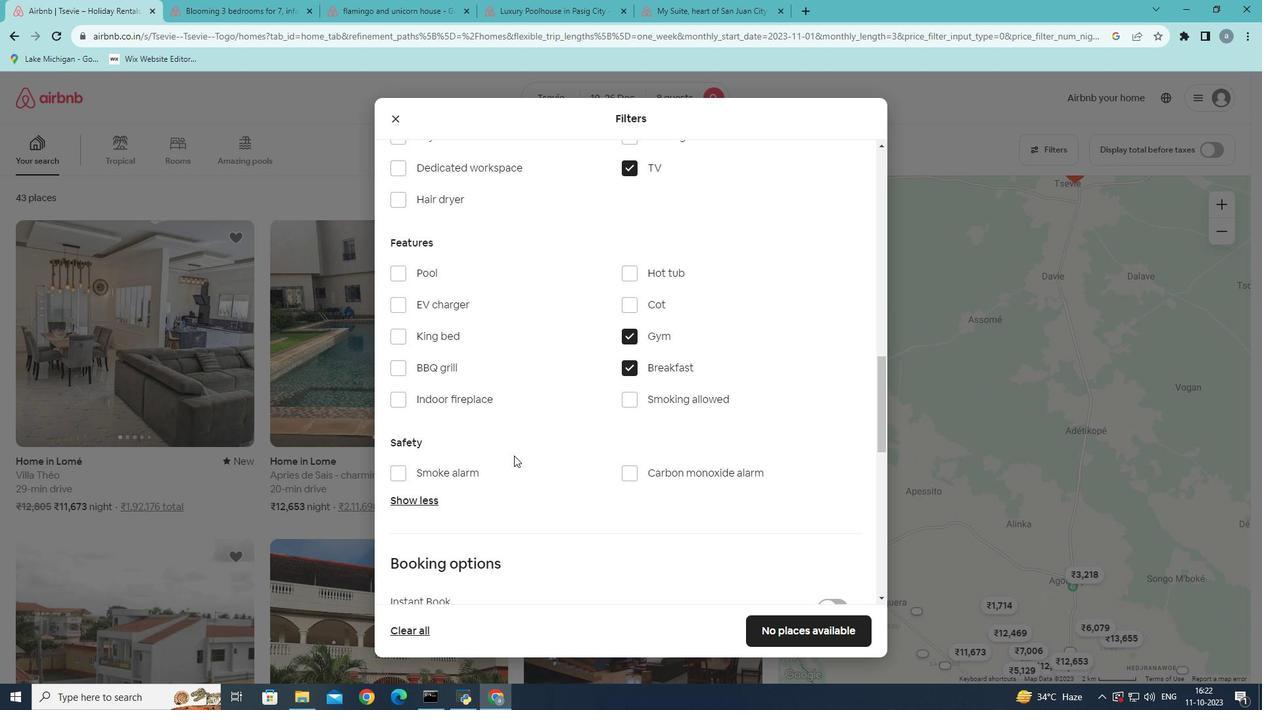 
Action: Mouse scrolled (514, 455) with delta (0, 0)
Screenshot: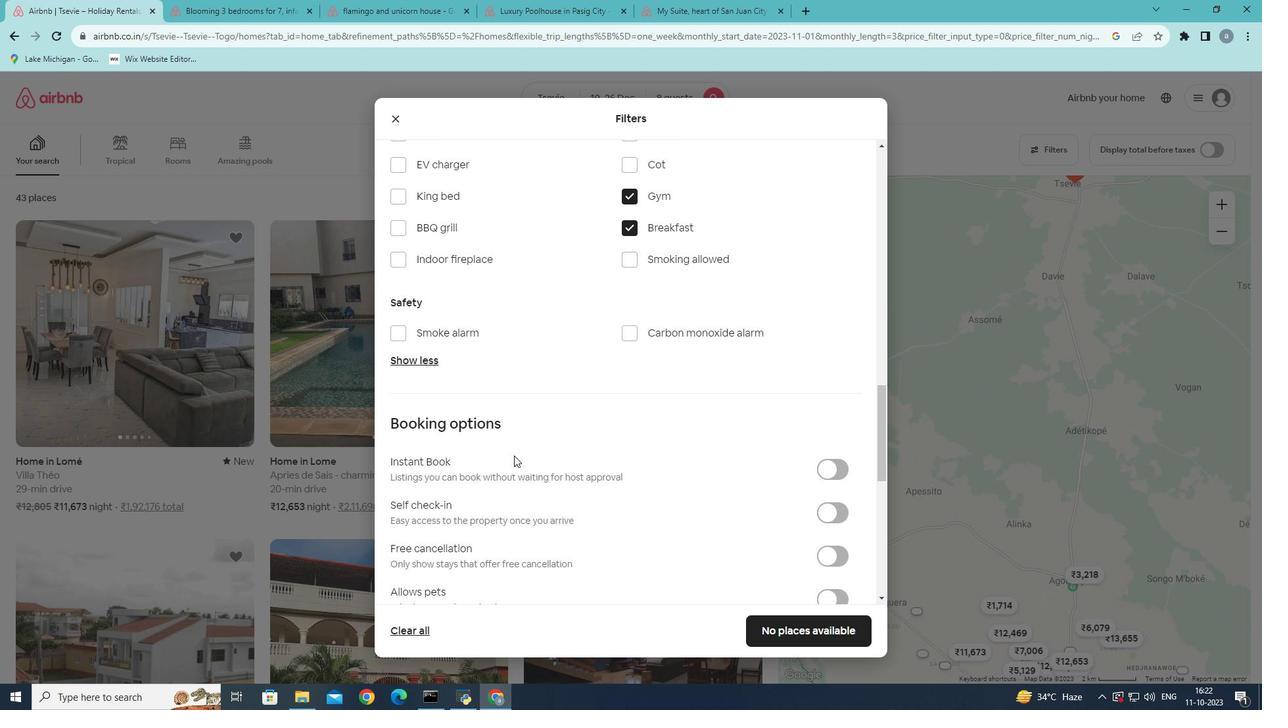 
Action: Mouse scrolled (514, 455) with delta (0, 0)
Screenshot: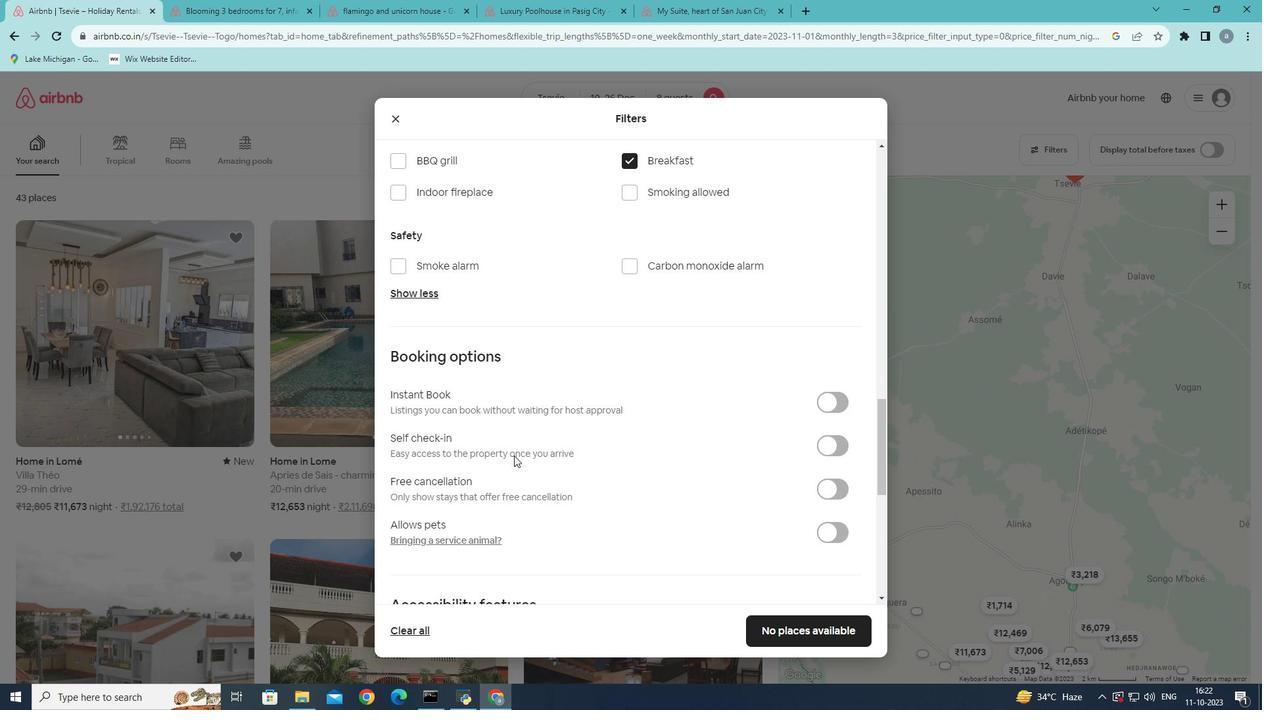 
Action: Mouse moved to (766, 636)
Screenshot: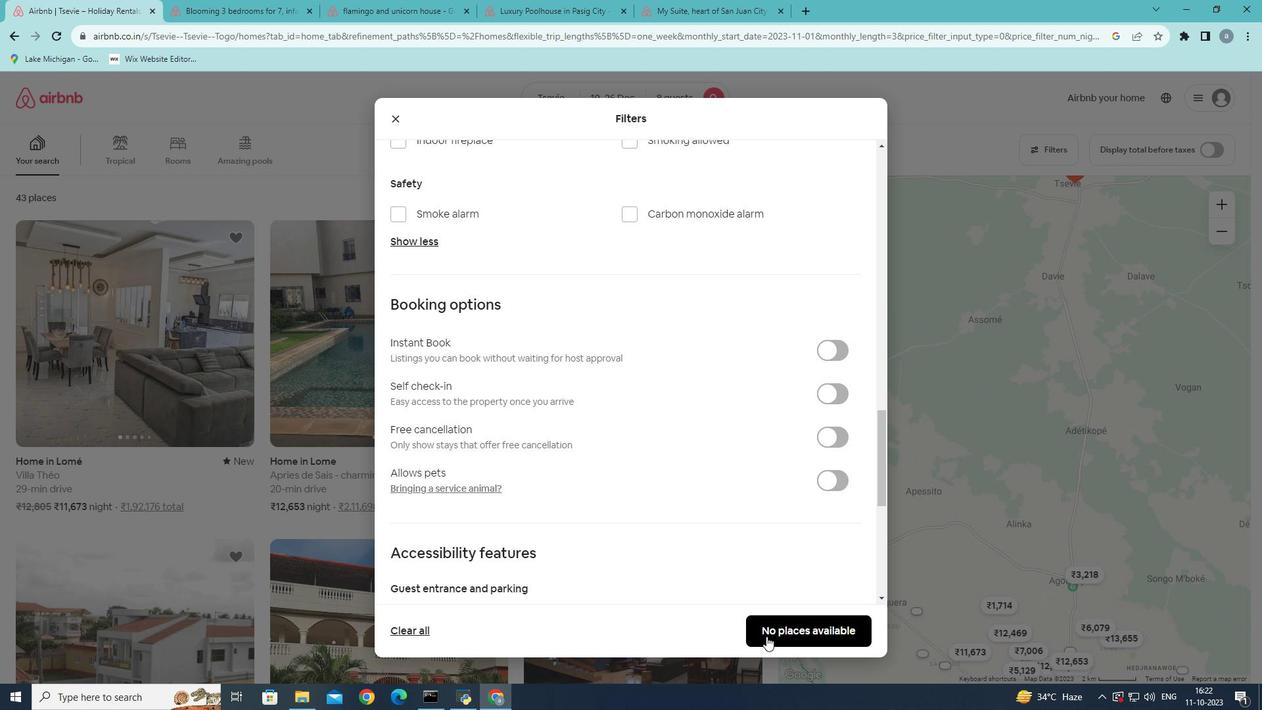 
Action: Mouse pressed left at (766, 636)
Screenshot: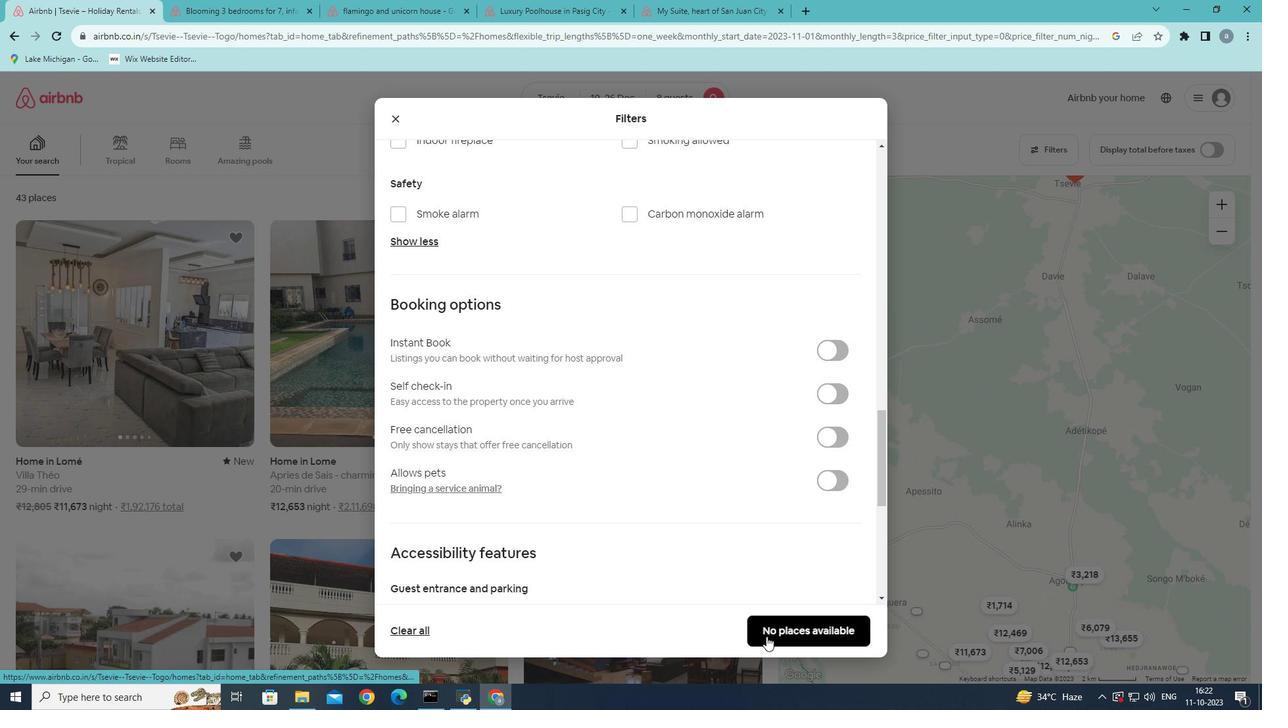 
Action: Mouse moved to (722, 593)
Screenshot: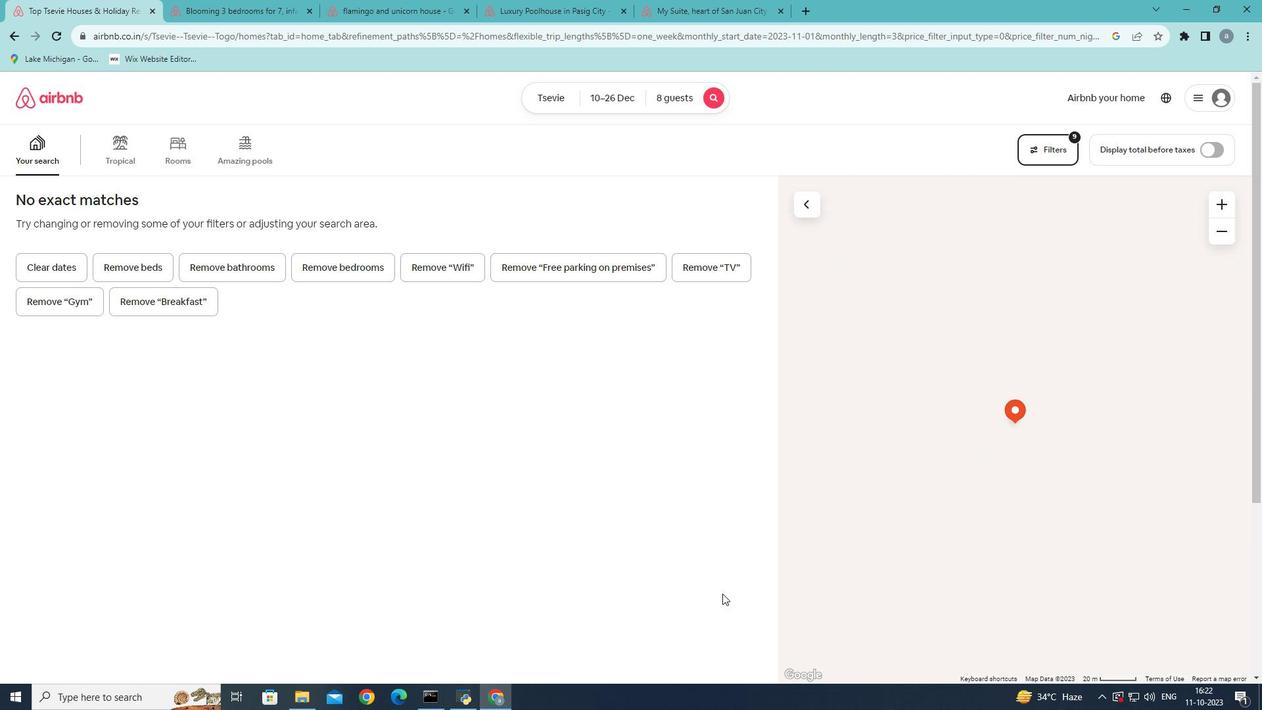 
